 Task: Research Airbnb options in Kwale, Nigeria from 4th November, 2023 to 15th November, 2023 for 2 adults. Place can be entire room with 1  bedroom having 1 bed and 1 bathroom. Property type can be hotel.
Action: Mouse moved to (304, 198)
Screenshot: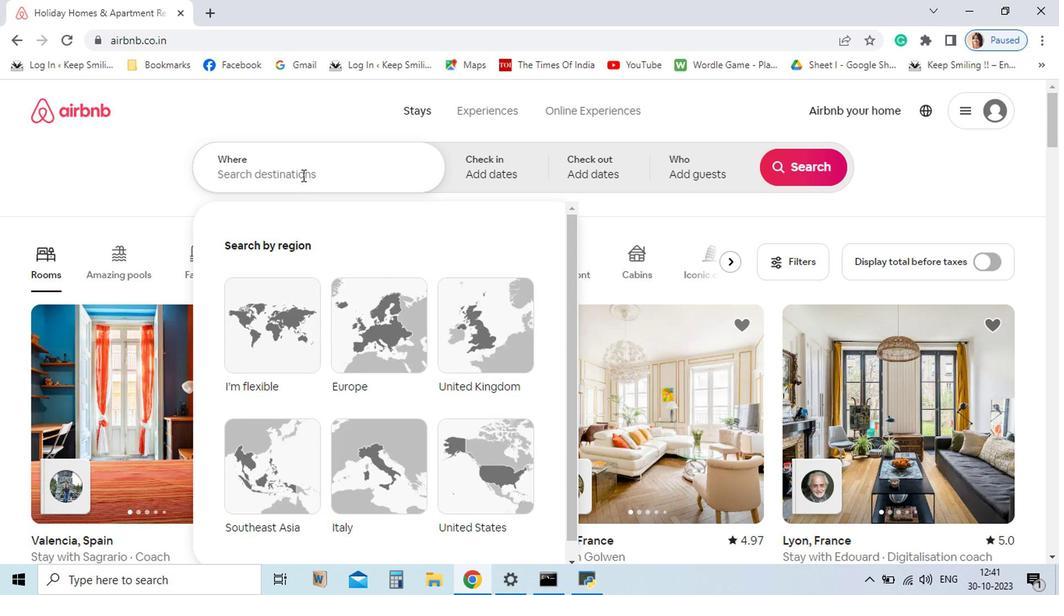 
Action: Mouse pressed left at (304, 198)
Screenshot: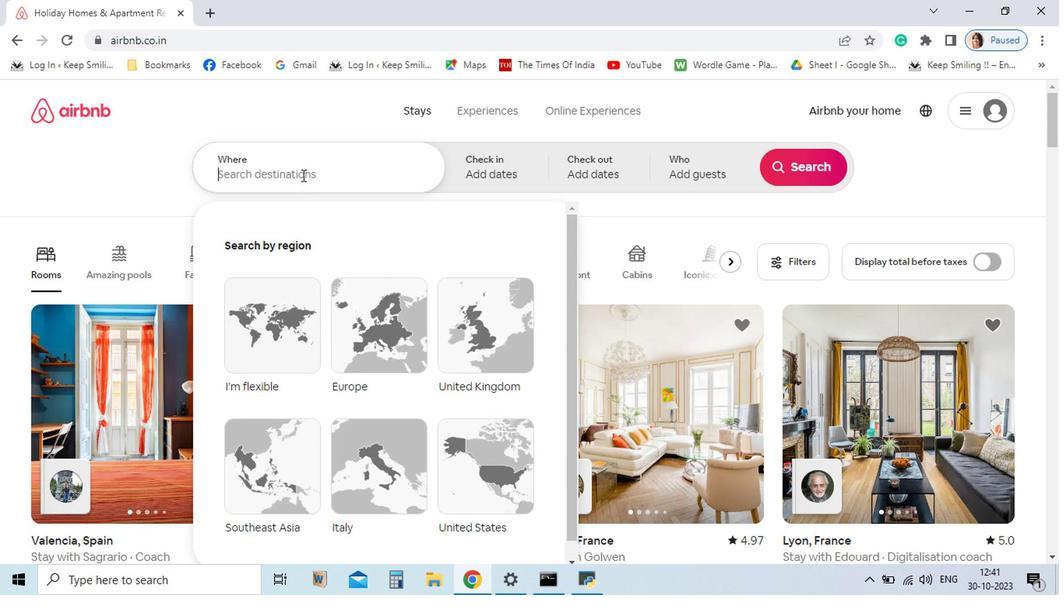 
Action: Mouse moved to (304, 197)
Screenshot: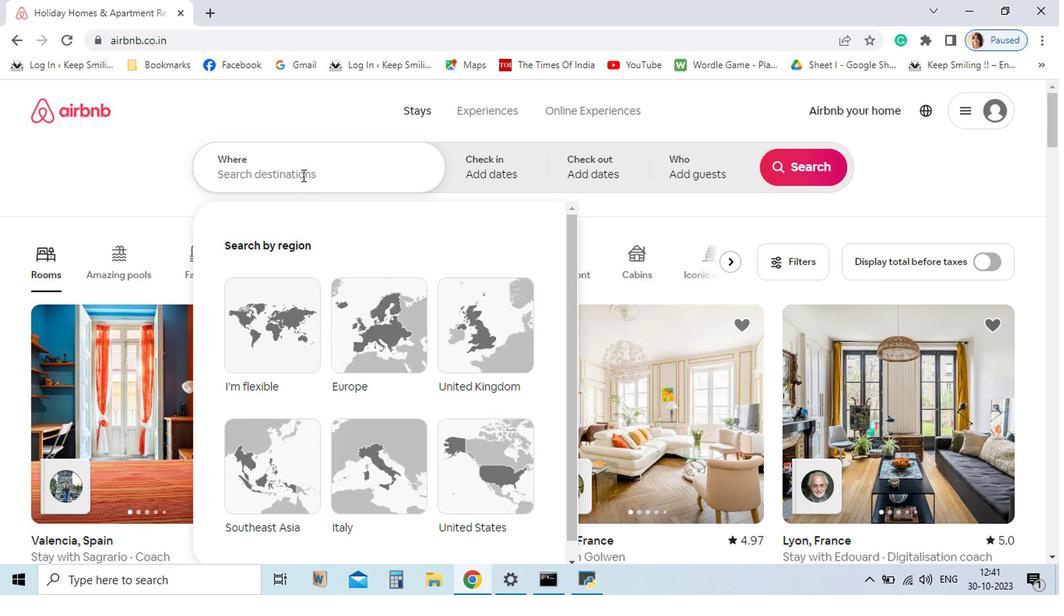 
Action: Key pressed <Key.shift_r>Kw
Screenshot: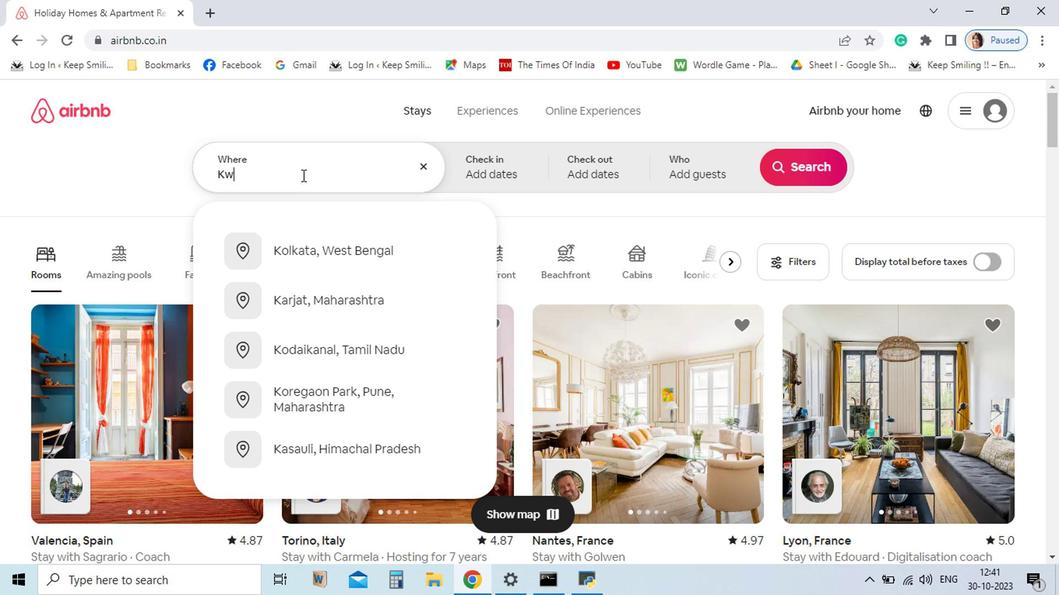 
Action: Mouse moved to (306, 197)
Screenshot: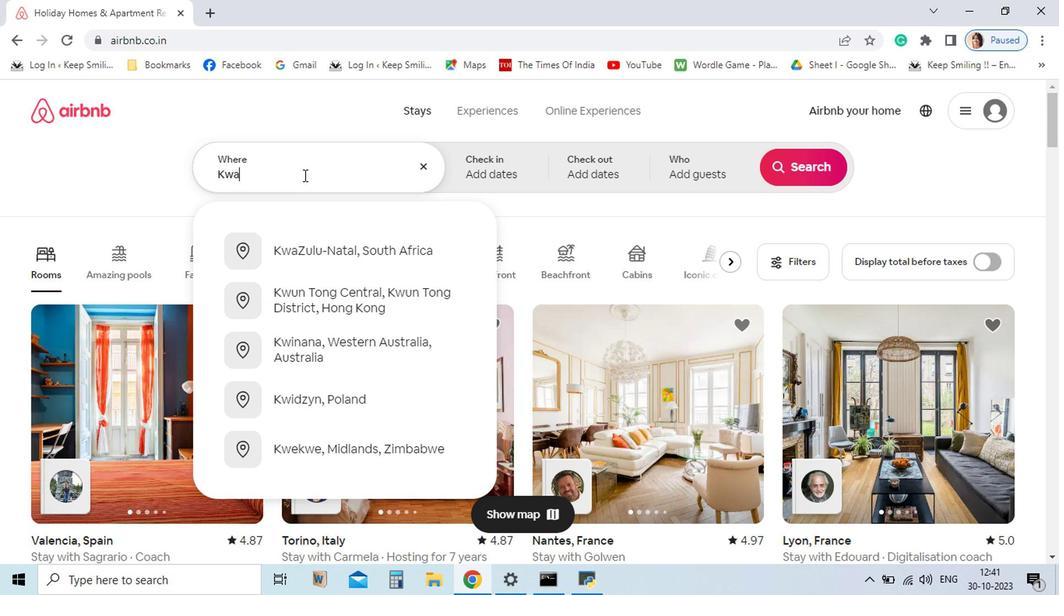 
Action: Key pressed ale
Screenshot: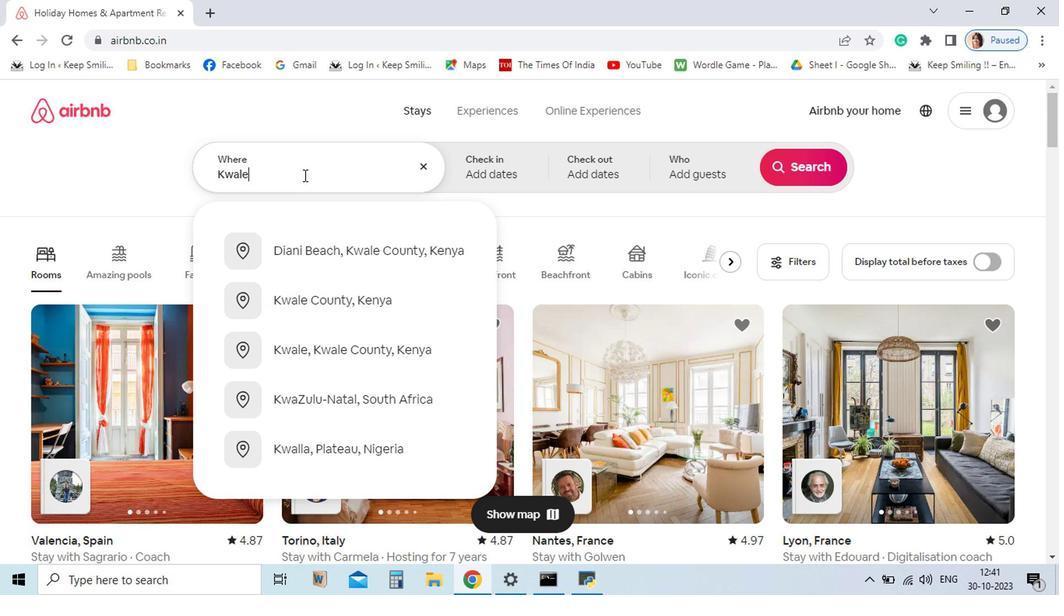 
Action: Mouse moved to (2, 243)
Screenshot: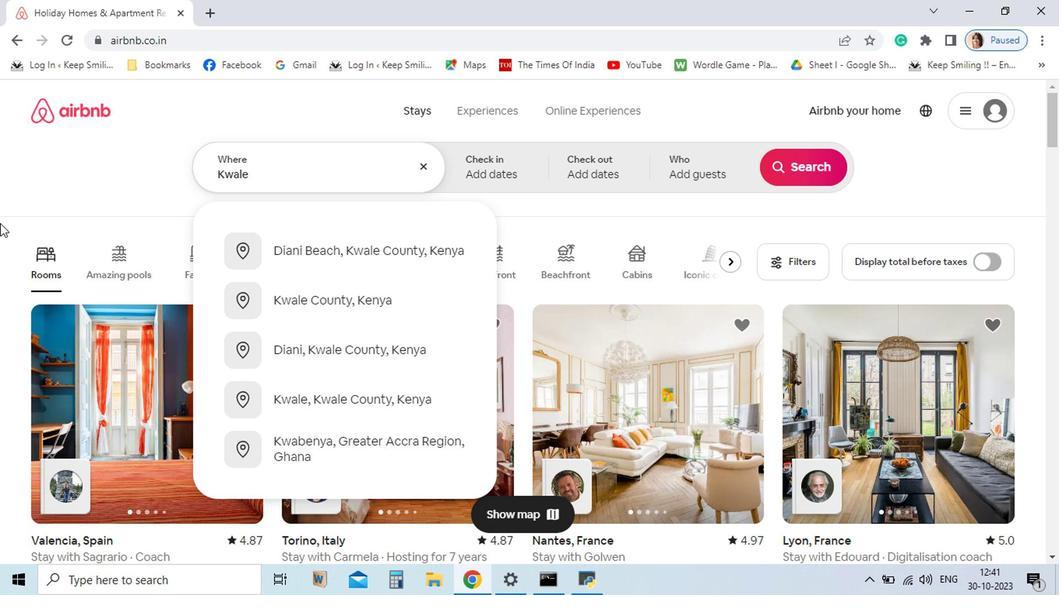 
Action: Key pressed ,<Key.space><Key.shift_r>Nigeria
Screenshot: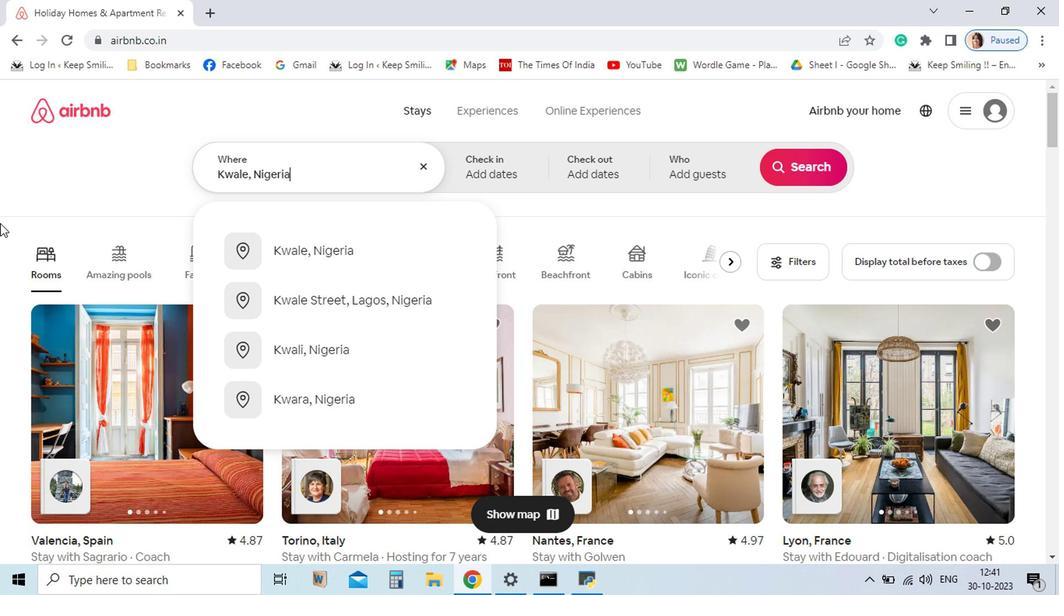 
Action: Mouse moved to (343, 266)
Screenshot: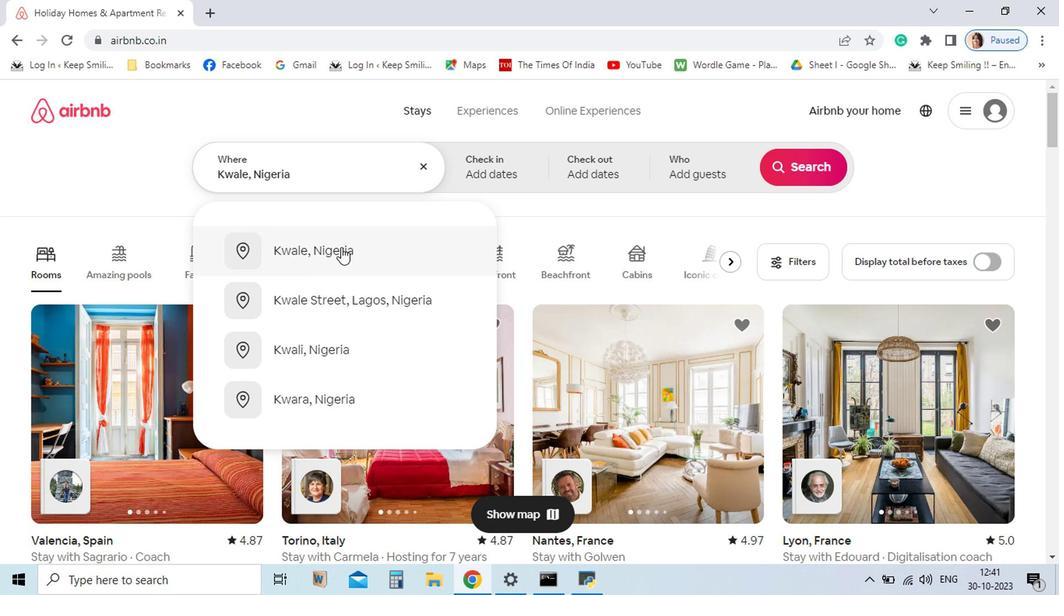 
Action: Mouse pressed left at (343, 266)
Screenshot: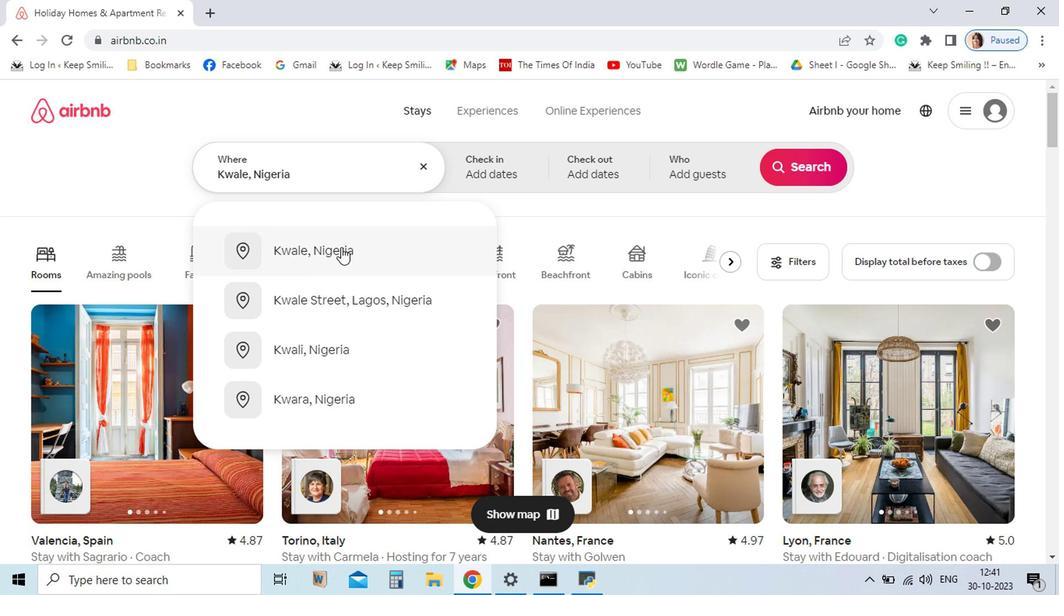 
Action: Mouse moved to (775, 371)
Screenshot: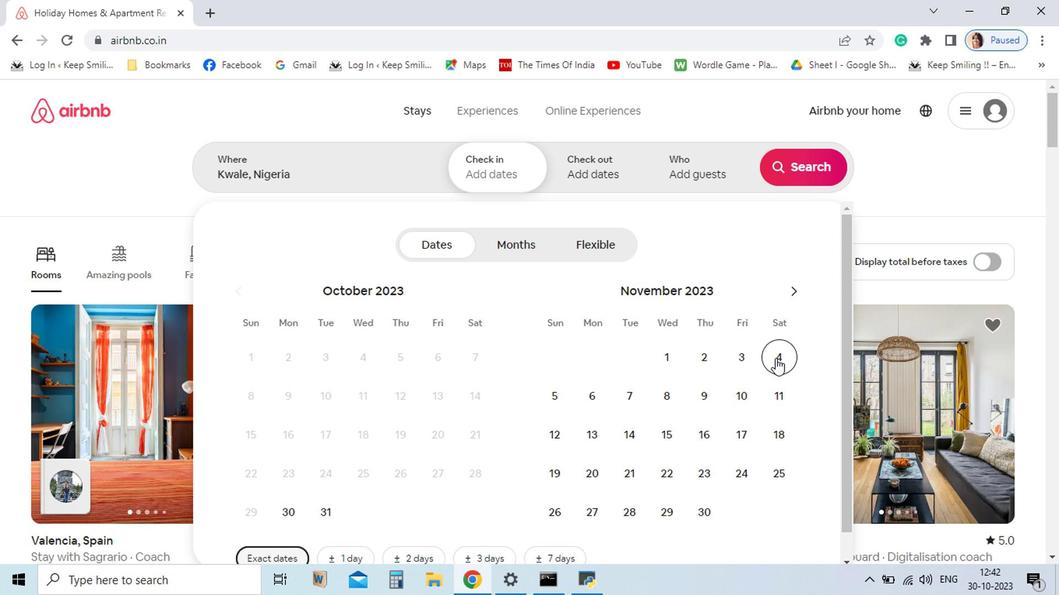 
Action: Mouse pressed left at (775, 371)
Screenshot: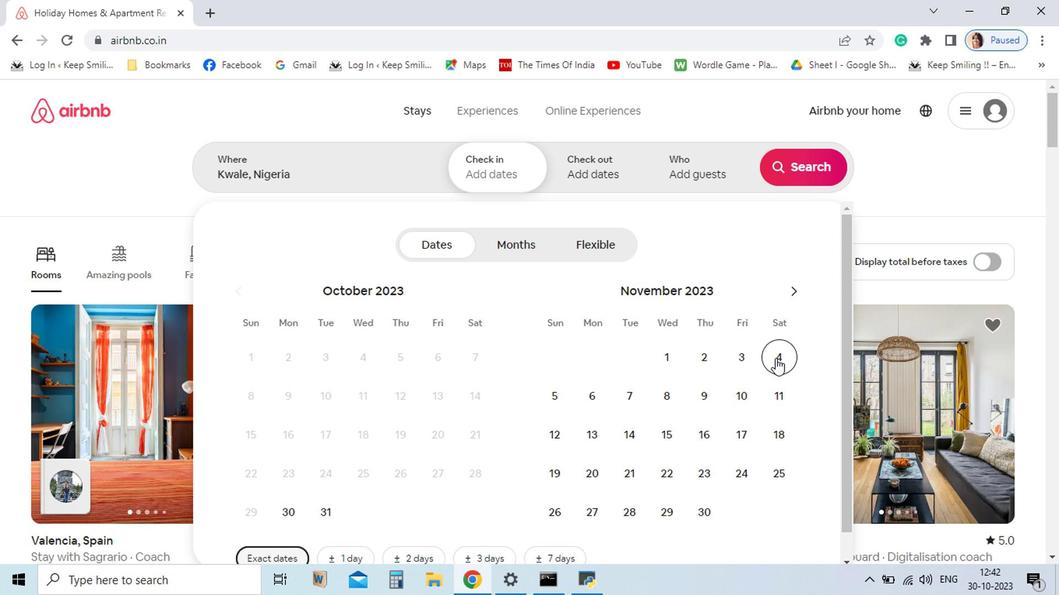 
Action: Mouse moved to (674, 442)
Screenshot: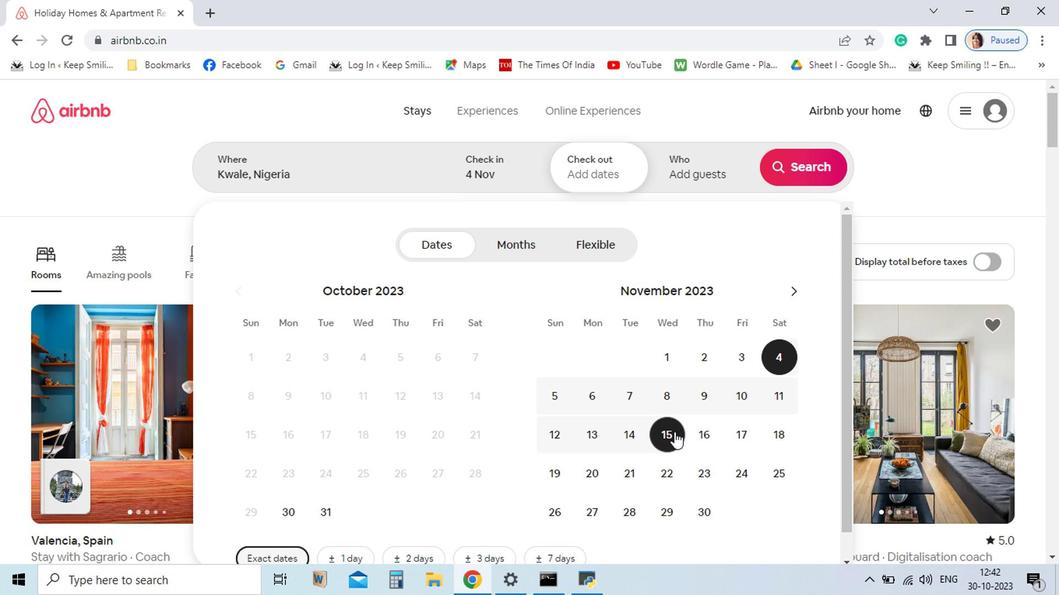 
Action: Mouse pressed left at (674, 442)
Screenshot: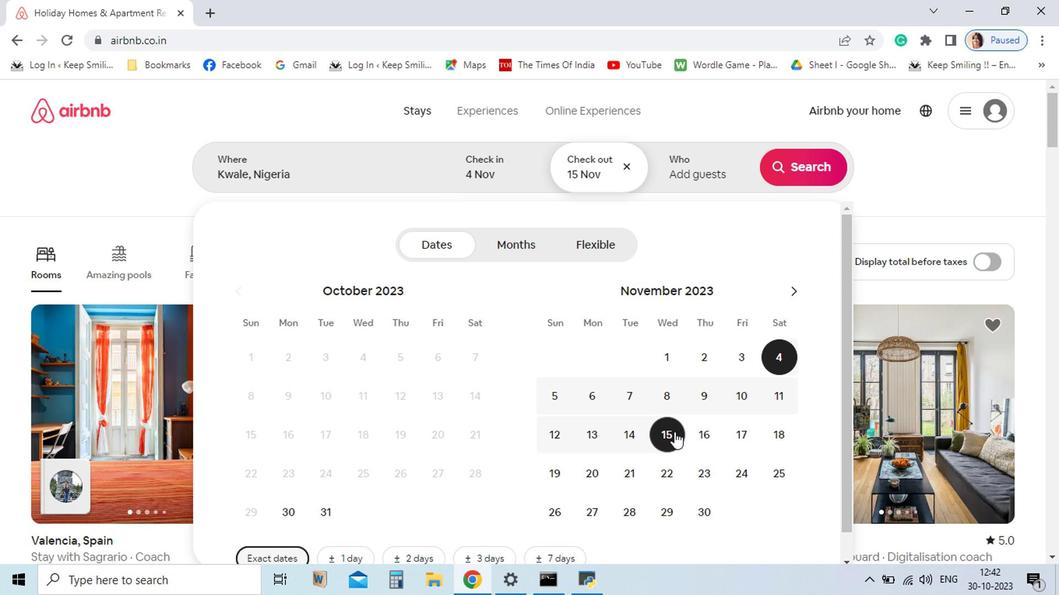 
Action: Mouse moved to (693, 194)
Screenshot: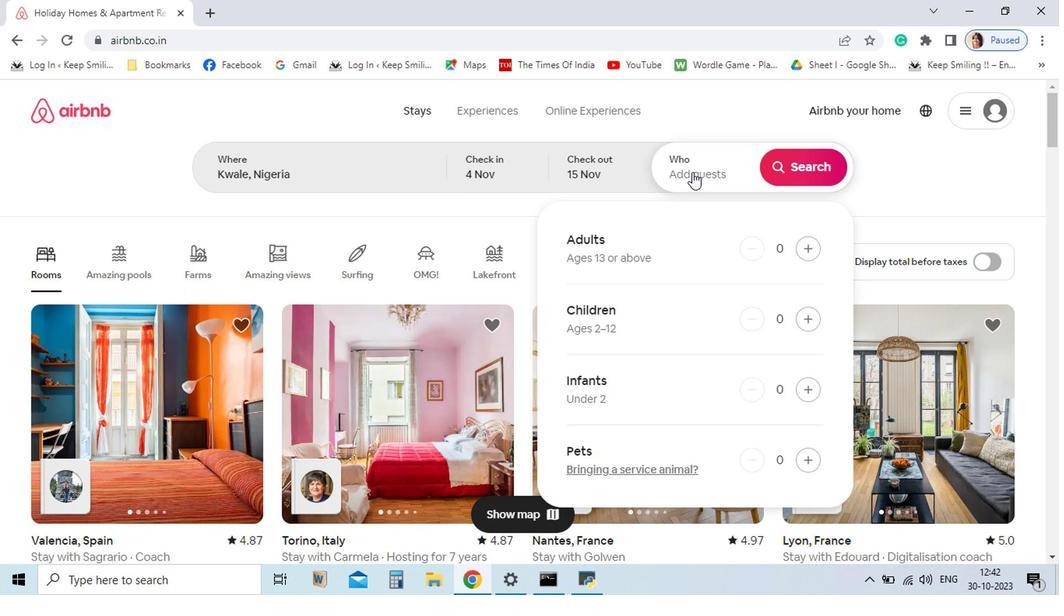 
Action: Mouse pressed left at (693, 194)
Screenshot: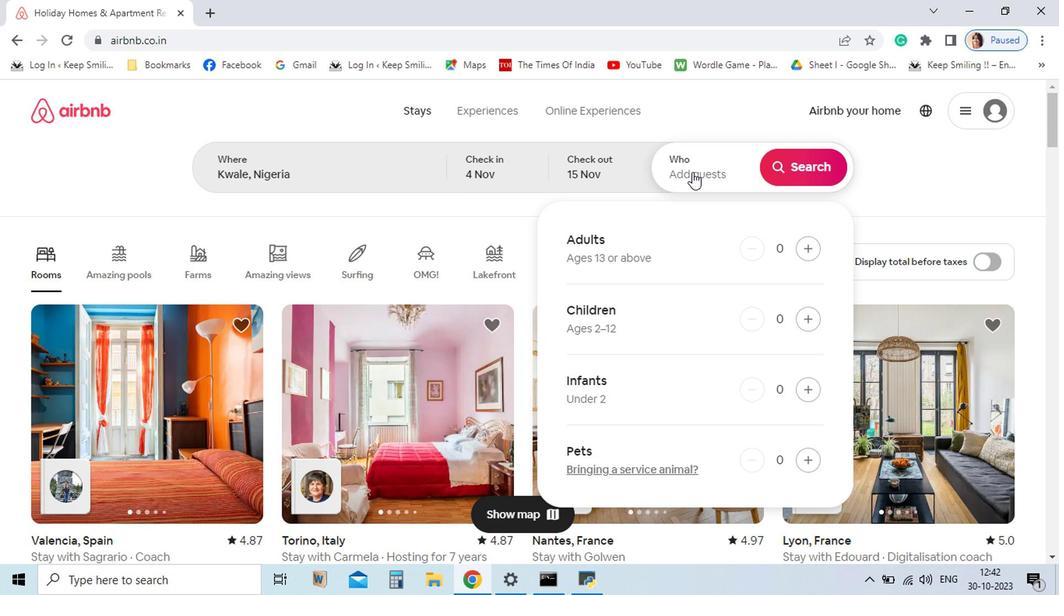 
Action: Mouse moved to (804, 265)
Screenshot: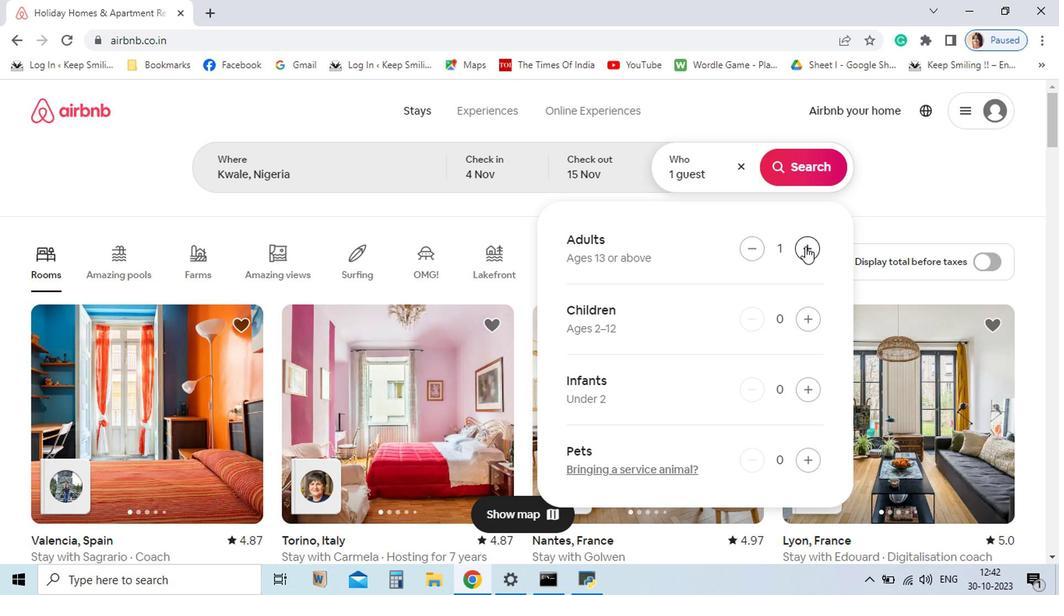
Action: Mouse pressed left at (804, 265)
Screenshot: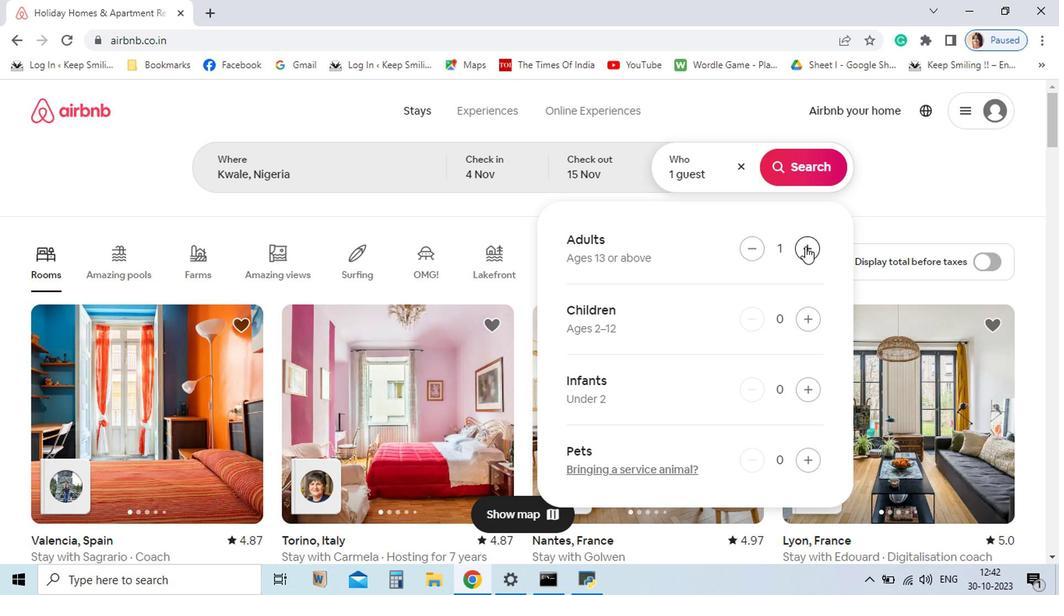 
Action: Mouse pressed left at (804, 265)
Screenshot: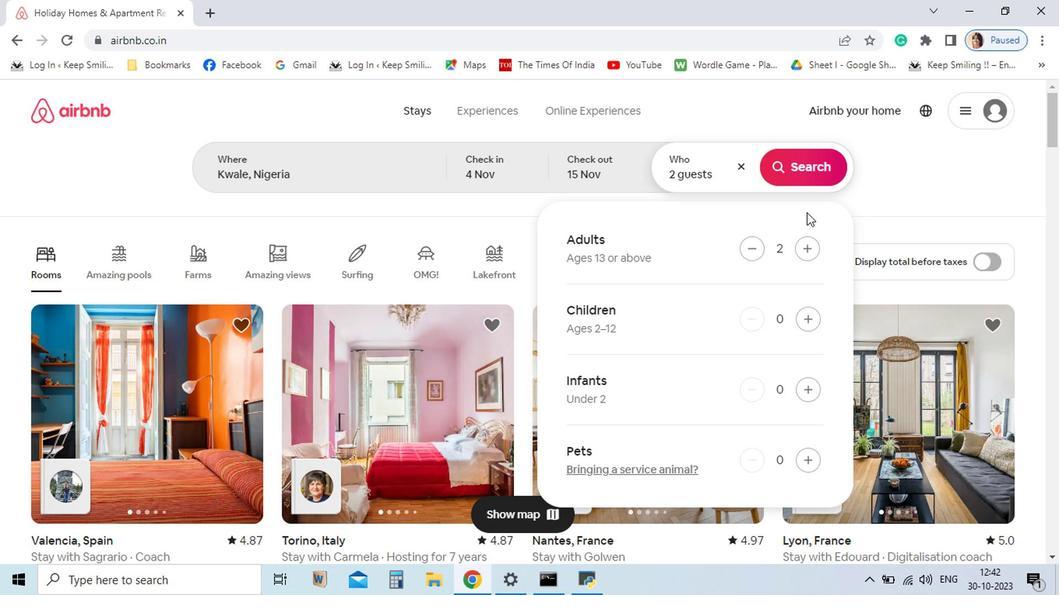 
Action: Mouse moved to (803, 183)
Screenshot: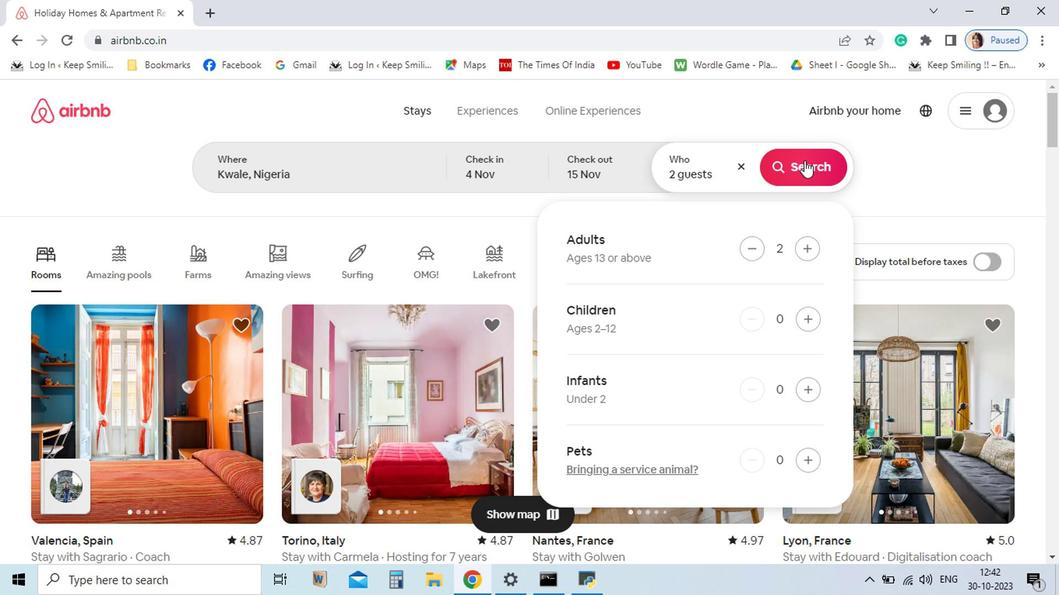 
Action: Mouse pressed left at (803, 183)
Screenshot: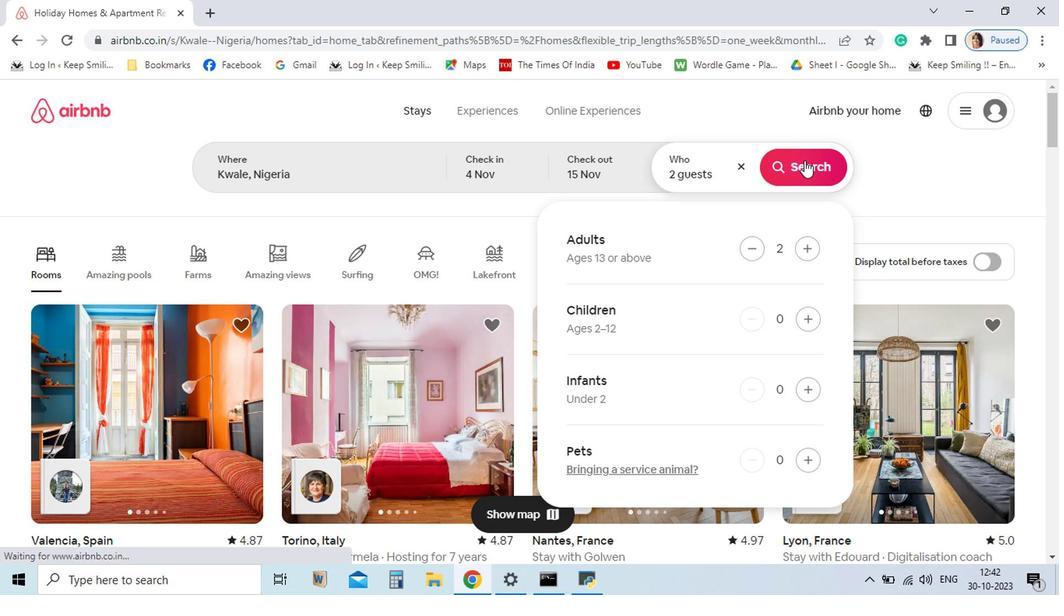 
Action: Mouse moved to (805, 198)
Screenshot: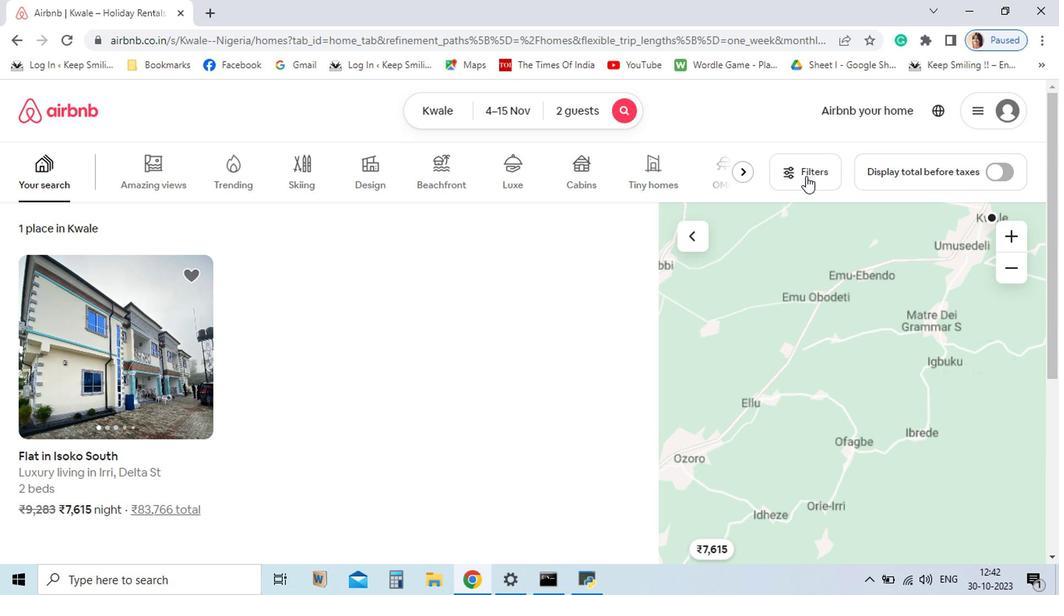 
Action: Mouse pressed left at (805, 198)
Screenshot: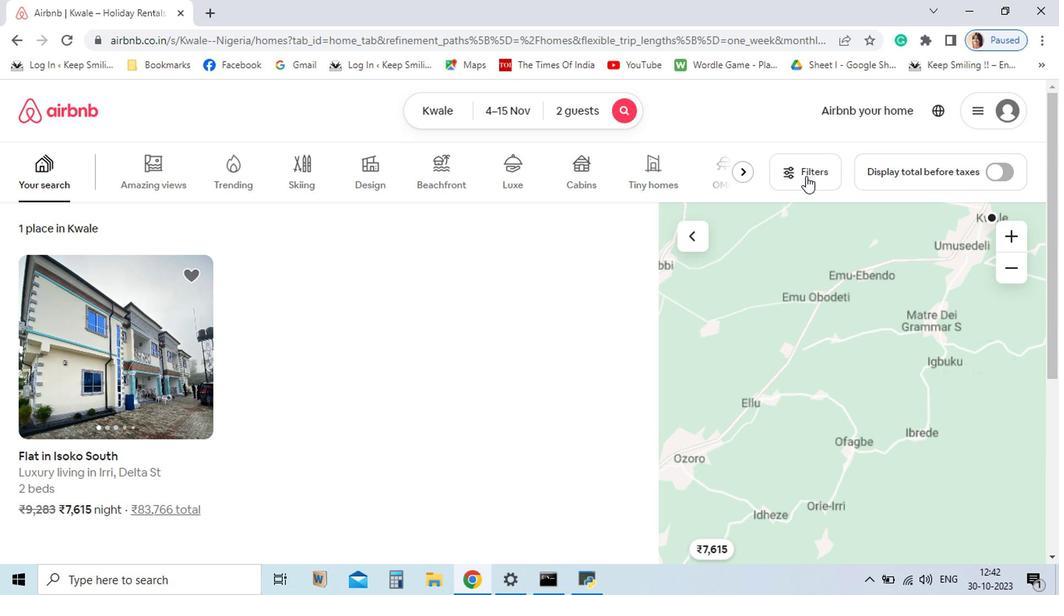 
Action: Mouse moved to (828, 214)
Screenshot: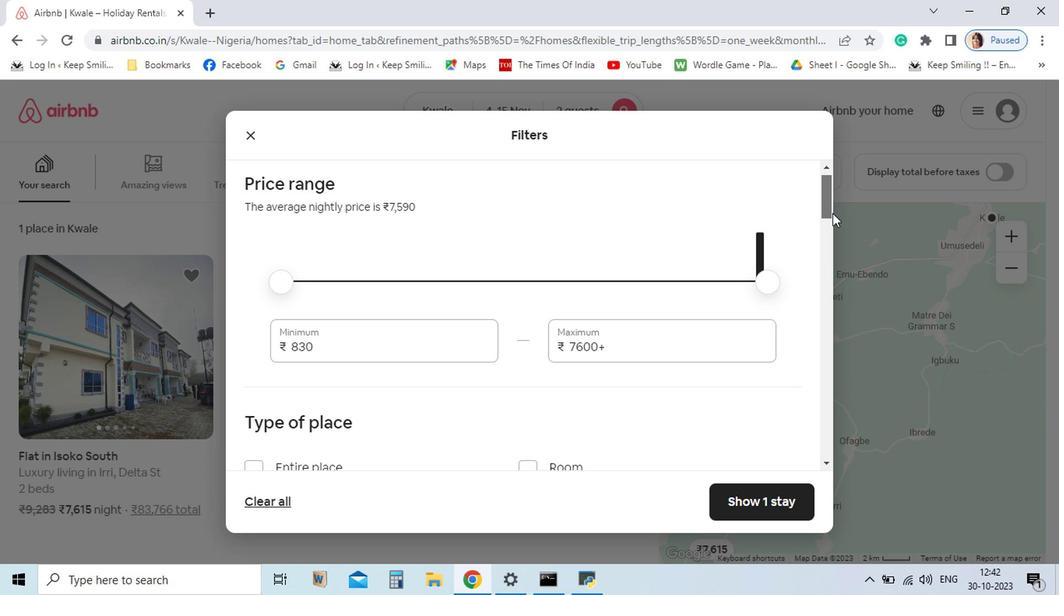 
Action: Mouse pressed left at (828, 214)
Screenshot: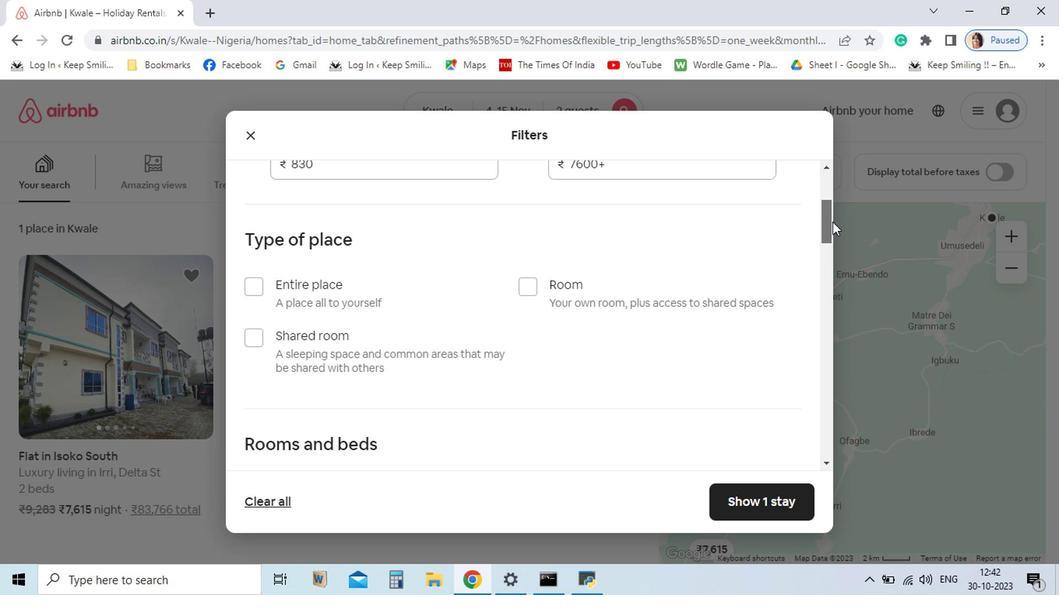 
Action: Mouse moved to (345, 254)
Screenshot: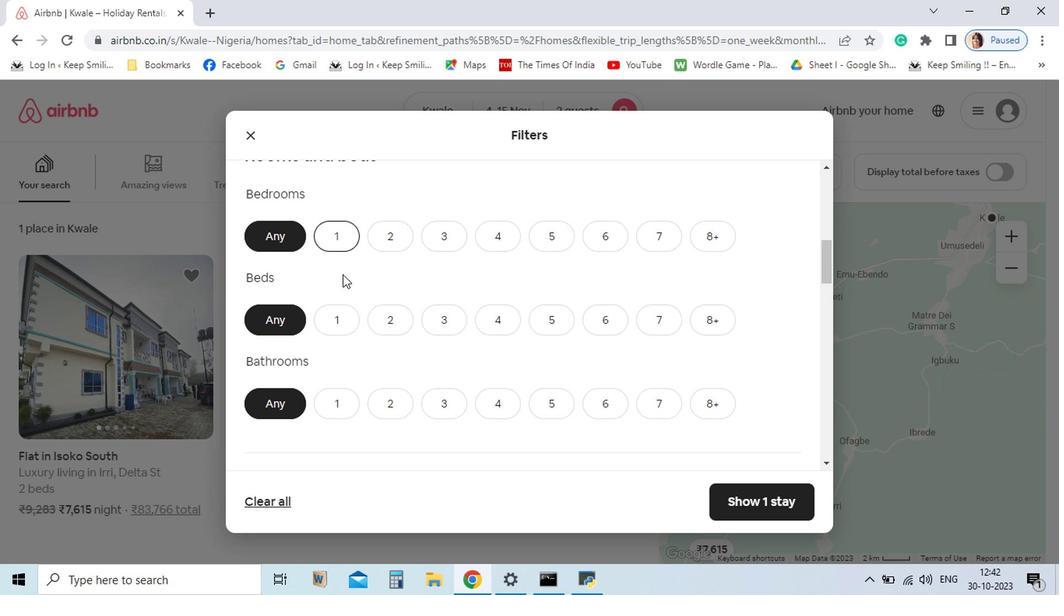 
Action: Mouse pressed left at (345, 254)
Screenshot: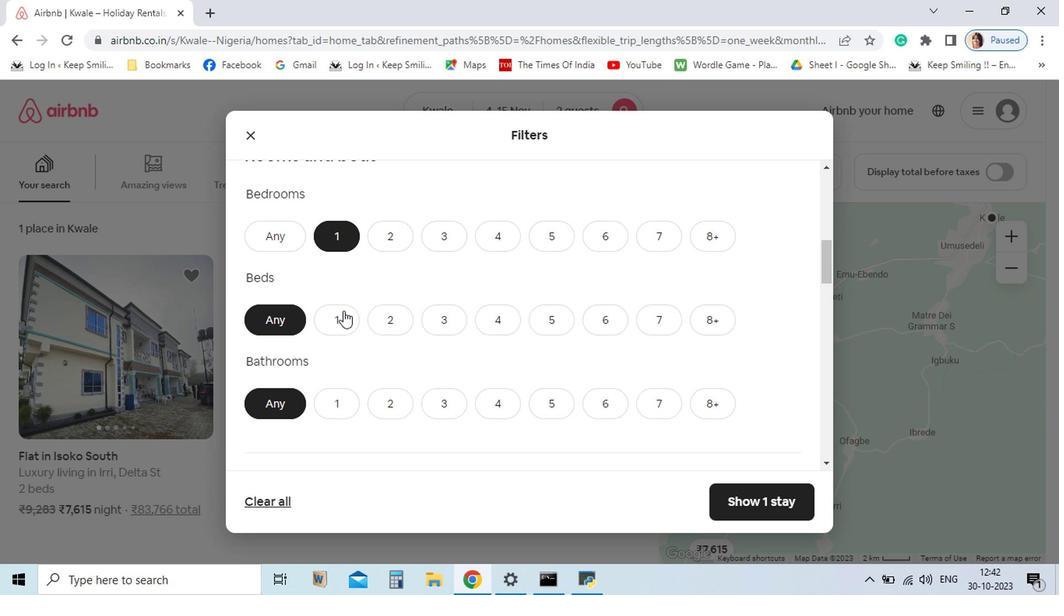 
Action: Mouse moved to (345, 335)
Screenshot: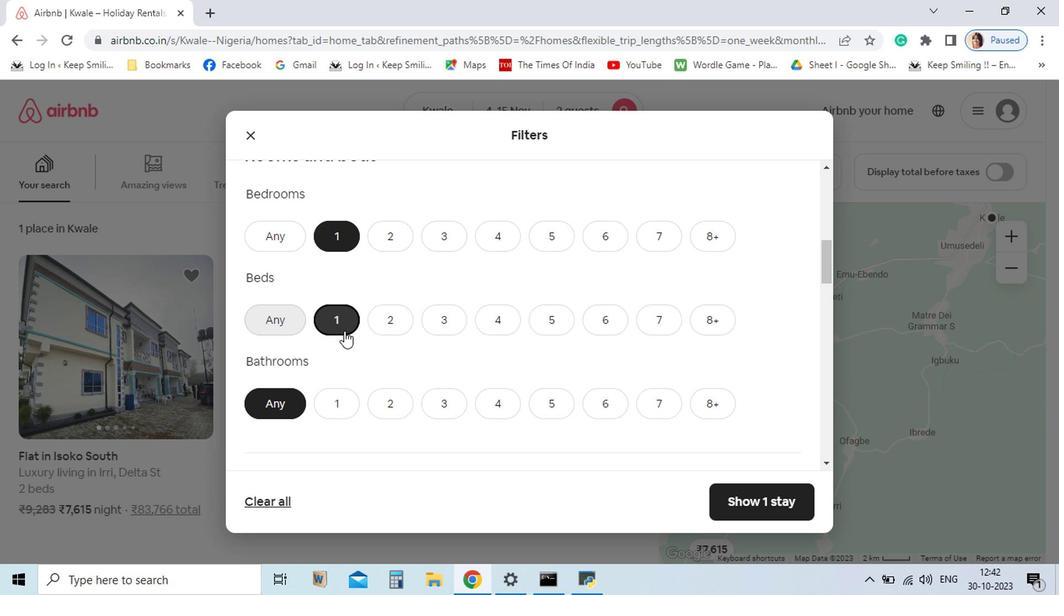 
Action: Mouse pressed left at (345, 335)
Screenshot: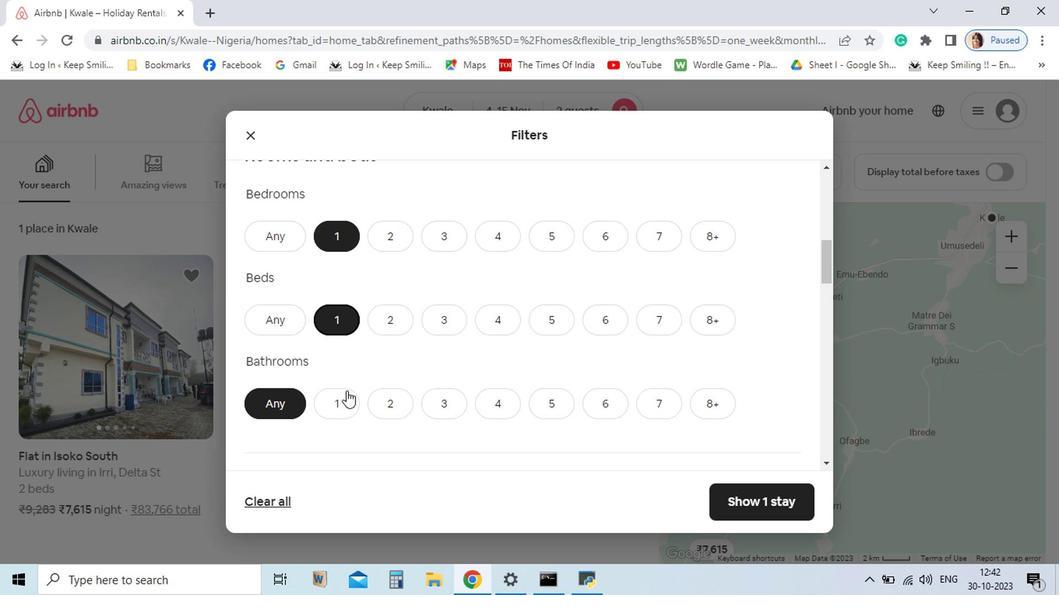 
Action: Mouse moved to (342, 419)
Screenshot: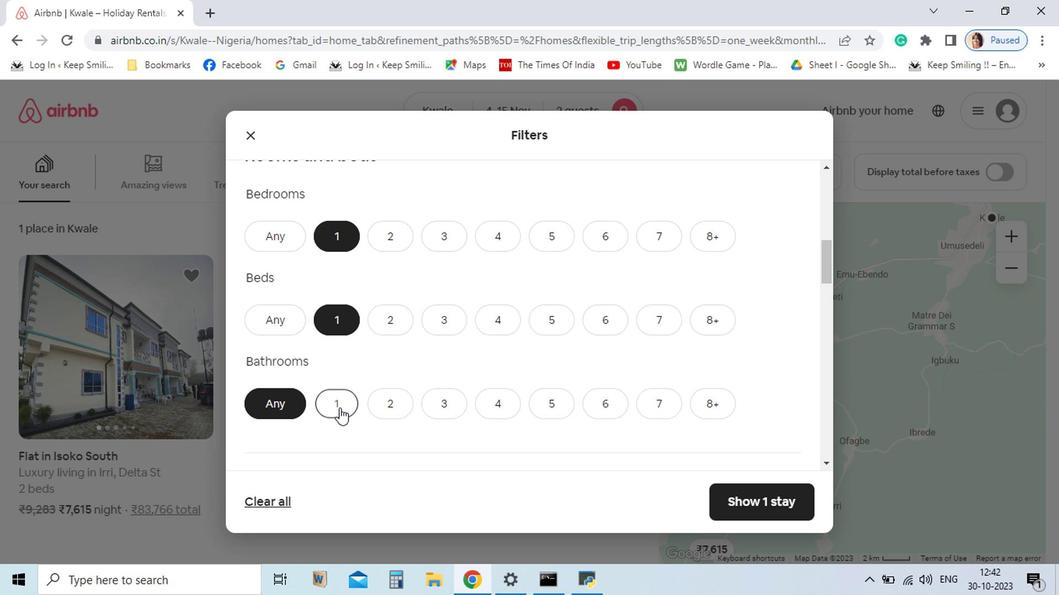 
Action: Mouse pressed left at (342, 419)
Screenshot: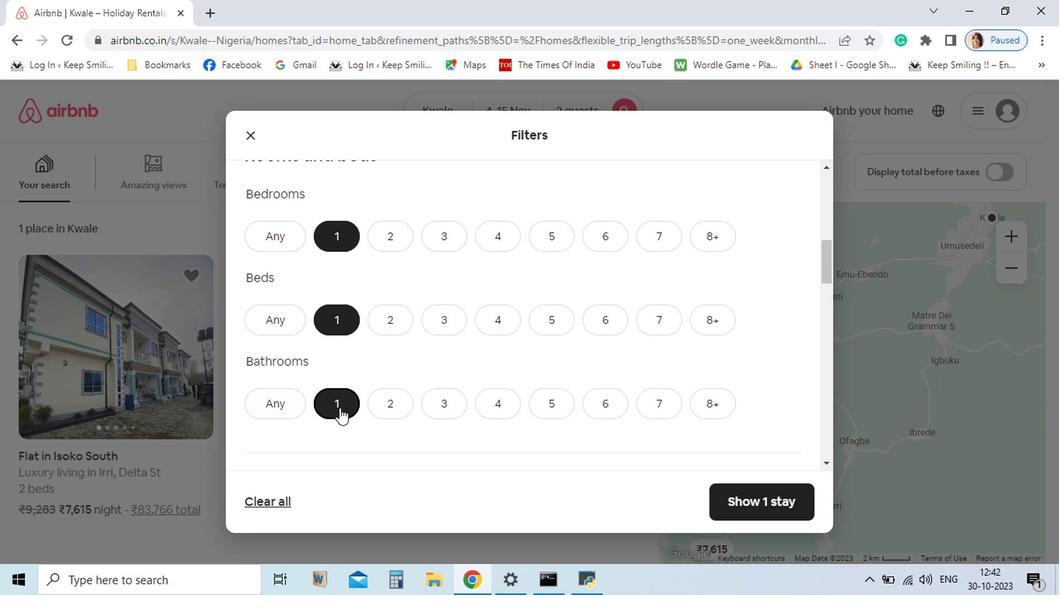
Action: Mouse moved to (823, 293)
Screenshot: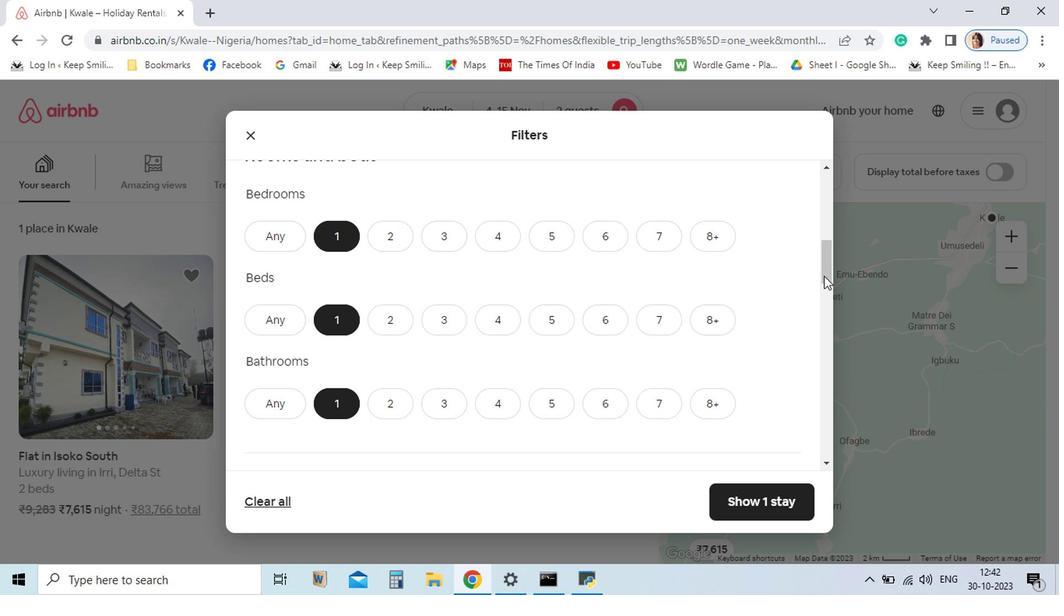
Action: Mouse pressed left at (823, 293)
Screenshot: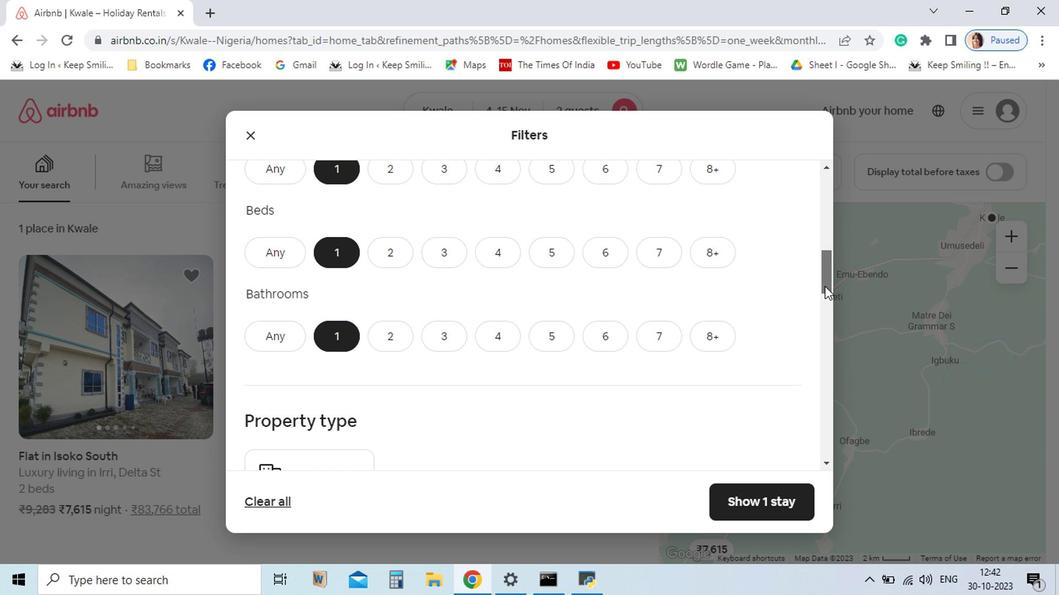 
Action: Mouse moved to (701, 465)
Screenshot: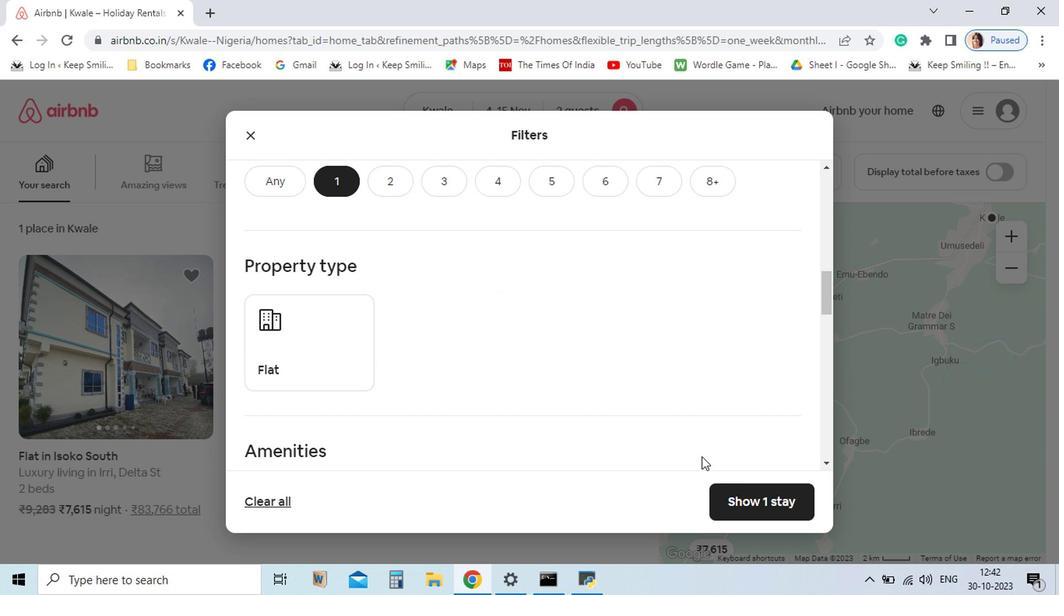 
Action: Mouse scrolled (701, 465) with delta (0, 0)
Screenshot: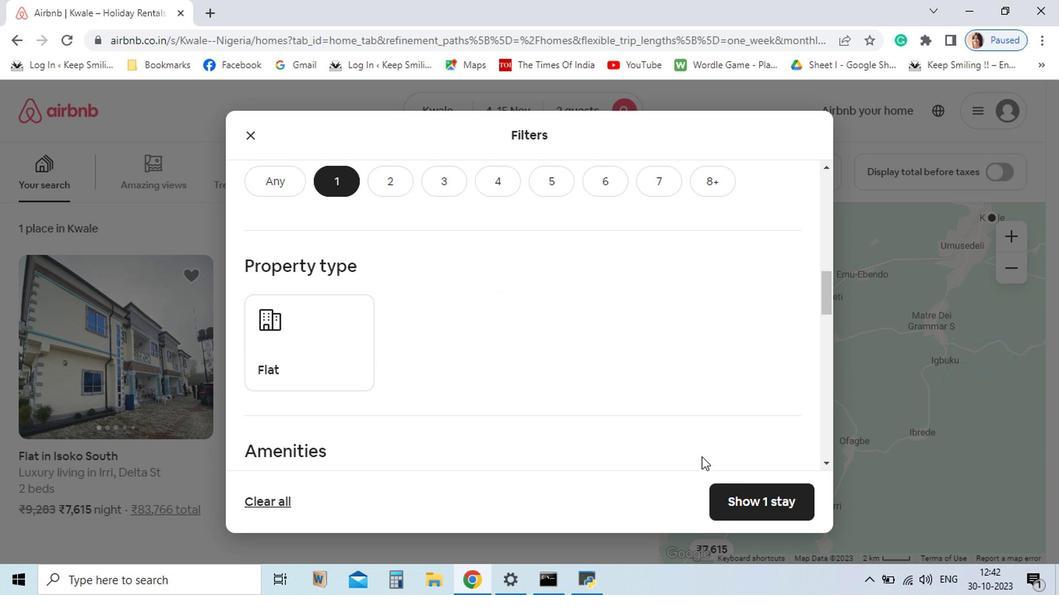 
Action: Mouse scrolled (701, 465) with delta (0, 0)
Screenshot: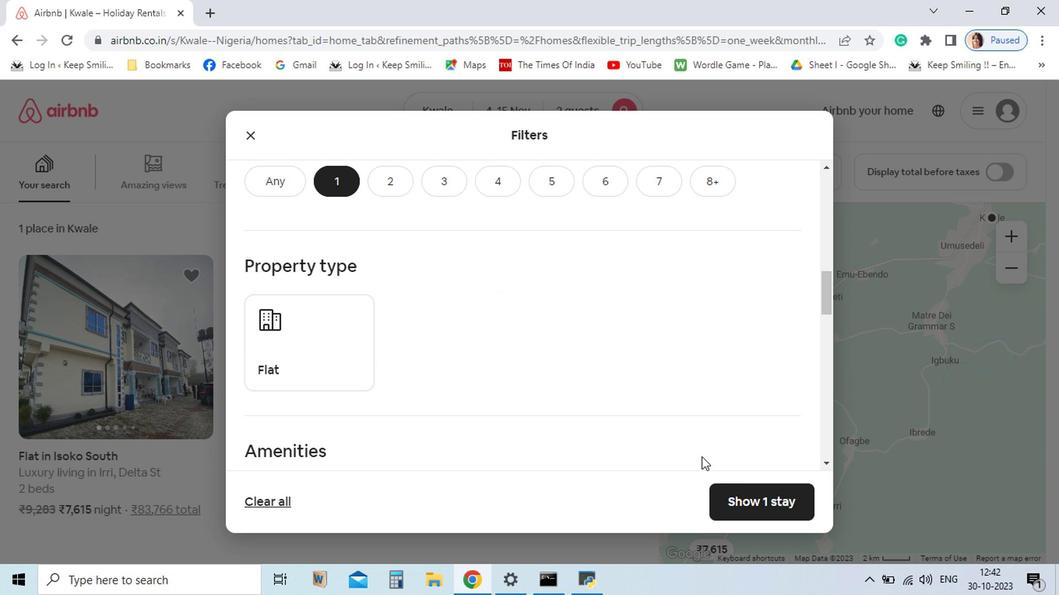 
Action: Mouse moved to (755, 509)
Screenshot: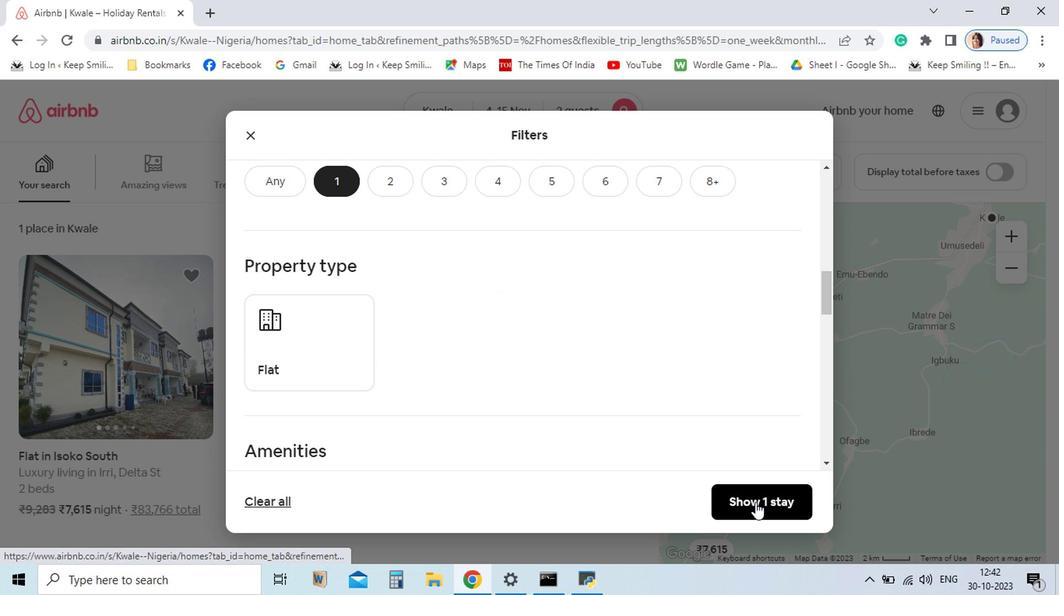 
Action: Mouse pressed left at (755, 509)
Screenshot: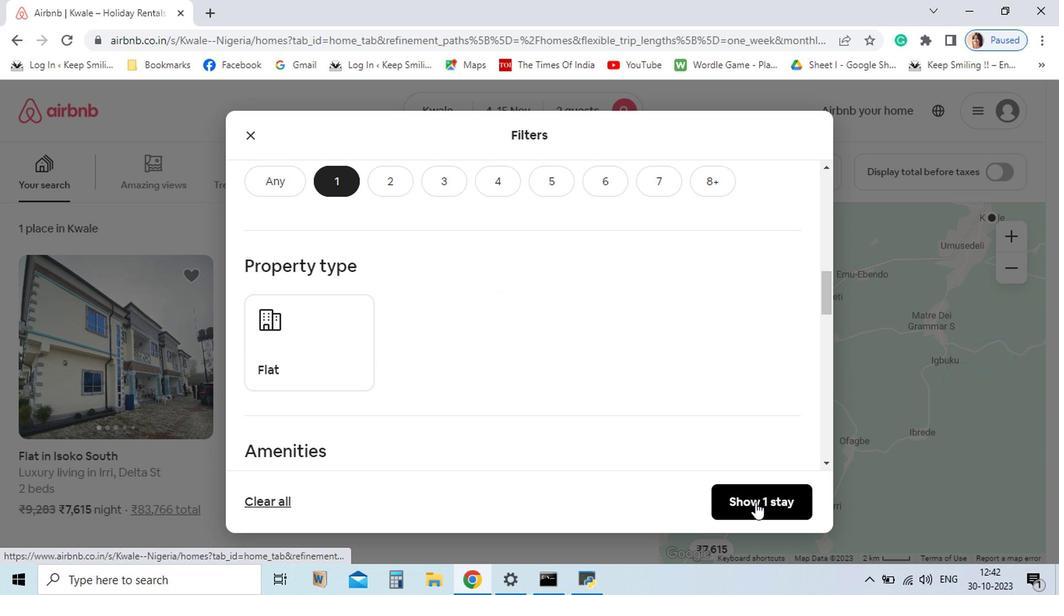 
Action: Mouse moved to (59, 458)
Screenshot: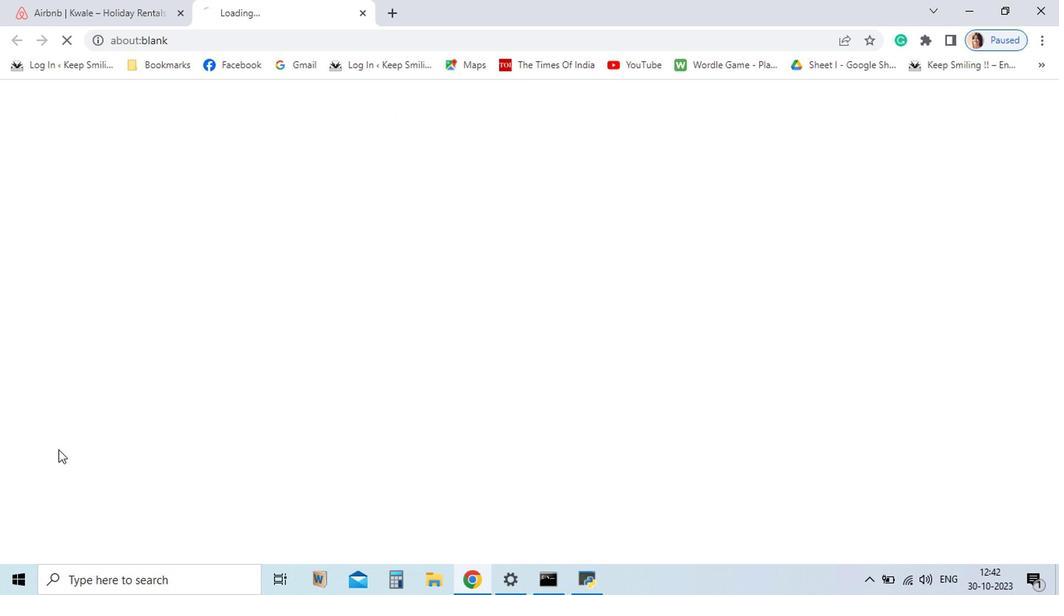 
Action: Mouse pressed left at (59, 458)
Screenshot: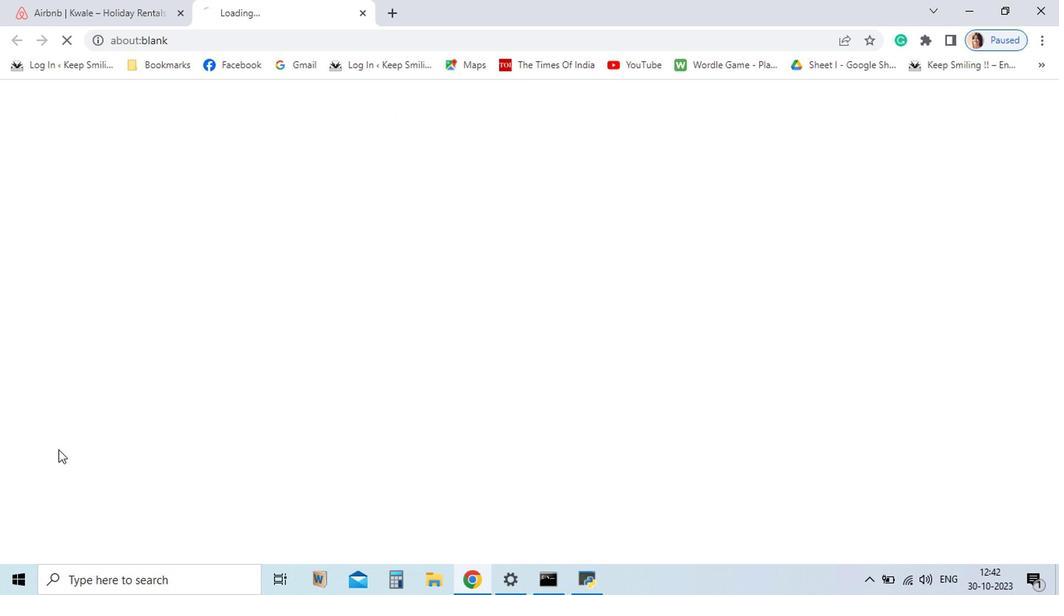 
Action: Mouse moved to (866, 449)
Screenshot: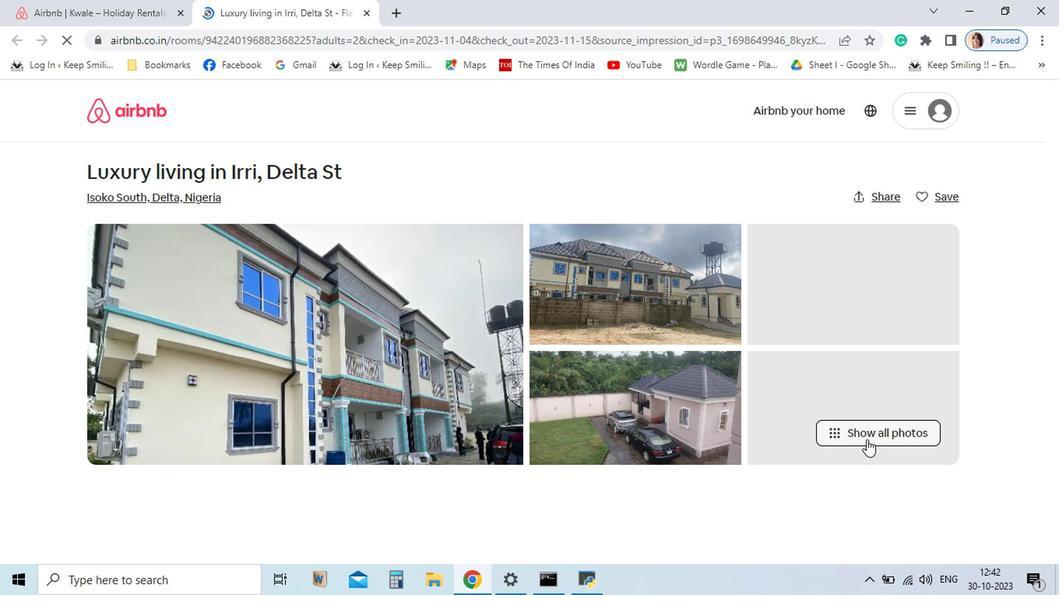 
Action: Mouse pressed left at (866, 449)
Screenshot: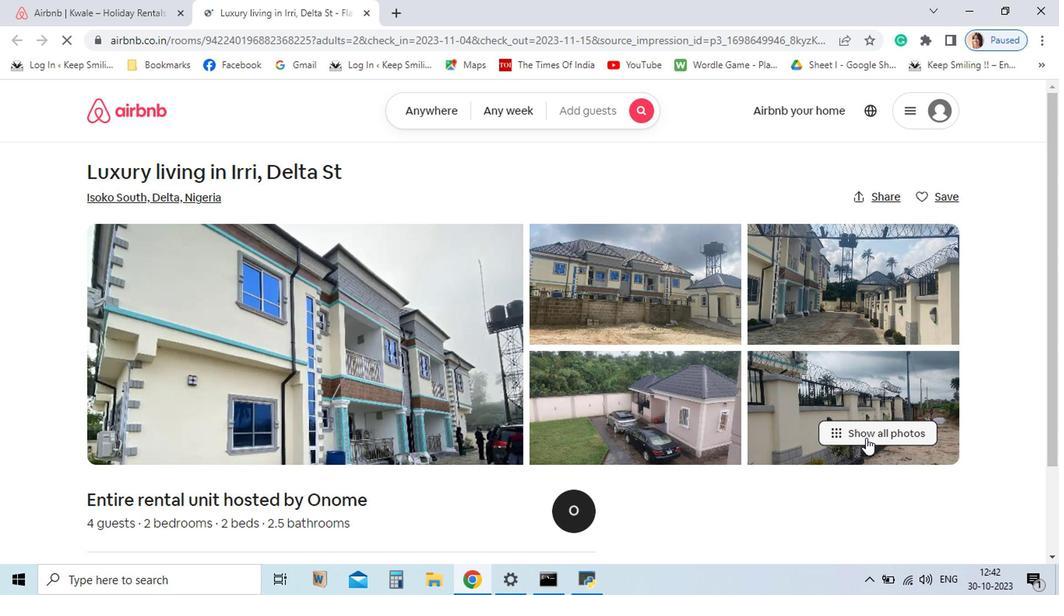 
Action: Mouse moved to (1050, 561)
Screenshot: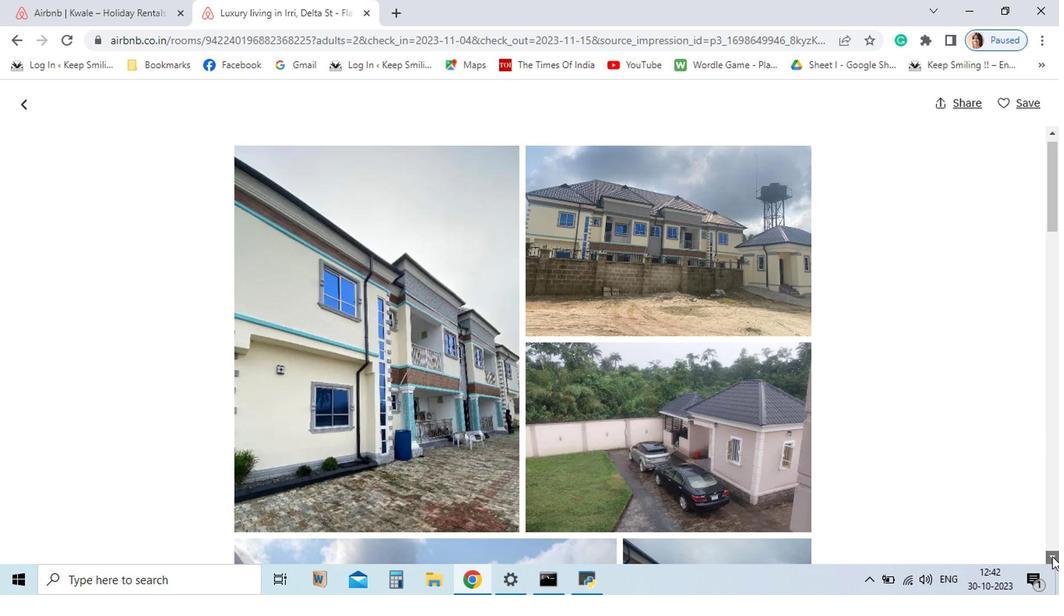 
Action: Mouse pressed left at (1050, 561)
Screenshot: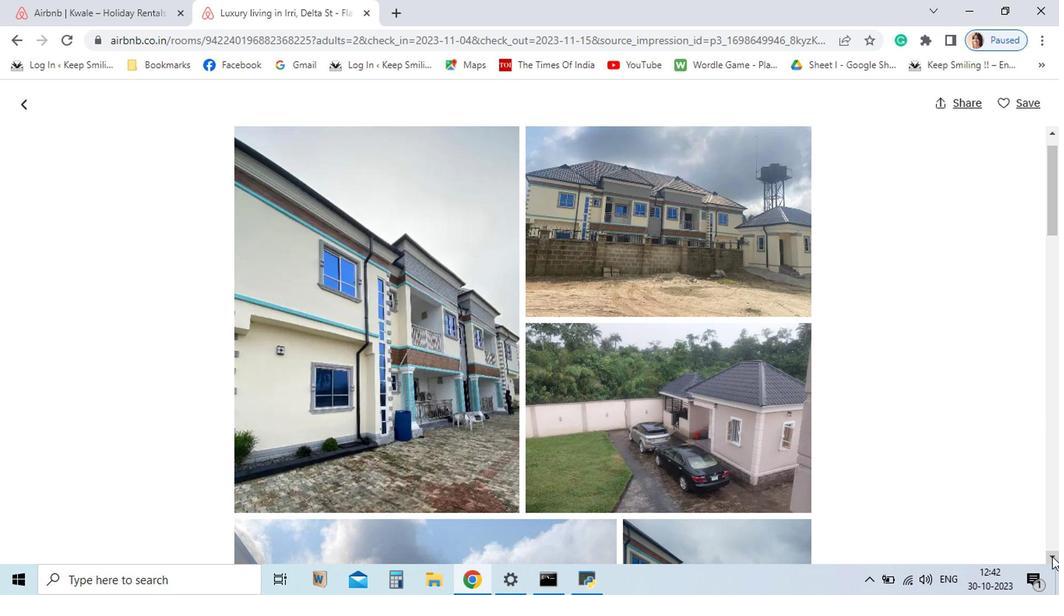
Action: Mouse pressed left at (1050, 561)
Screenshot: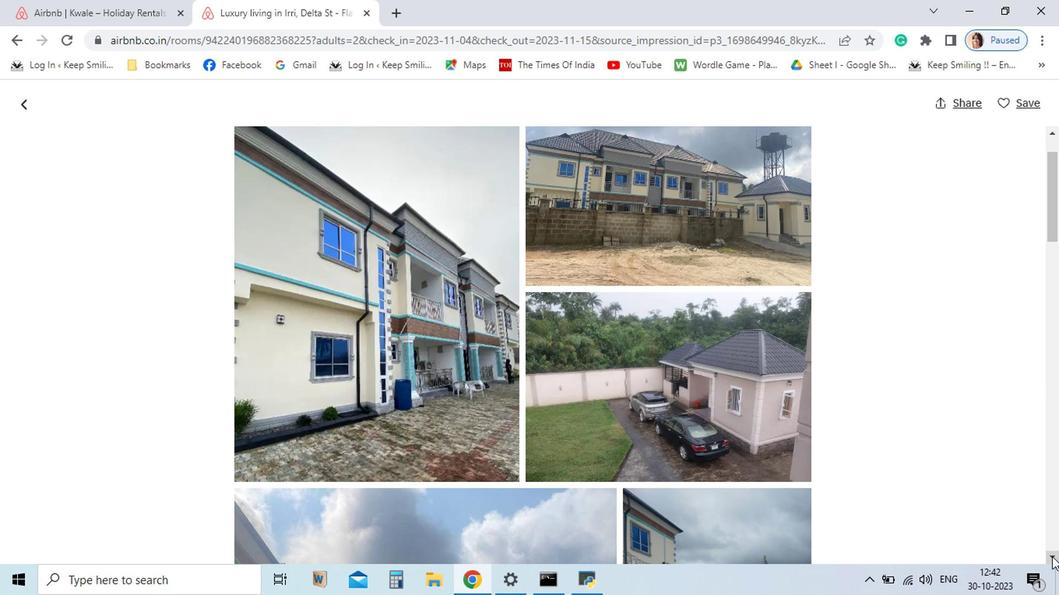 
Action: Mouse pressed left at (1050, 561)
Screenshot: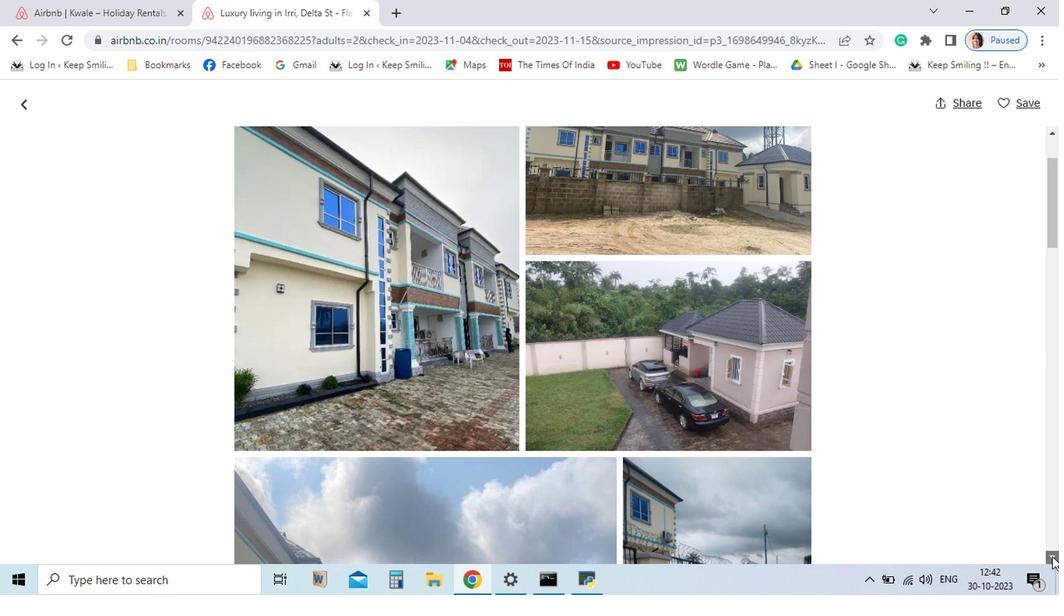 
Action: Mouse pressed left at (1050, 561)
Screenshot: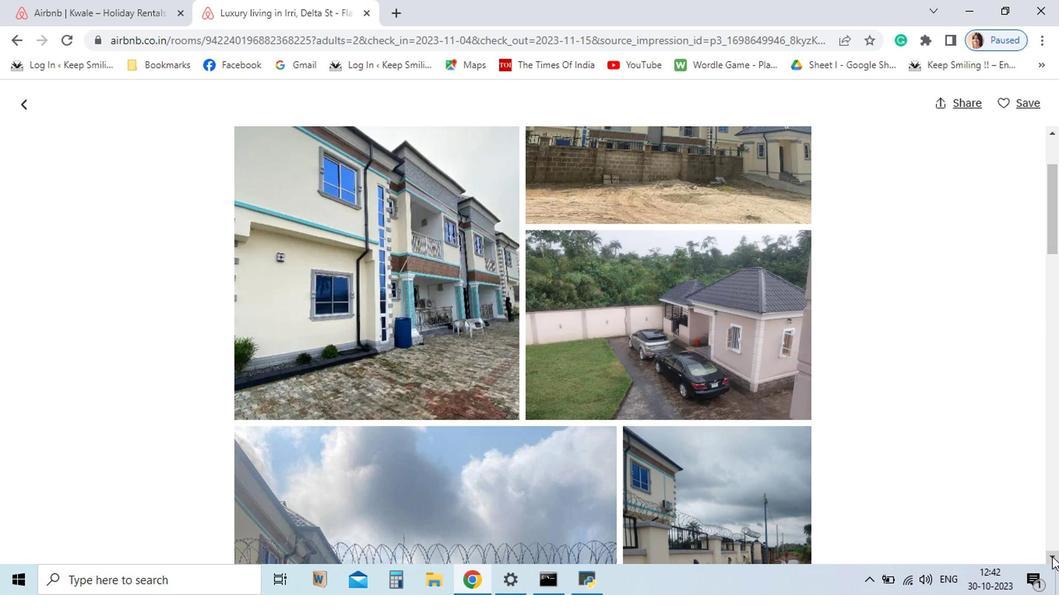 
Action: Mouse pressed left at (1050, 561)
Screenshot: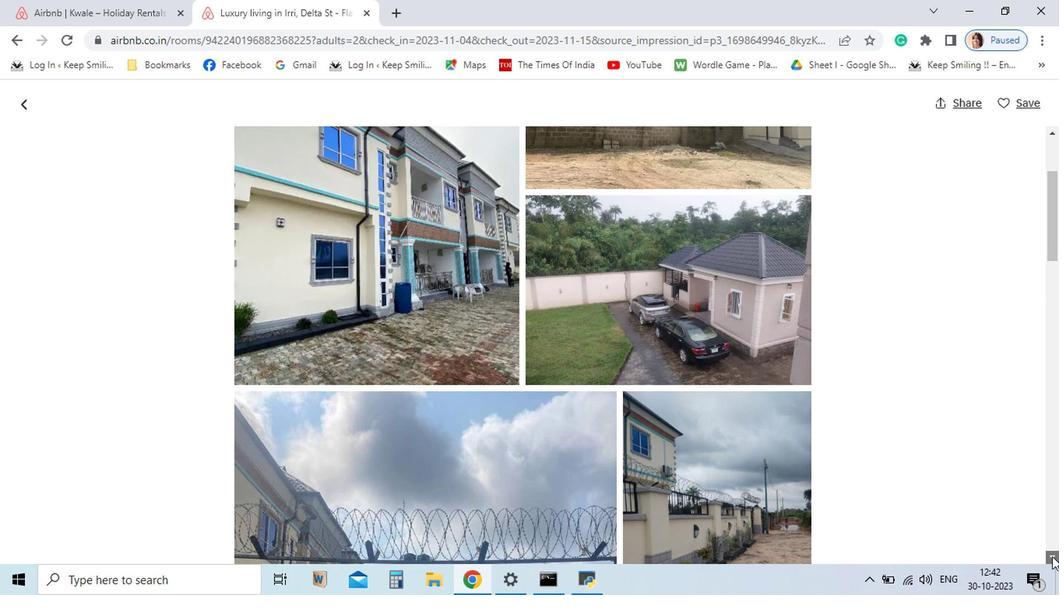 
Action: Mouse pressed left at (1050, 561)
Screenshot: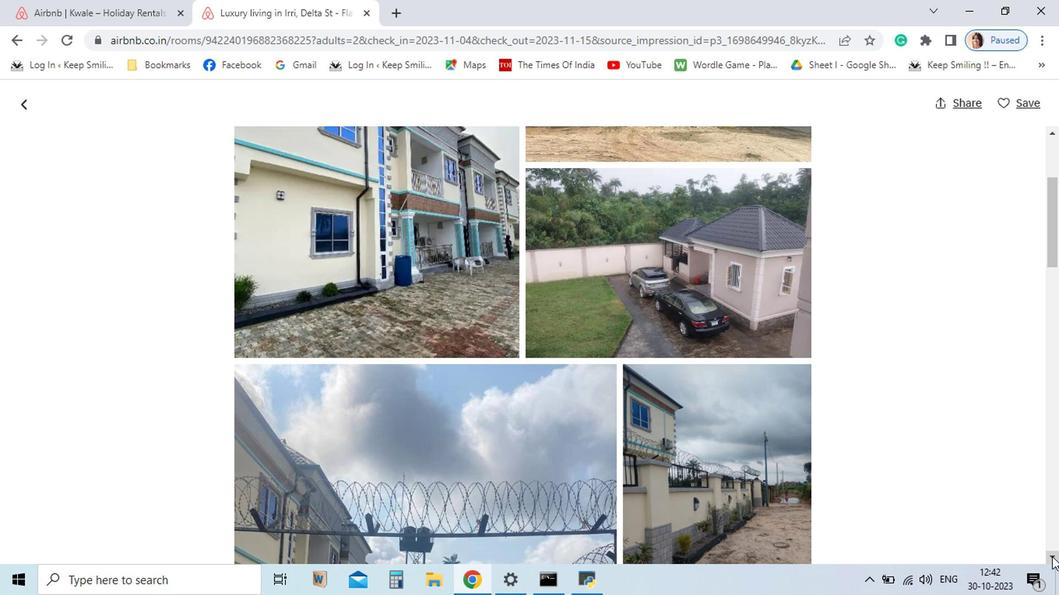 
Action: Mouse pressed left at (1050, 561)
Screenshot: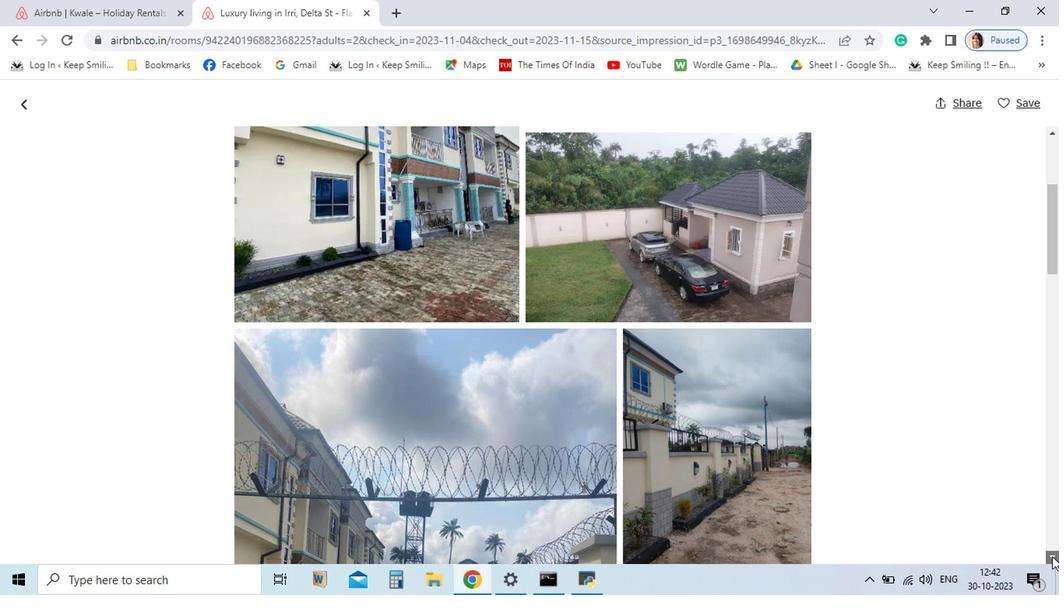 
Action: Mouse pressed left at (1050, 561)
Screenshot: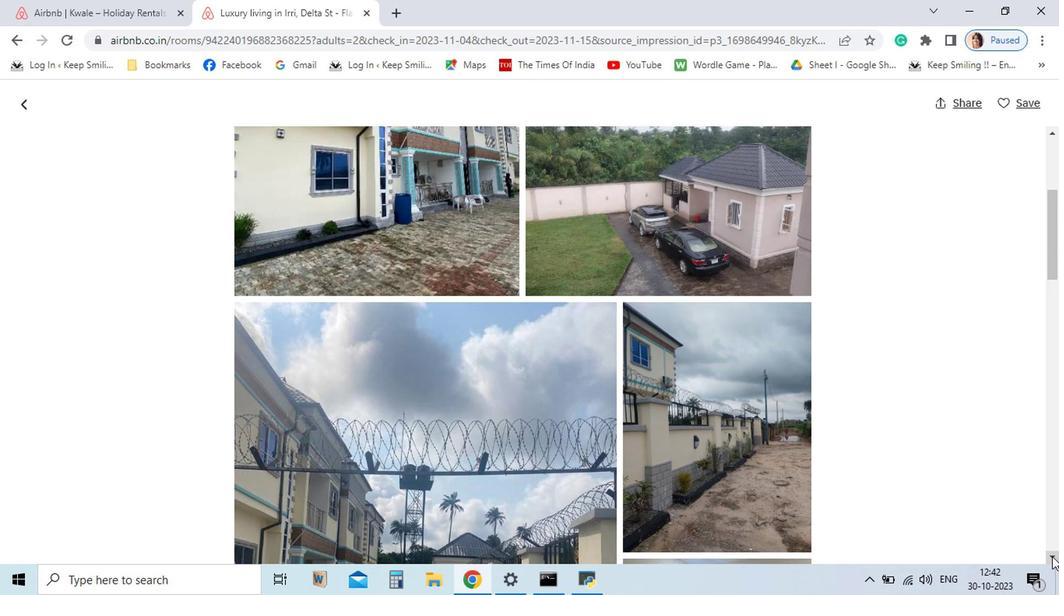 
Action: Mouse pressed left at (1050, 561)
Screenshot: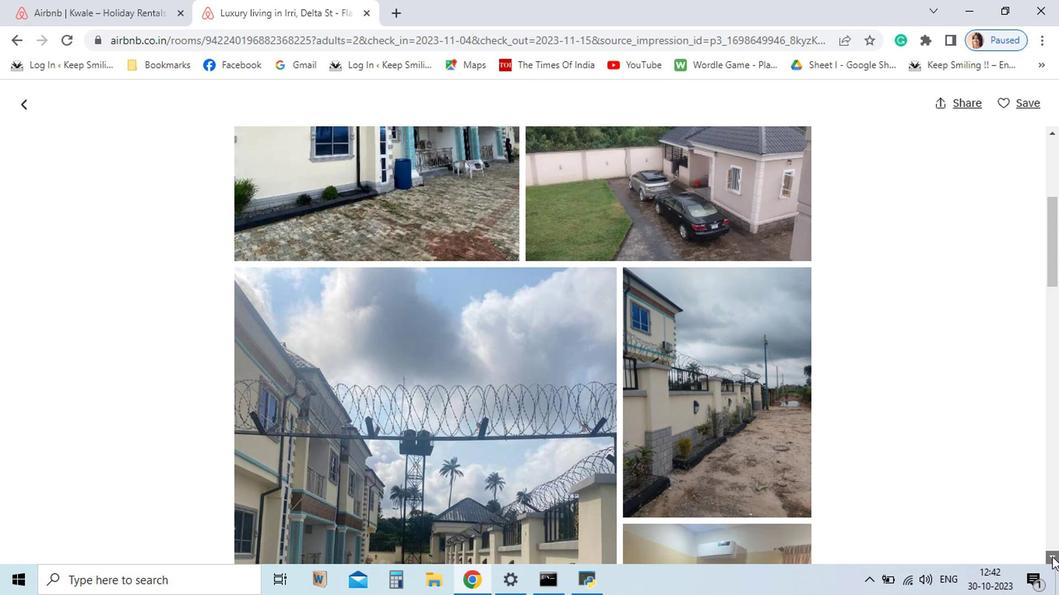 
Action: Mouse pressed left at (1050, 561)
Screenshot: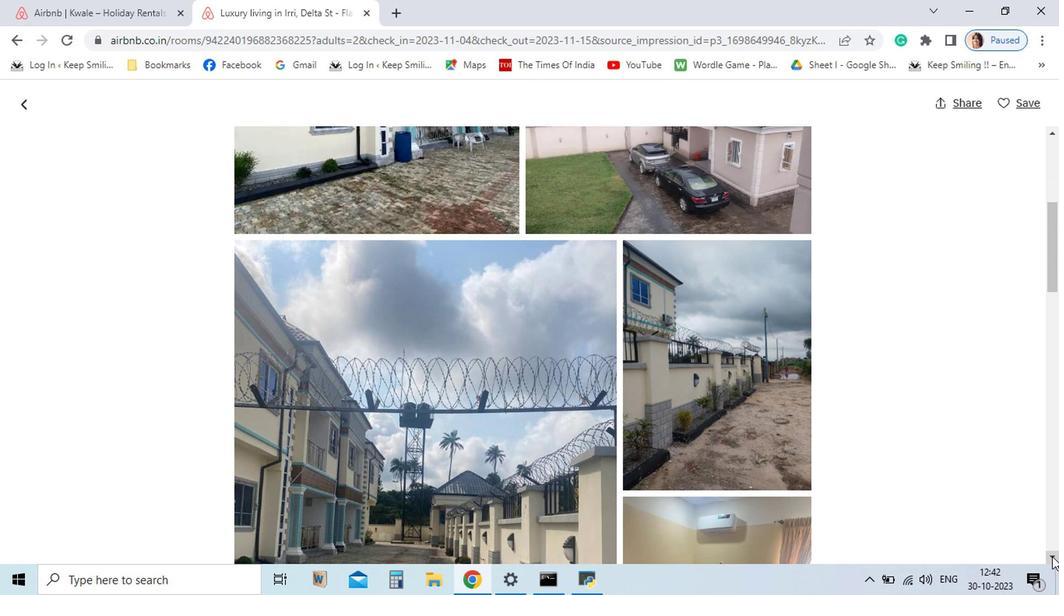 
Action: Mouse pressed left at (1050, 561)
Screenshot: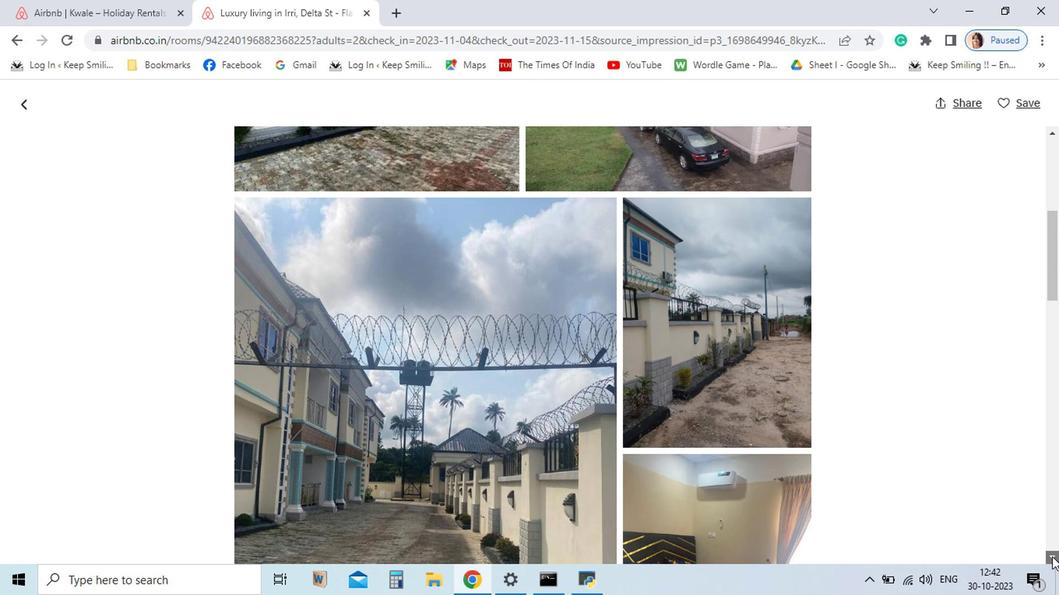 
Action: Mouse pressed left at (1050, 561)
Screenshot: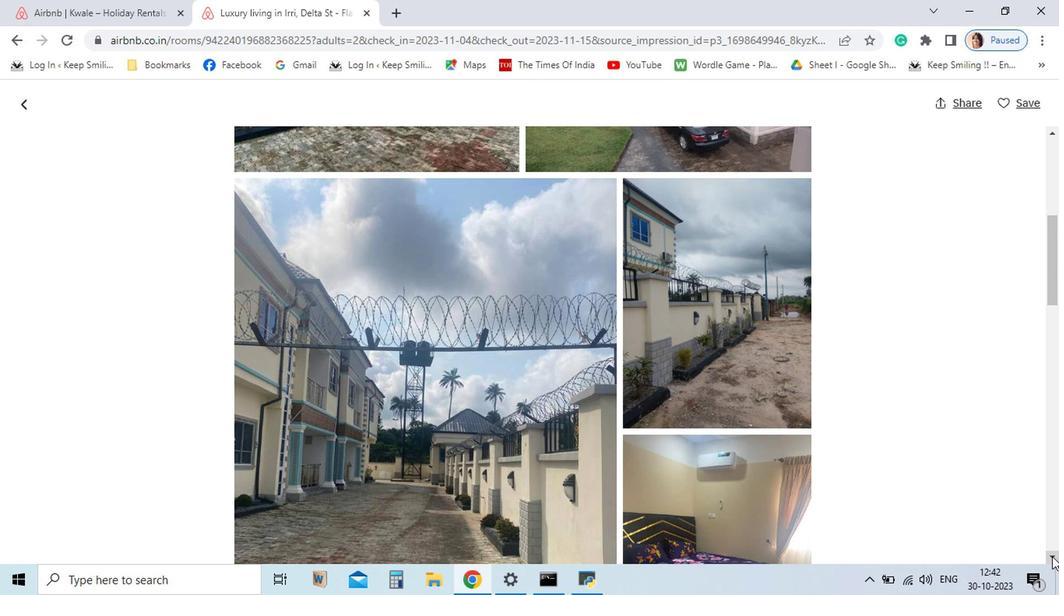 
Action: Mouse scrolled (1050, 560) with delta (0, 0)
Screenshot: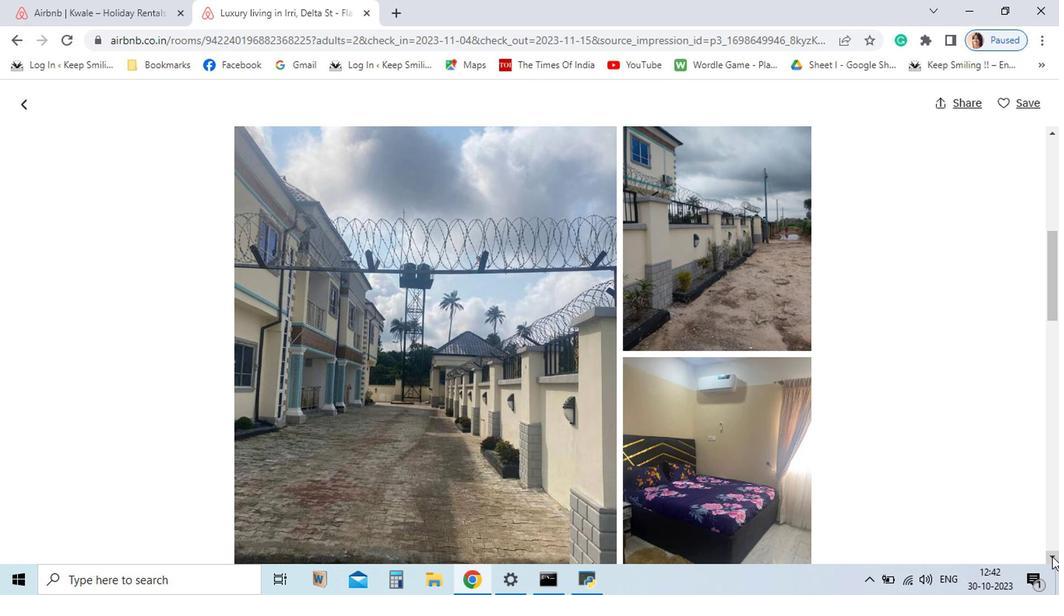 
Action: Mouse scrolled (1050, 560) with delta (0, 0)
Screenshot: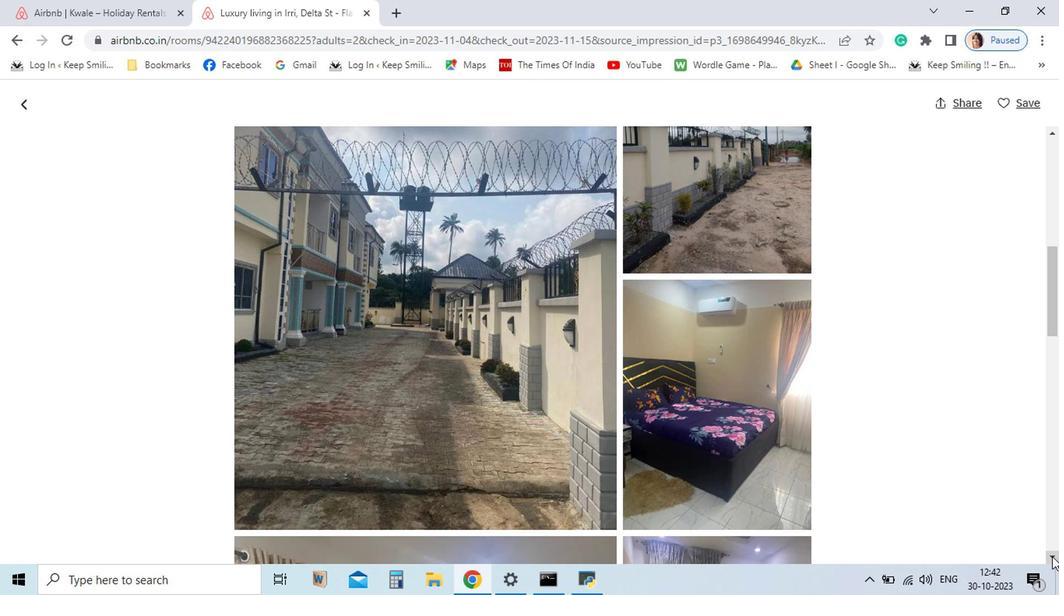 
Action: Mouse scrolled (1050, 560) with delta (0, 0)
Screenshot: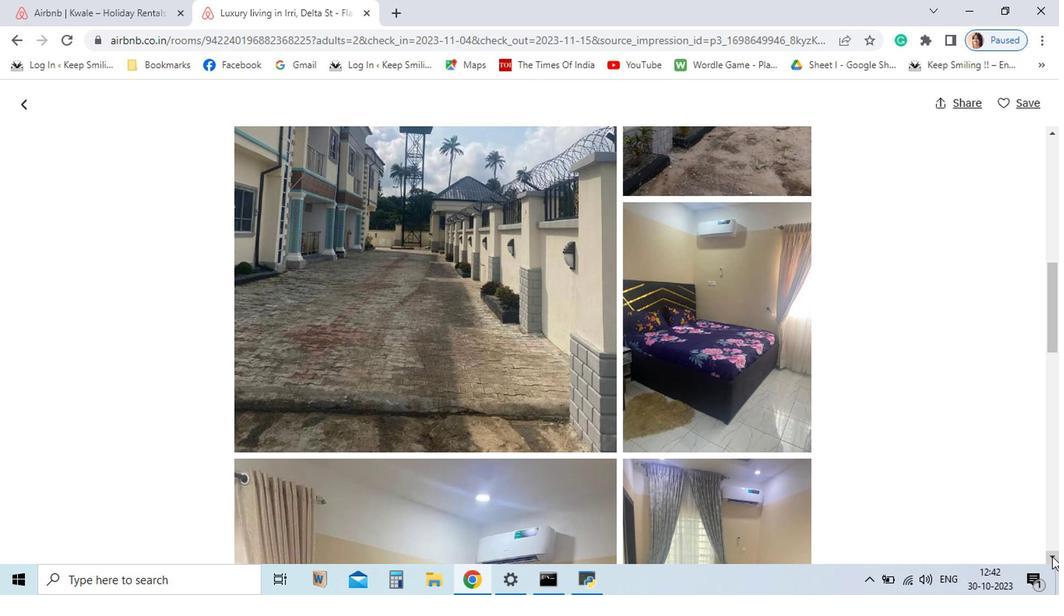 
Action: Mouse scrolled (1050, 560) with delta (0, 0)
Screenshot: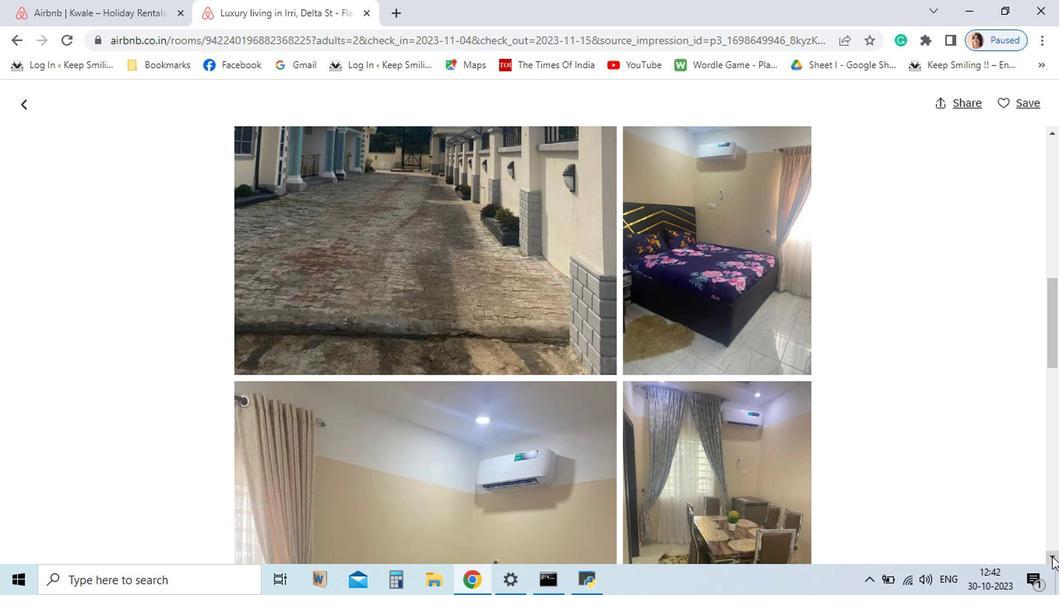 
Action: Mouse scrolled (1050, 560) with delta (0, 0)
Screenshot: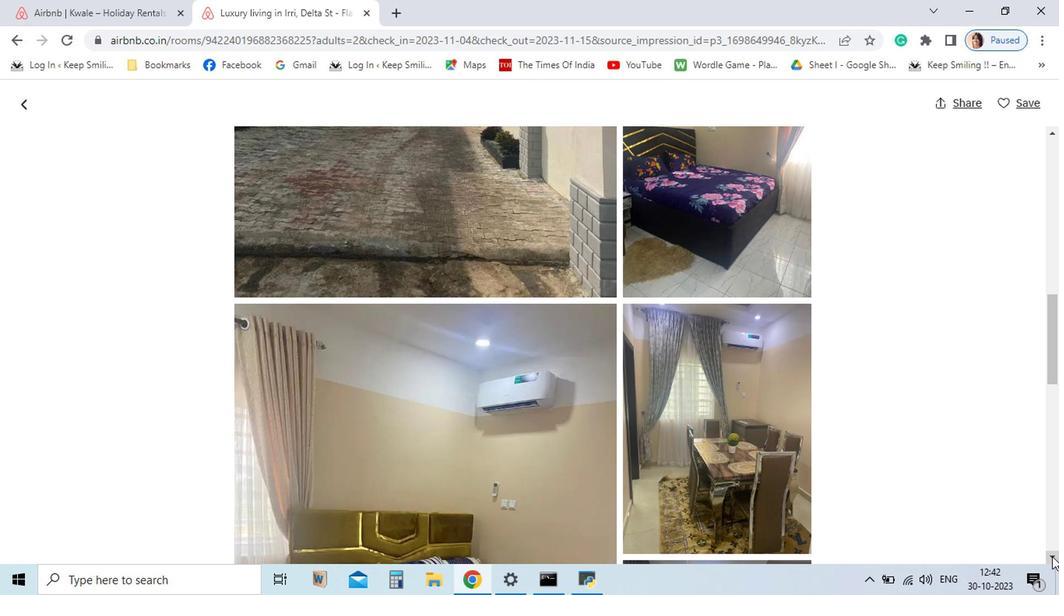 
Action: Mouse scrolled (1050, 560) with delta (0, 0)
Screenshot: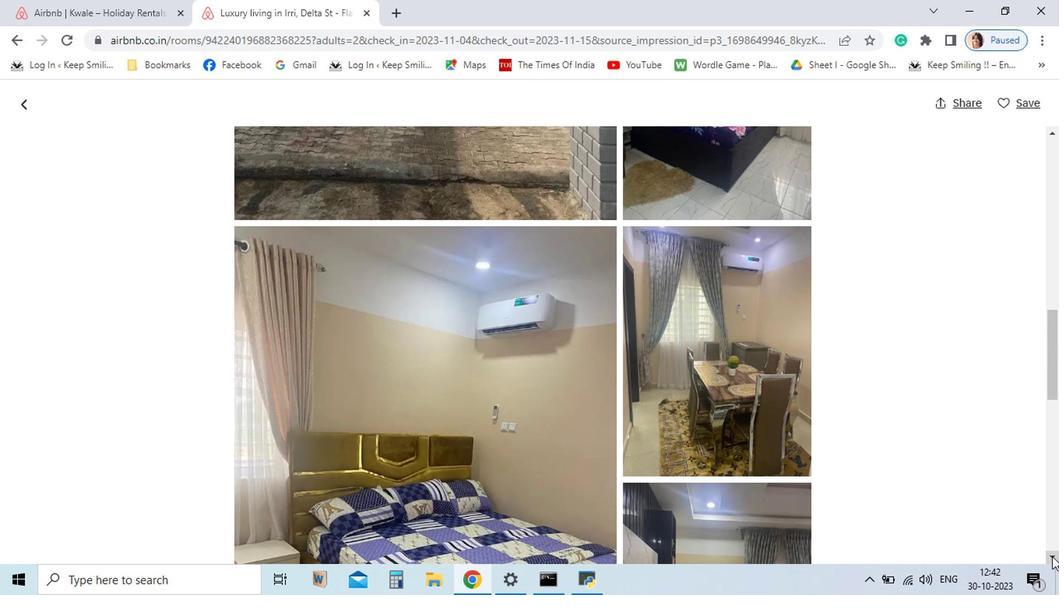 
Action: Mouse scrolled (1050, 560) with delta (0, 0)
Screenshot: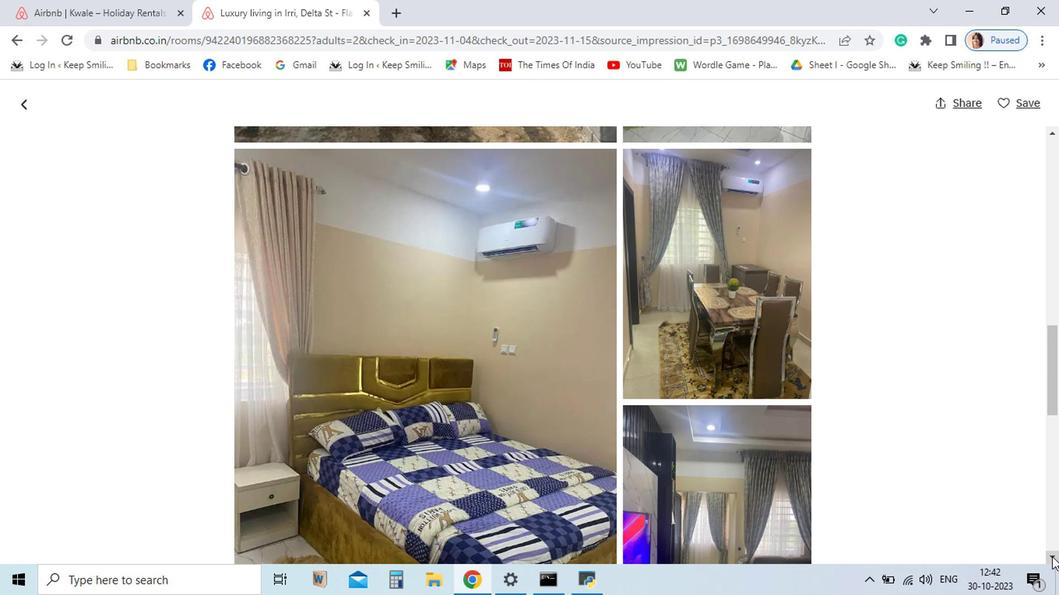 
Action: Mouse scrolled (1050, 560) with delta (0, 0)
Screenshot: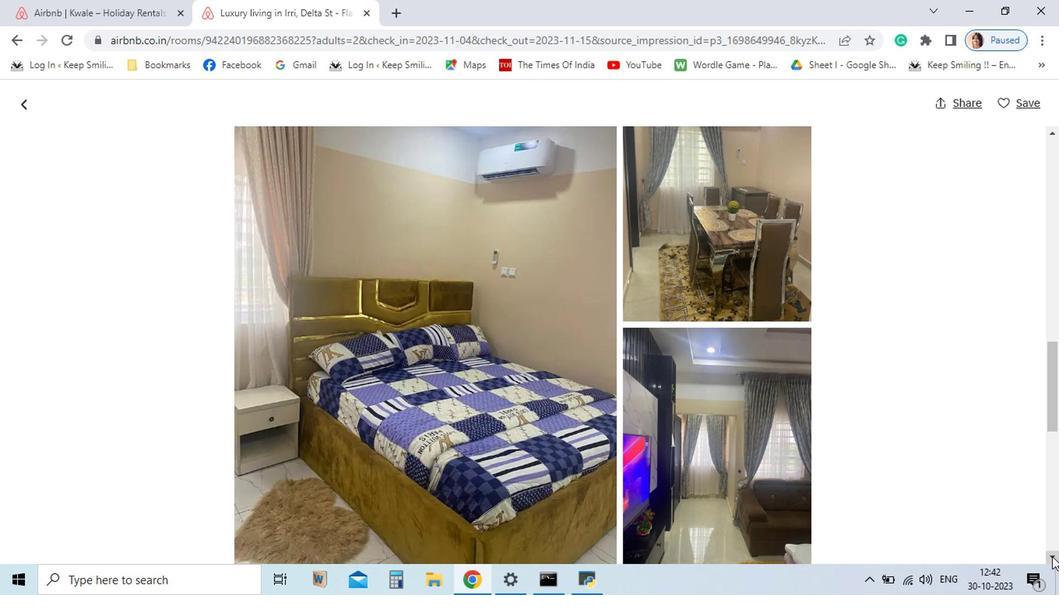 
Action: Mouse scrolled (1050, 560) with delta (0, 0)
Screenshot: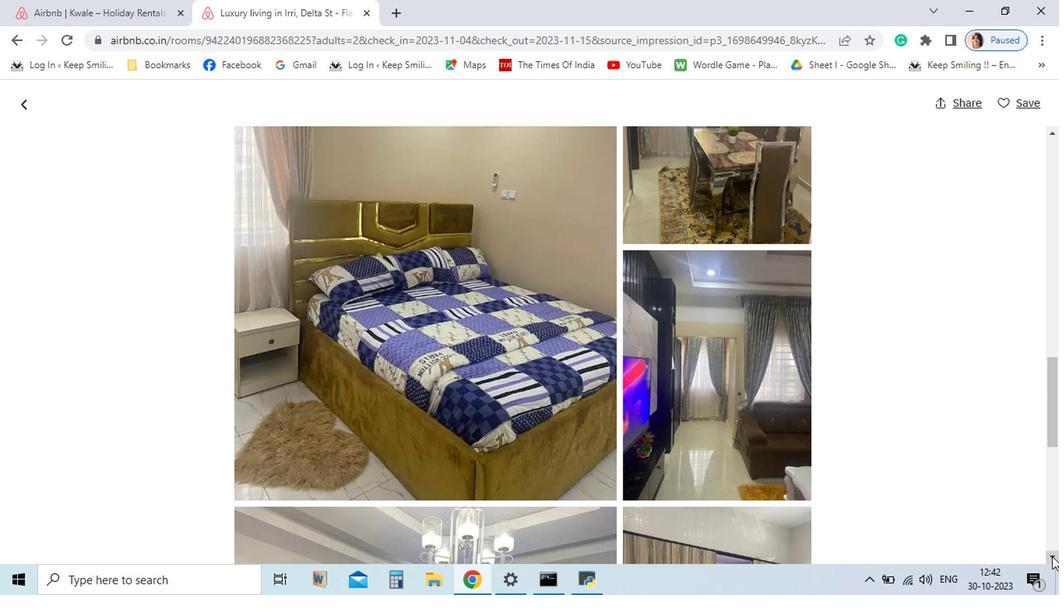 
Action: Mouse scrolled (1050, 560) with delta (0, 0)
Screenshot: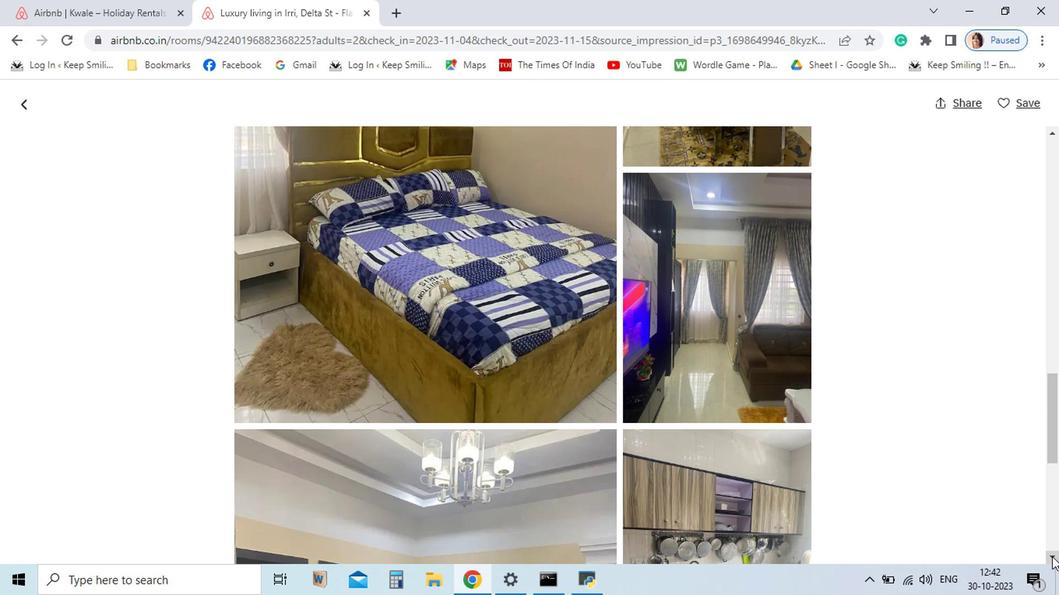 
Action: Mouse scrolled (1050, 560) with delta (0, 0)
Screenshot: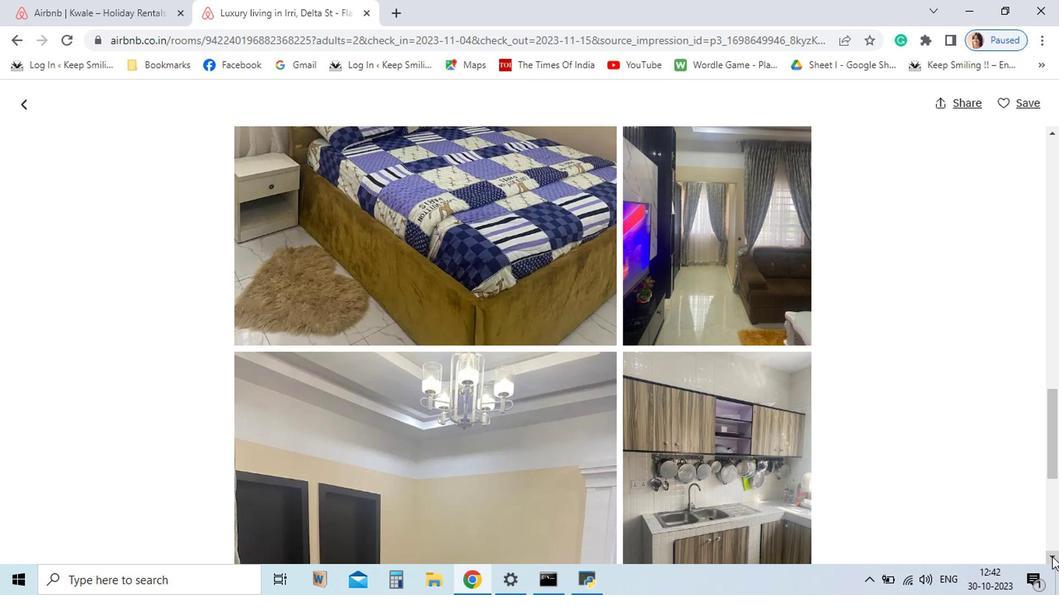 
Action: Mouse scrolled (1050, 560) with delta (0, 0)
Screenshot: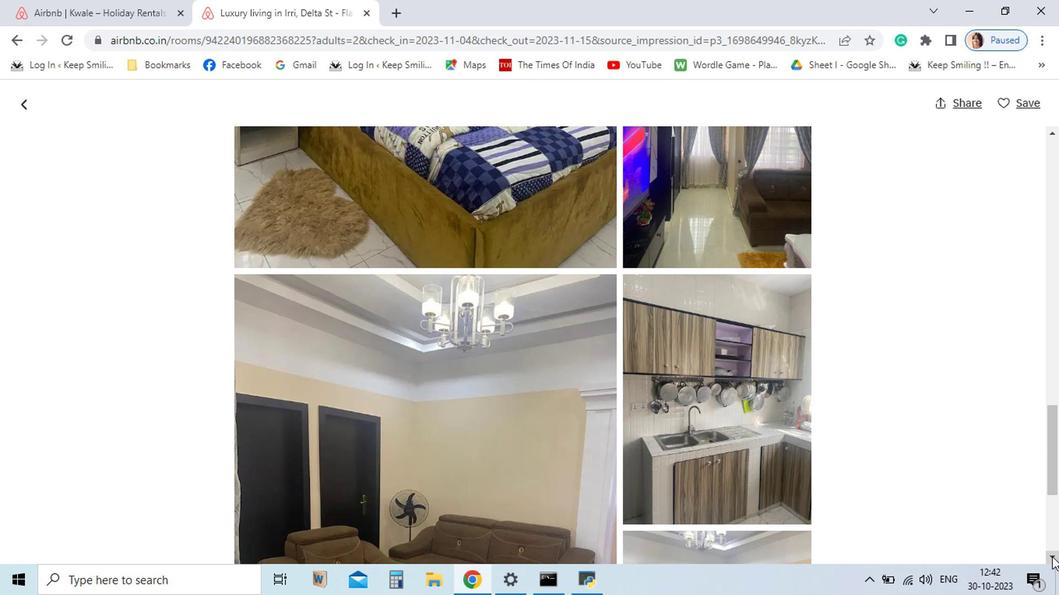 
Action: Mouse scrolled (1050, 560) with delta (0, 0)
Screenshot: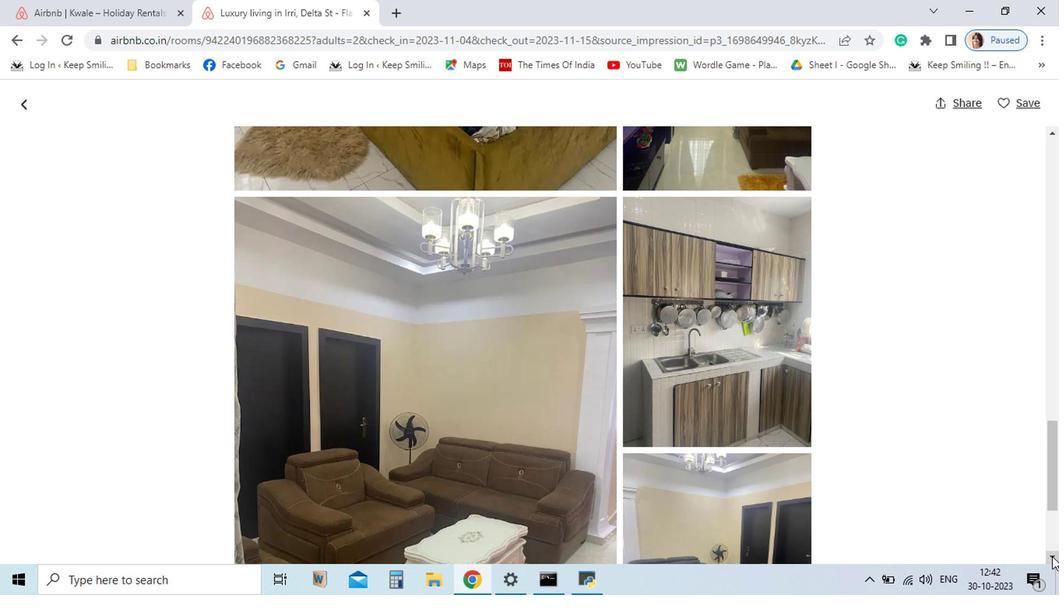 
Action: Mouse scrolled (1050, 560) with delta (0, 0)
Screenshot: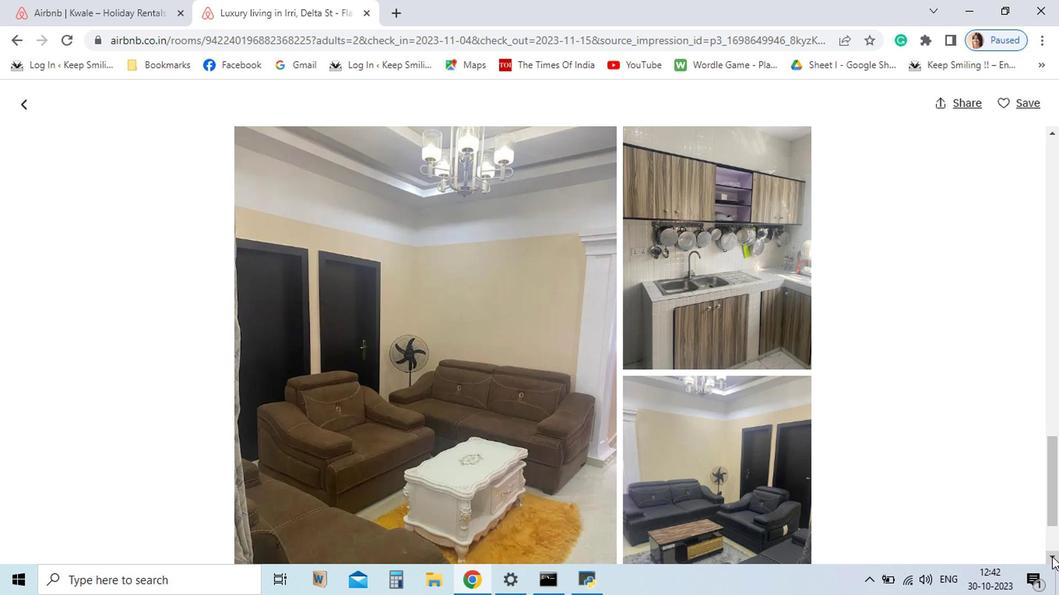 
Action: Mouse scrolled (1050, 560) with delta (0, 0)
Screenshot: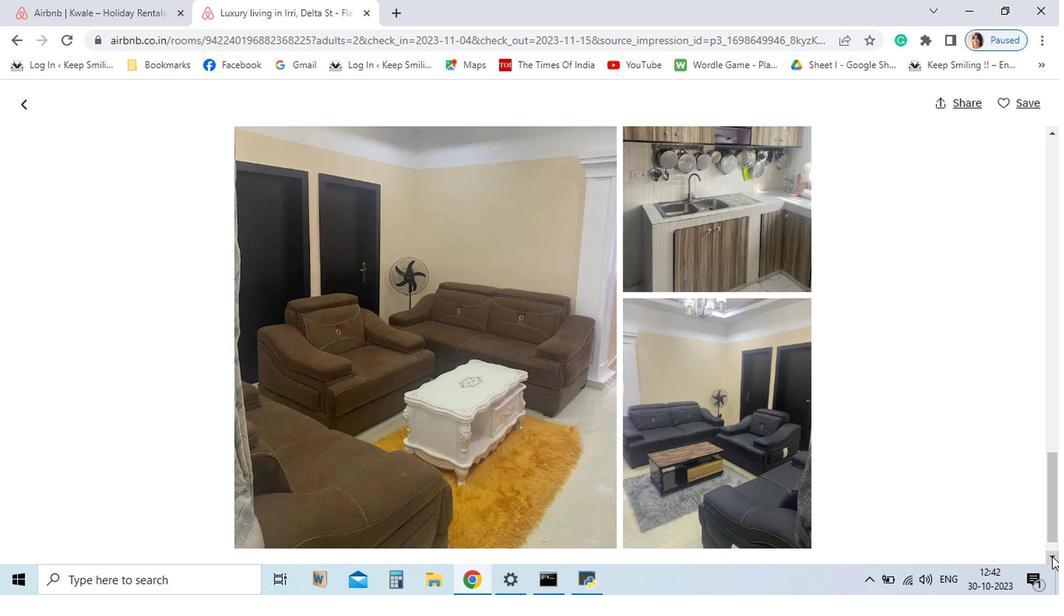 
Action: Mouse scrolled (1050, 560) with delta (0, 0)
Screenshot: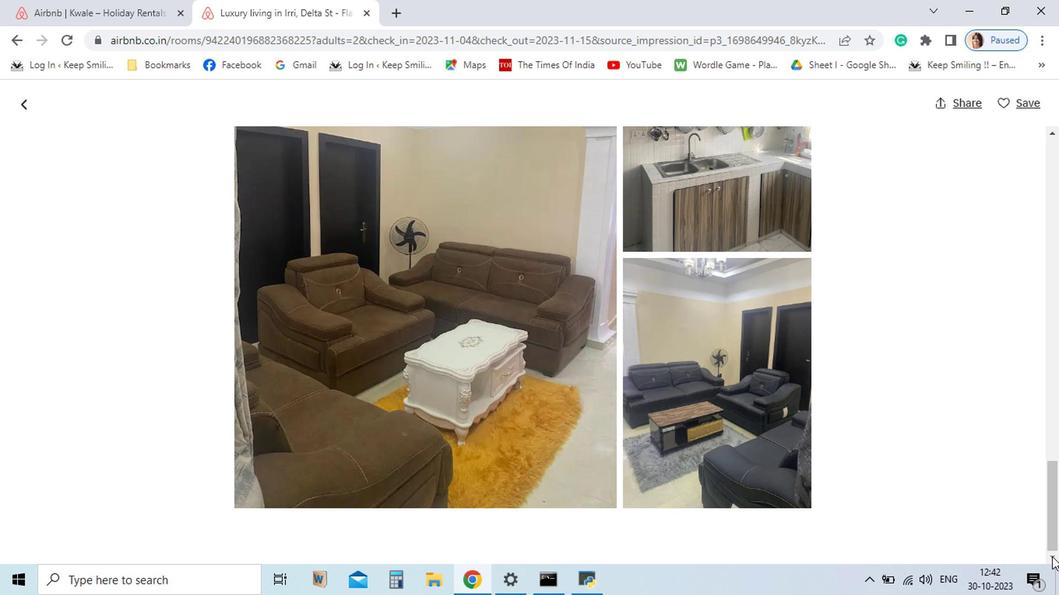
Action: Mouse scrolled (1050, 560) with delta (0, 0)
Screenshot: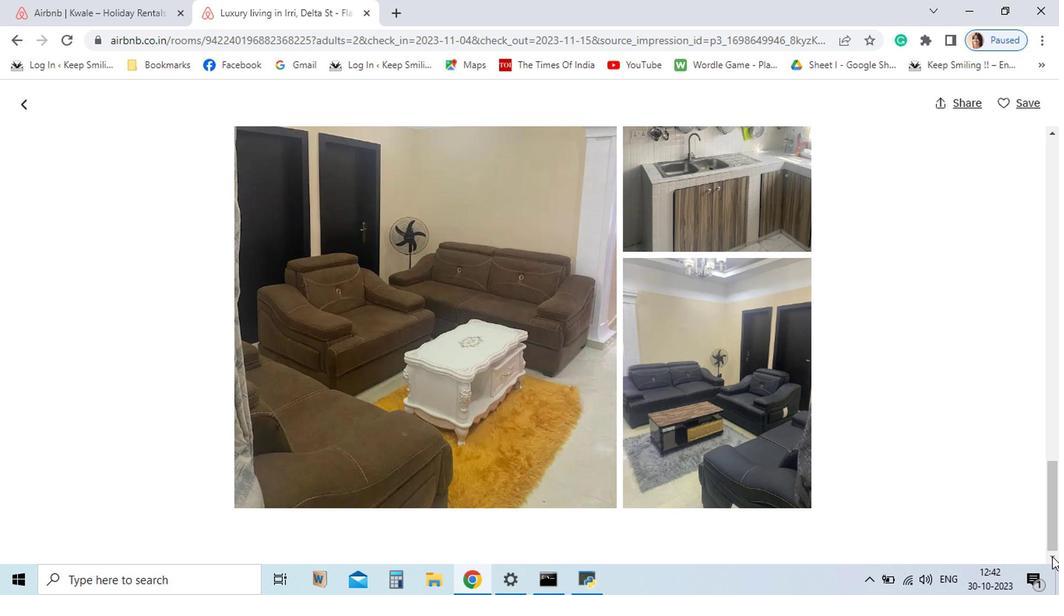 
Action: Mouse moved to (34, 125)
Screenshot: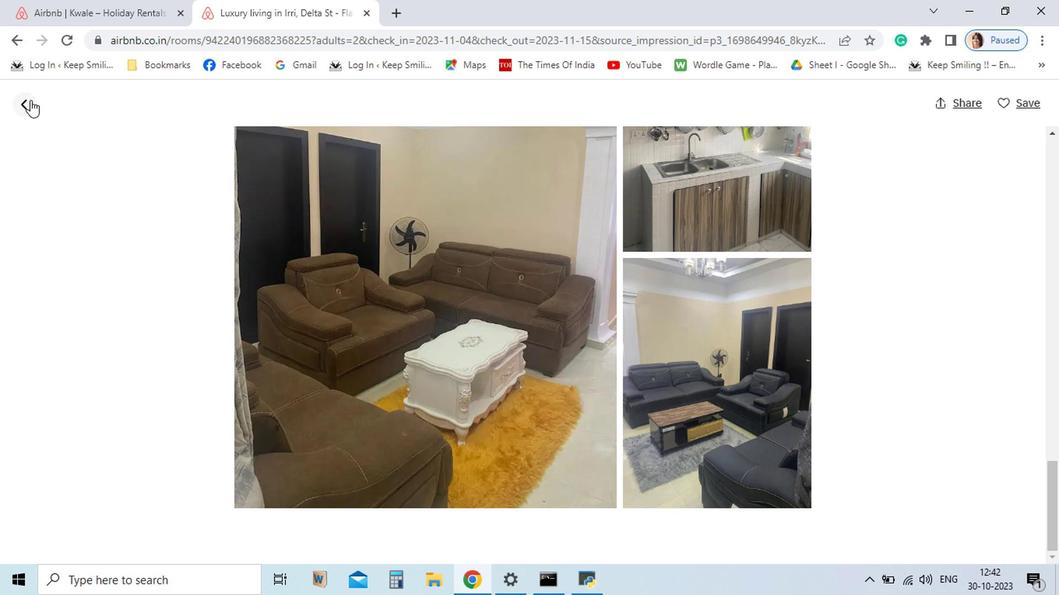
Action: Mouse pressed left at (34, 125)
Screenshot: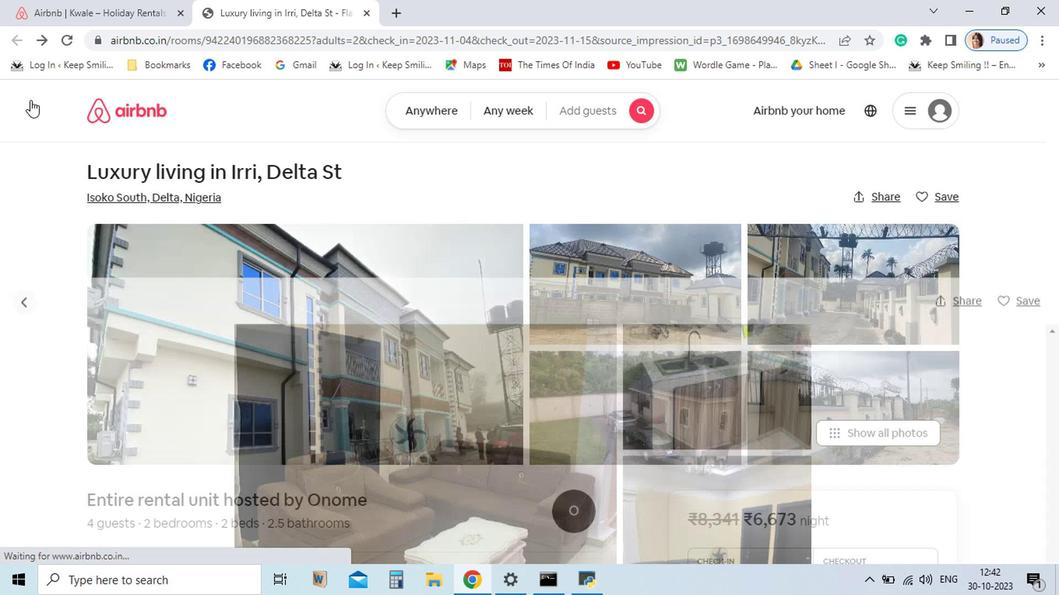 
Action: Mouse moved to (121, 334)
Screenshot: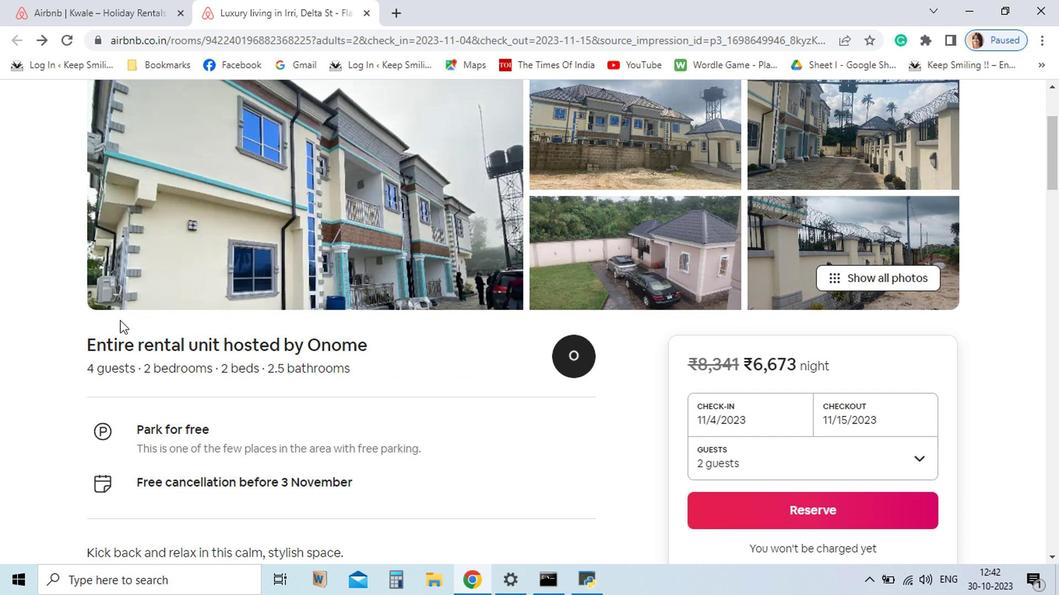 
Action: Mouse scrolled (121, 333) with delta (0, 0)
Screenshot: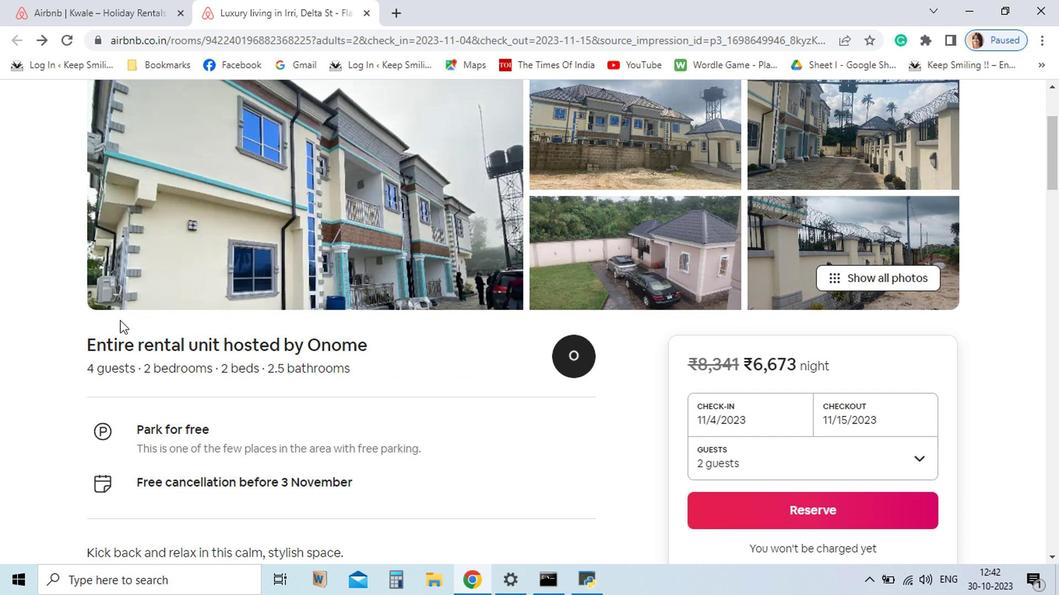 
Action: Mouse moved to (123, 335)
Screenshot: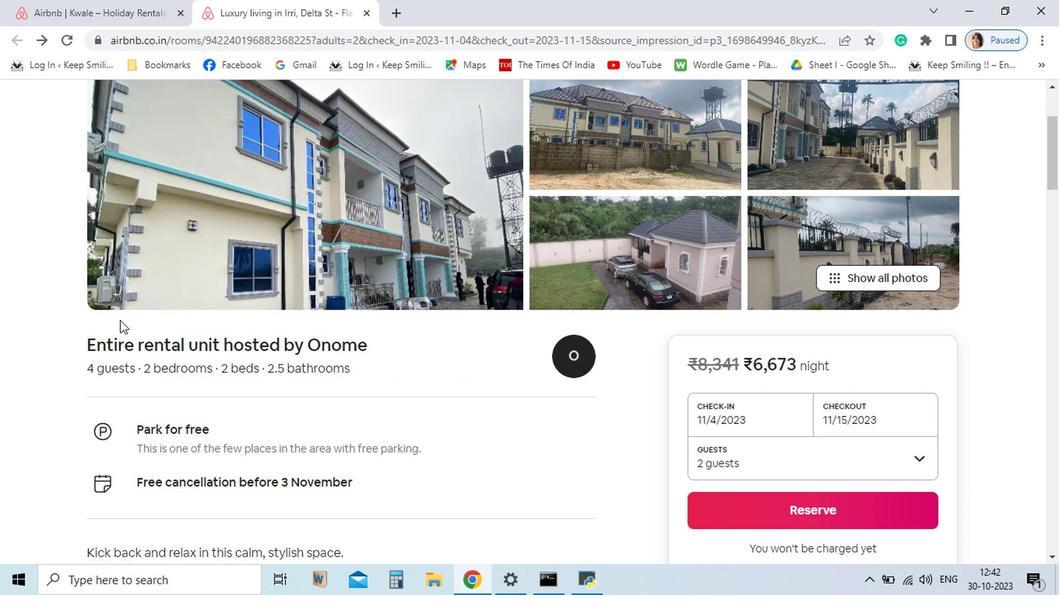 
Action: Mouse scrolled (123, 334) with delta (0, -1)
Screenshot: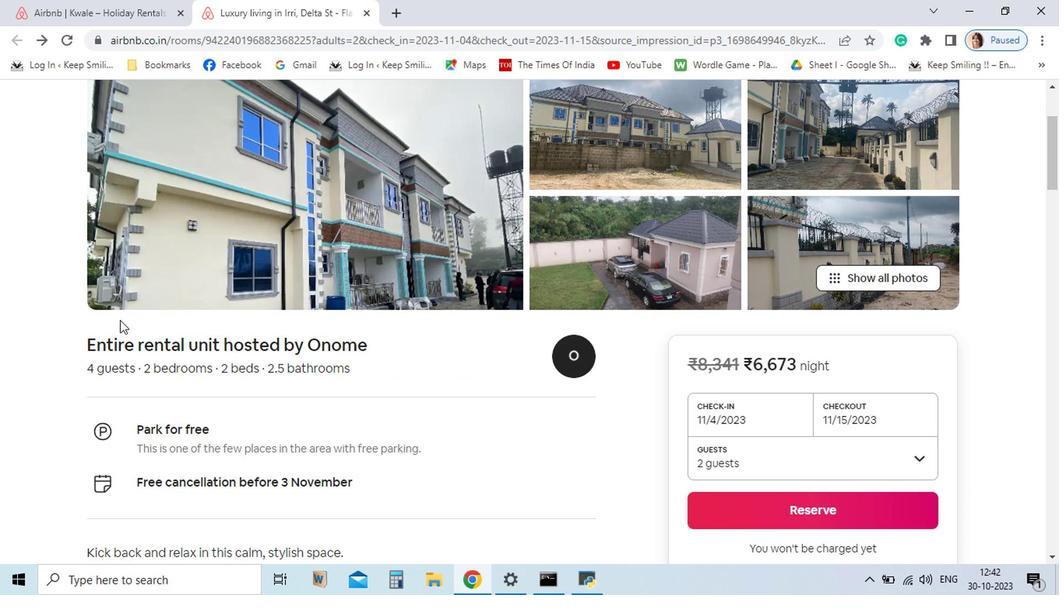 
Action: Mouse moved to (123, 335)
Screenshot: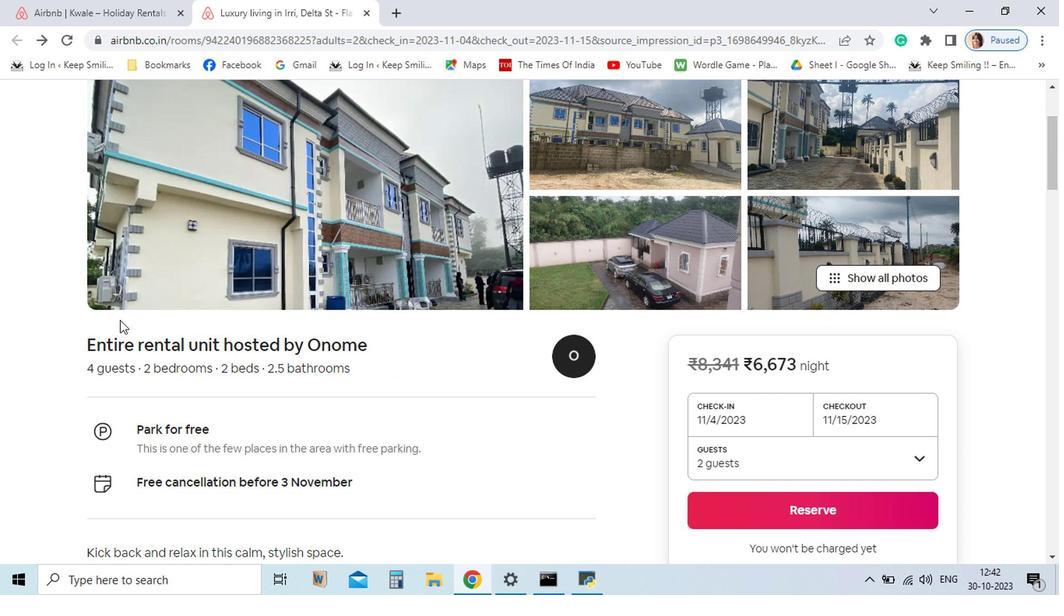 
Action: Mouse scrolled (123, 334) with delta (0, -1)
Screenshot: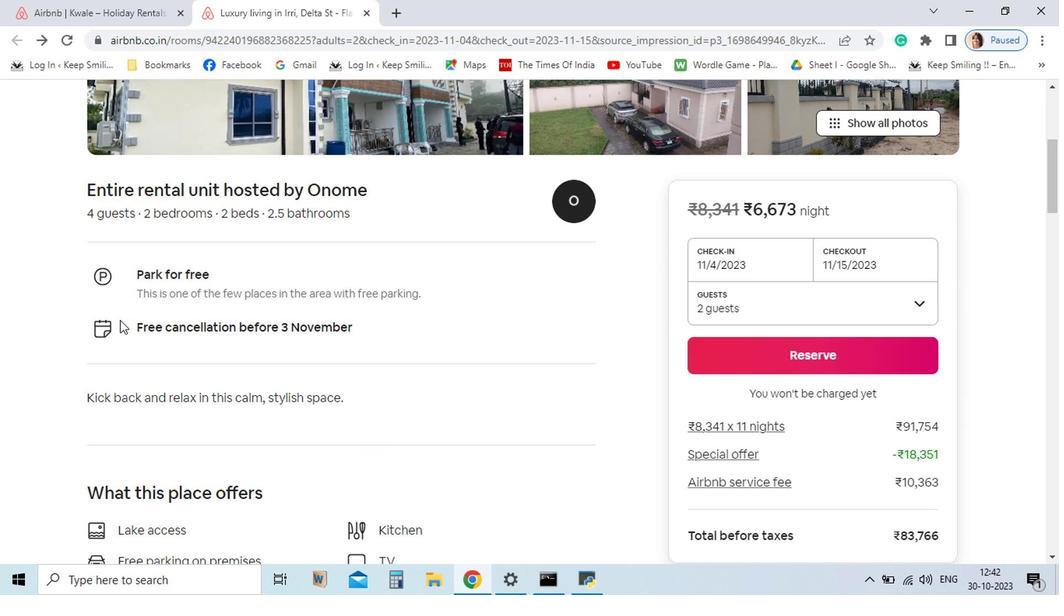 
Action: Mouse scrolled (123, 334) with delta (0, -1)
Screenshot: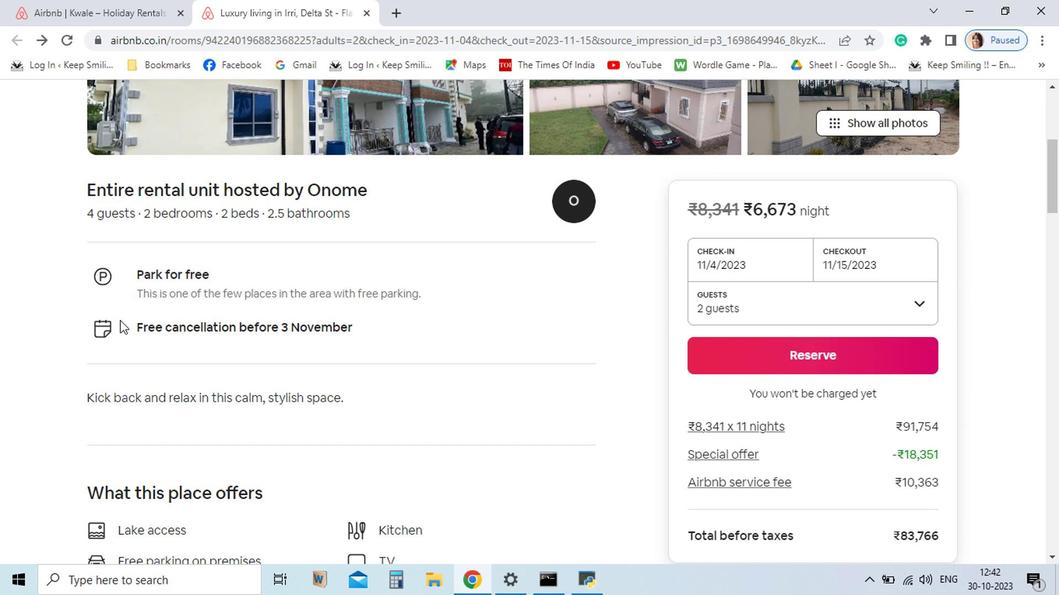 
Action: Mouse moved to (123, 335)
Screenshot: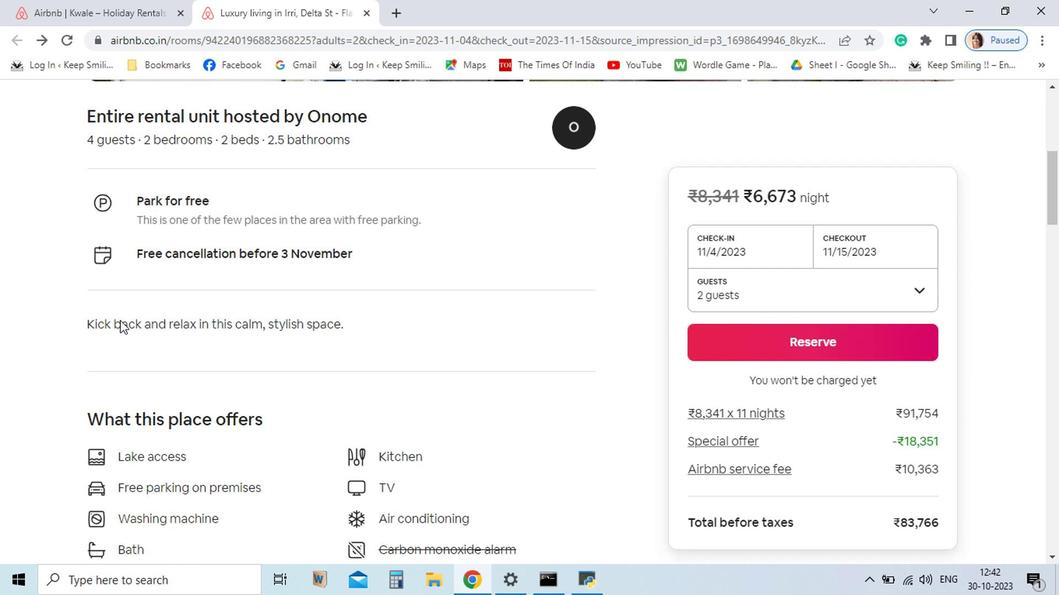 
Action: Mouse scrolled (123, 334) with delta (0, -1)
Screenshot: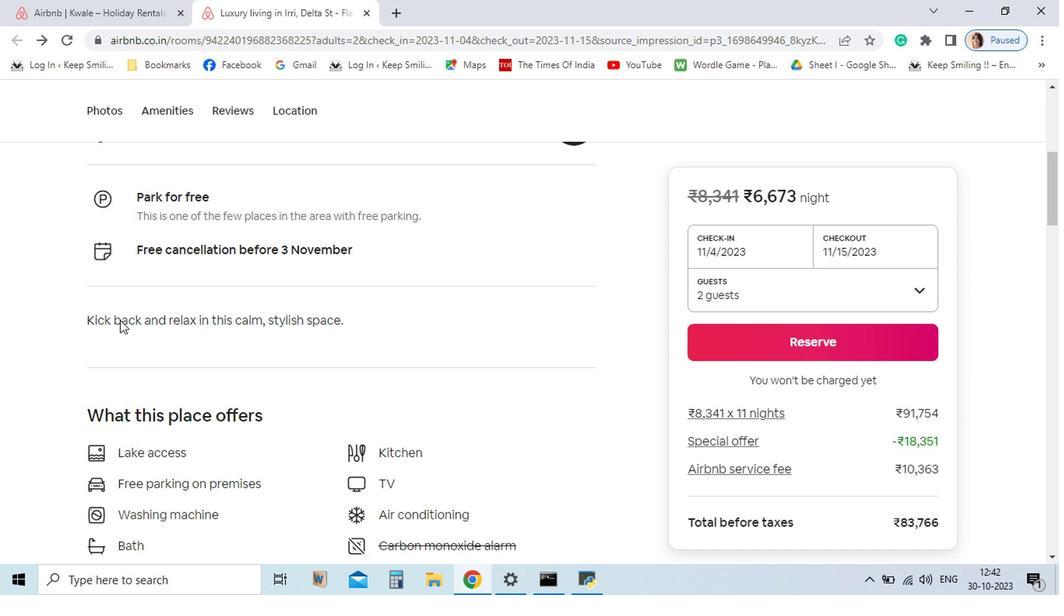 
Action: Mouse scrolled (123, 334) with delta (0, -1)
Screenshot: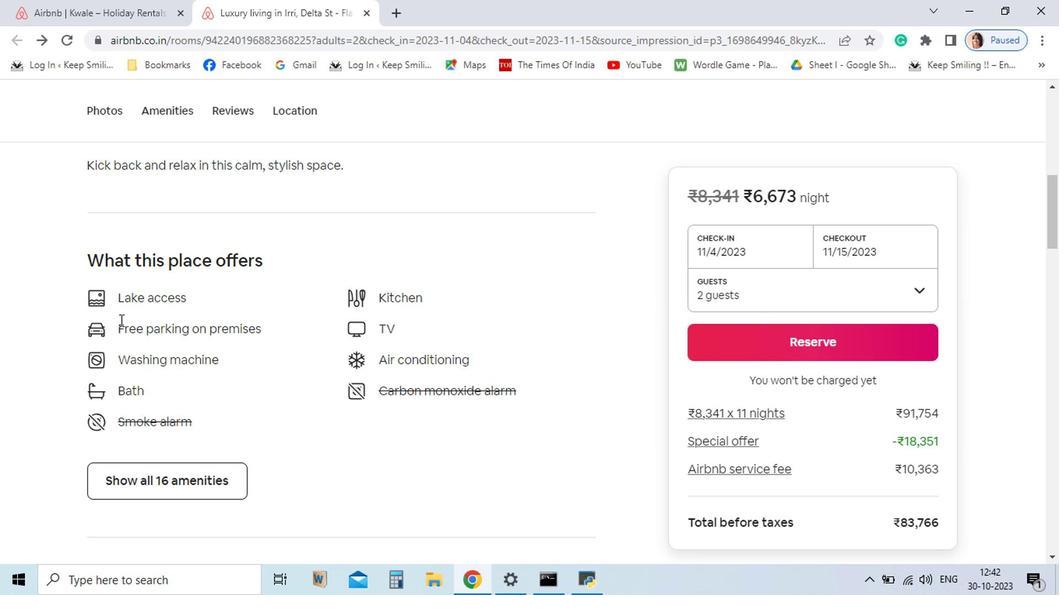 
Action: Mouse scrolled (123, 334) with delta (0, -1)
Screenshot: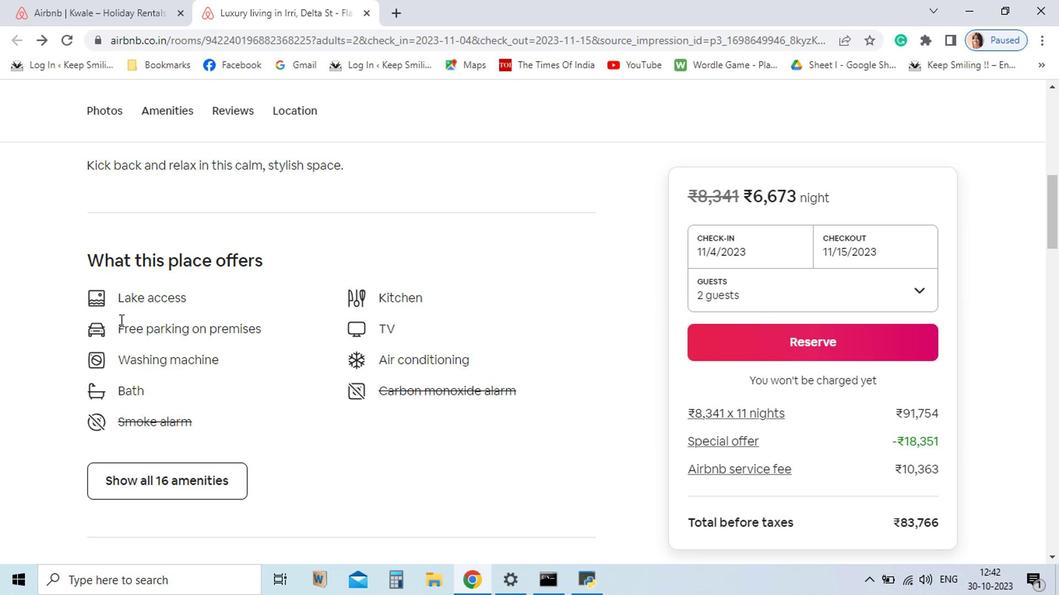 
Action: Mouse scrolled (123, 334) with delta (0, -1)
Screenshot: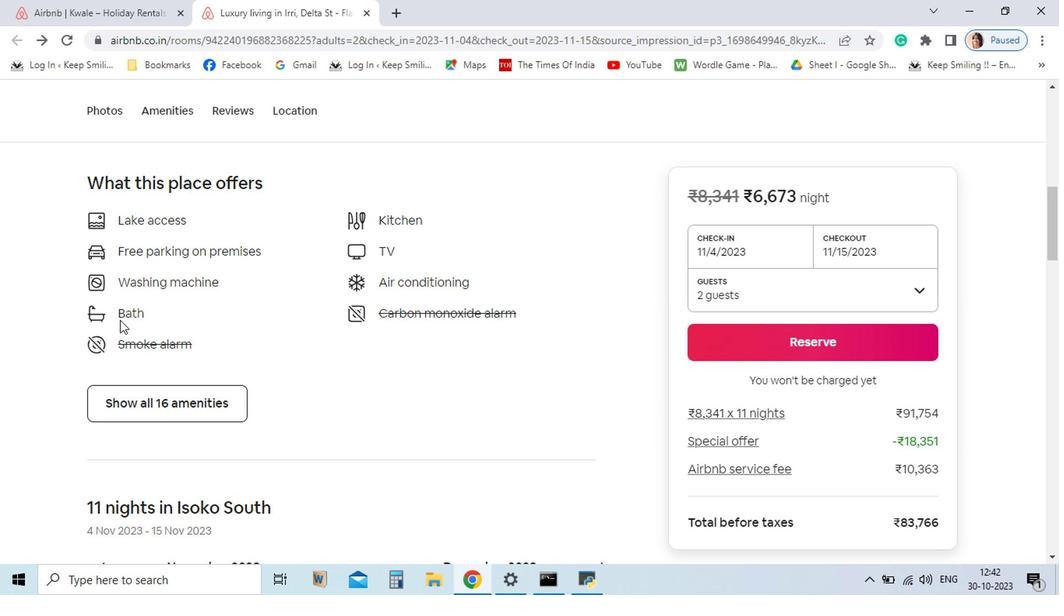 
Action: Mouse moved to (183, 416)
Screenshot: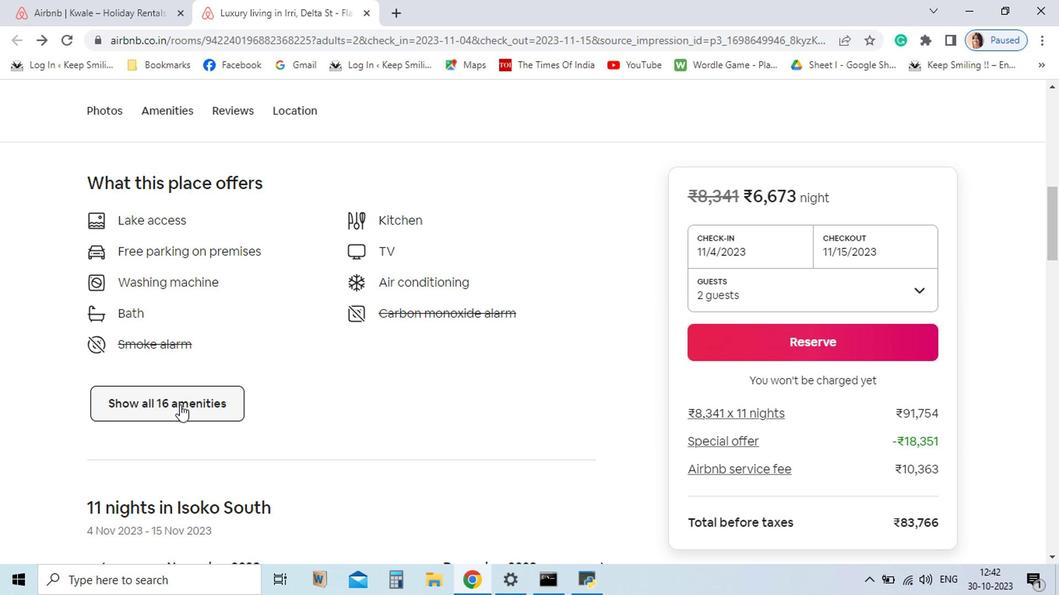 
Action: Mouse pressed left at (183, 416)
Screenshot: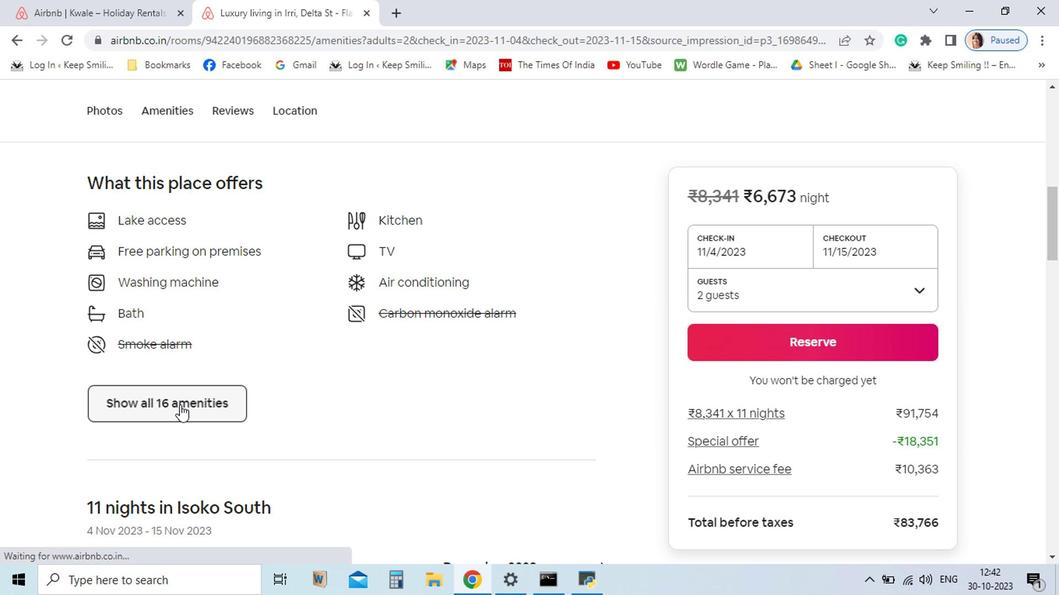 
Action: Mouse moved to (825, 246)
Screenshot: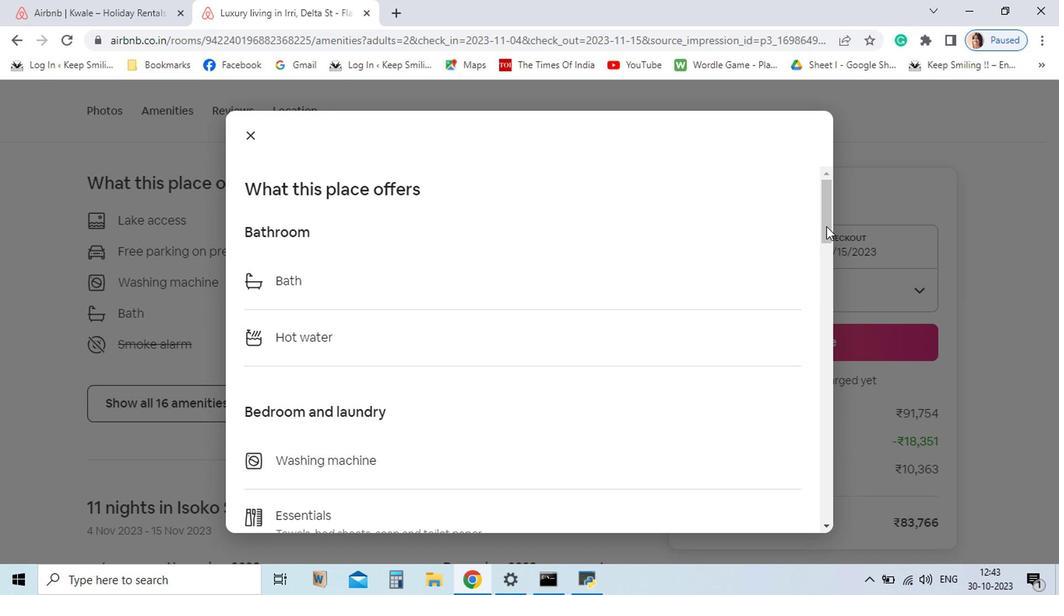 
Action: Mouse pressed left at (825, 246)
Screenshot: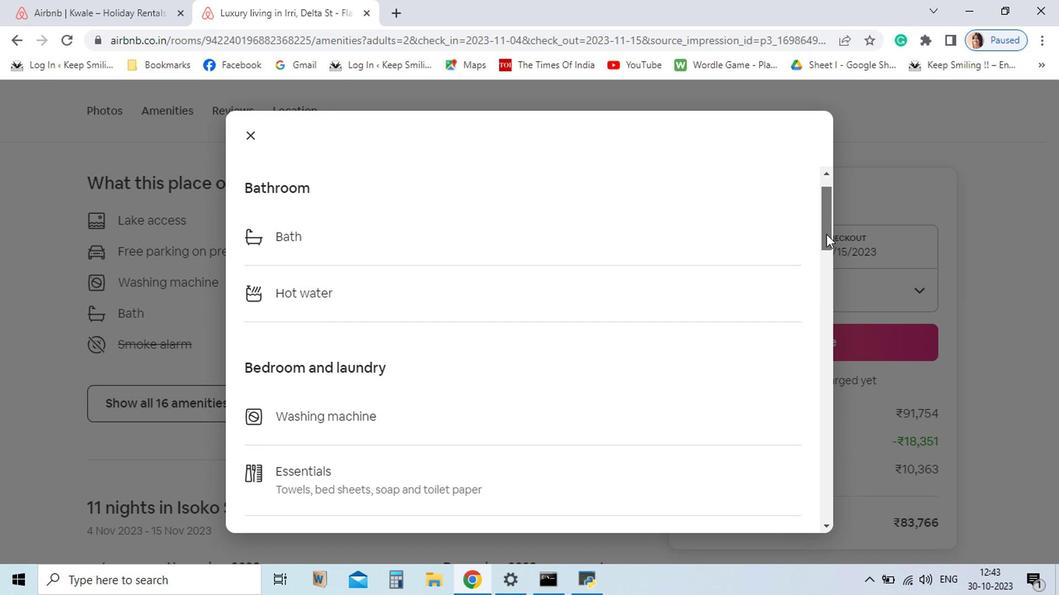 
Action: Mouse moved to (253, 159)
Screenshot: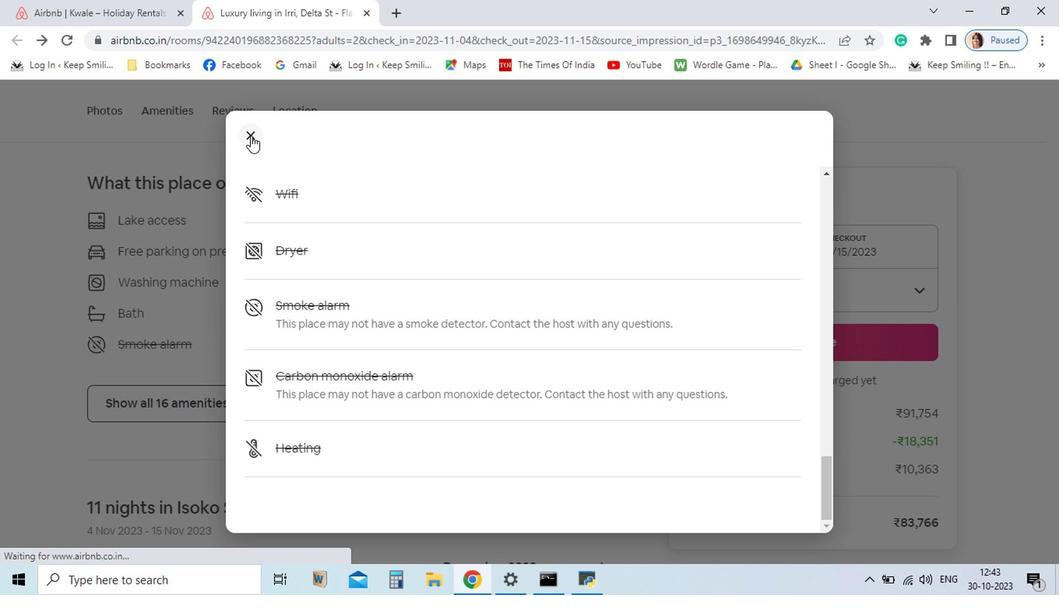 
Action: Mouse pressed left at (253, 159)
Screenshot: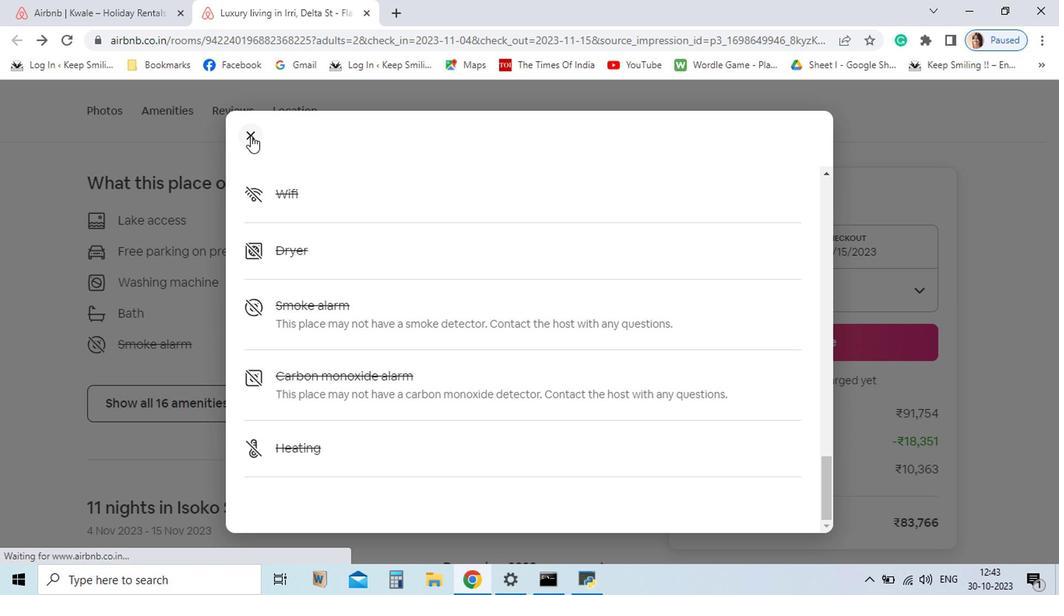 
Action: Mouse moved to (434, 529)
Screenshot: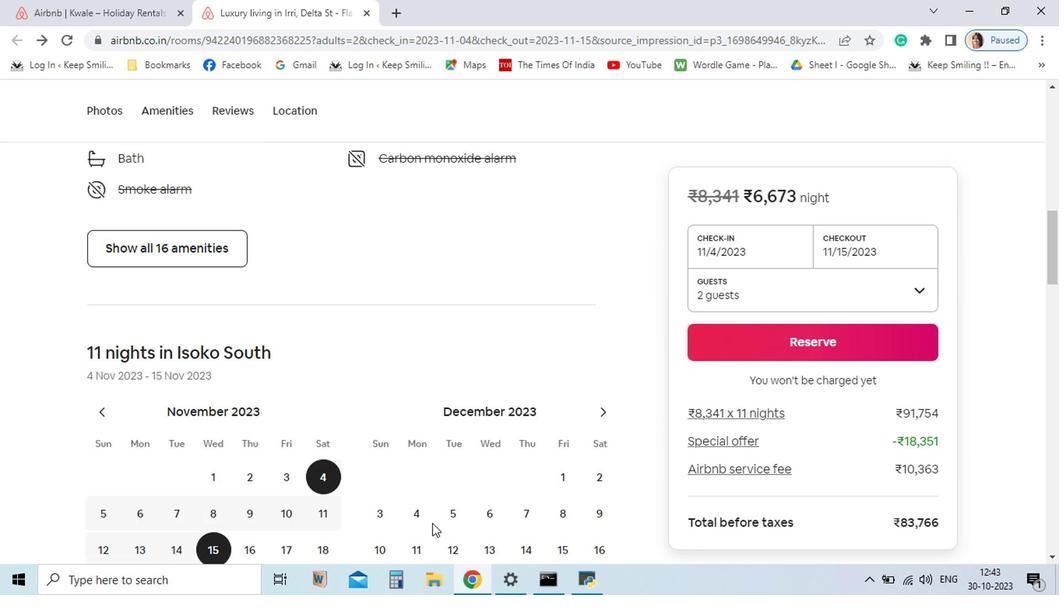 
Action: Mouse scrolled (434, 528) with delta (0, -1)
Screenshot: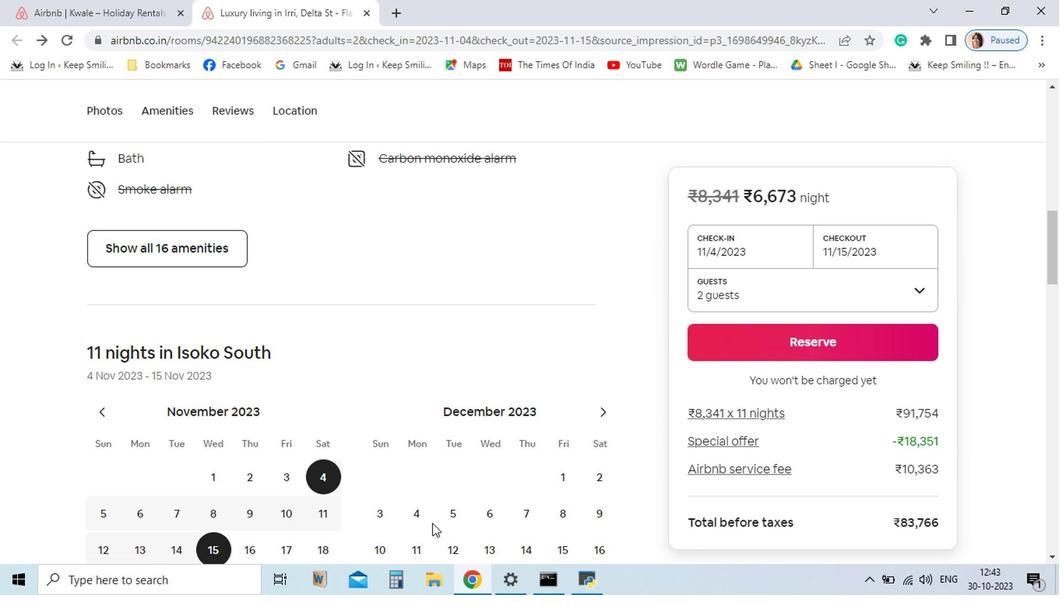 
Action: Mouse scrolled (434, 528) with delta (0, -1)
Screenshot: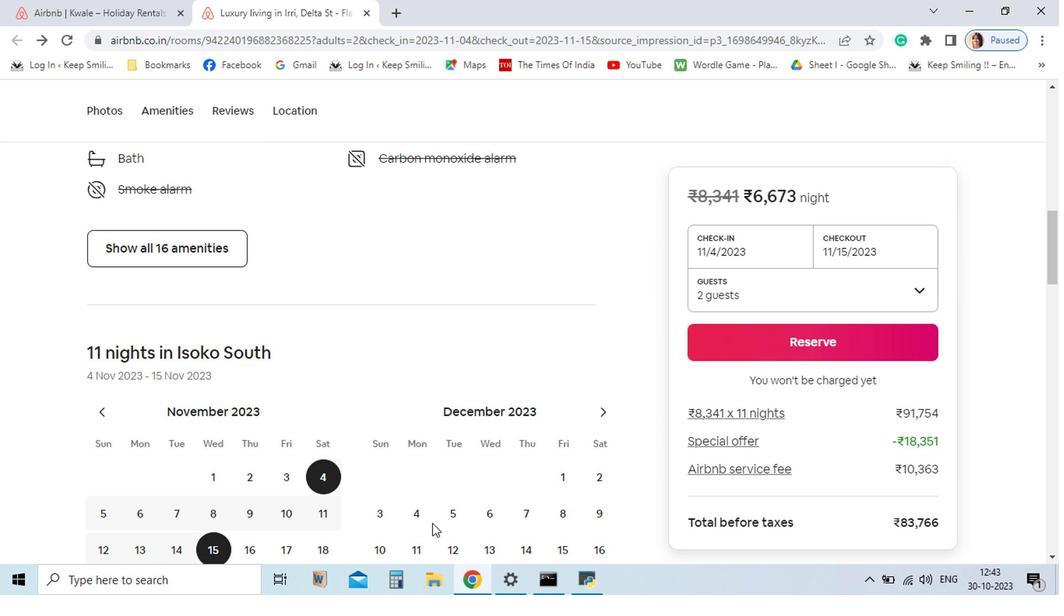 
Action: Mouse moved to (434, 529)
Screenshot: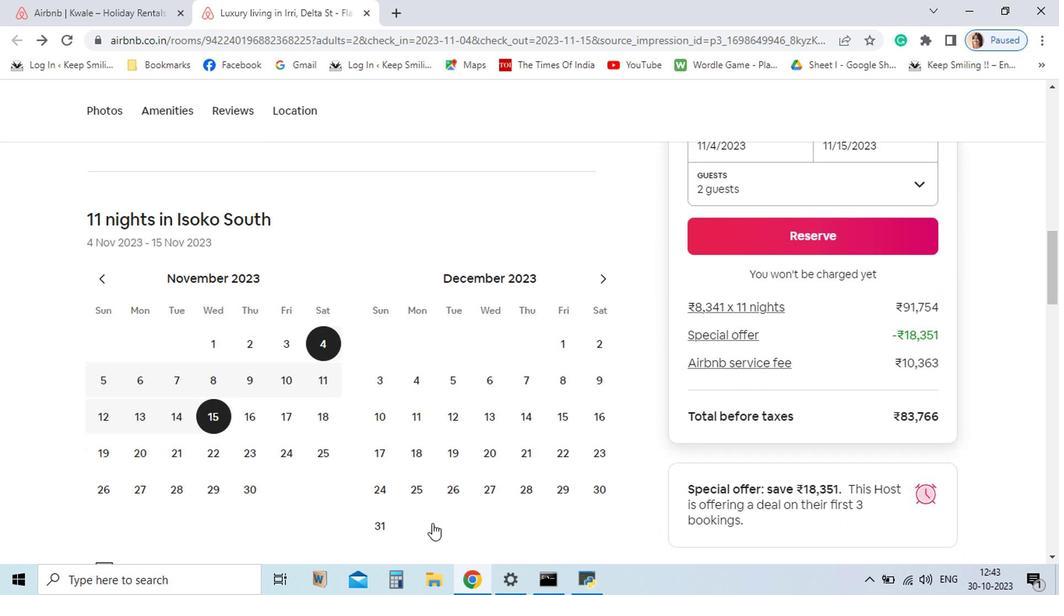 
Action: Mouse scrolled (434, 528) with delta (0, -1)
Screenshot: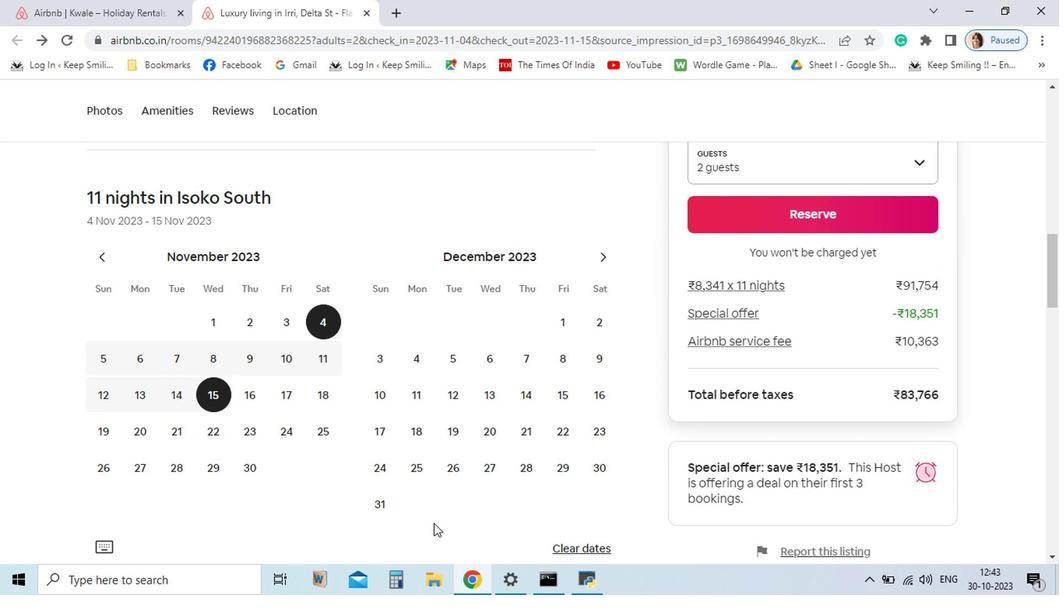 
Action: Mouse scrolled (434, 528) with delta (0, -1)
Screenshot: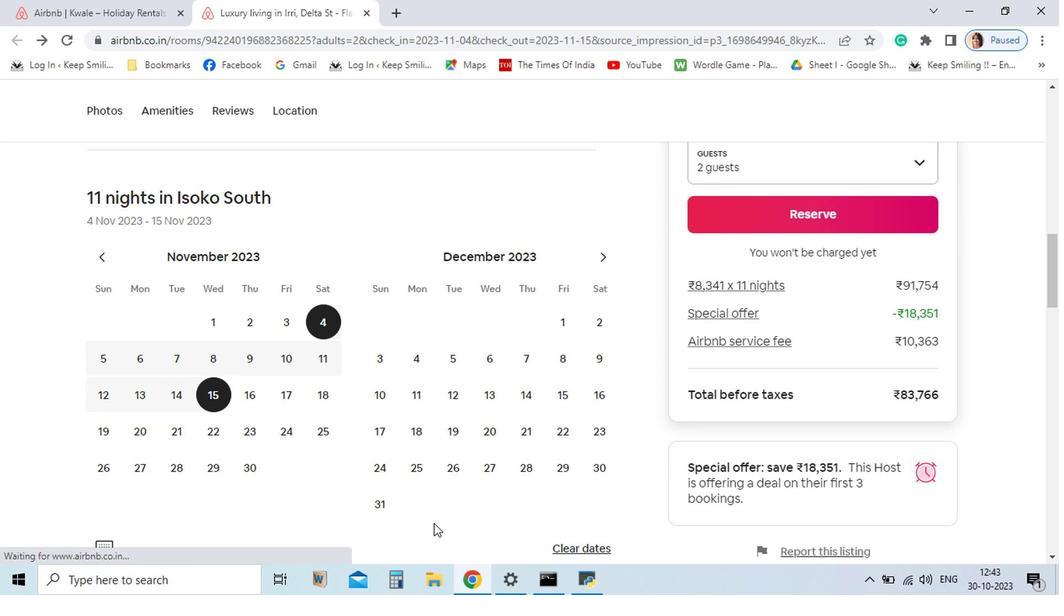 
Action: Mouse moved to (435, 529)
Screenshot: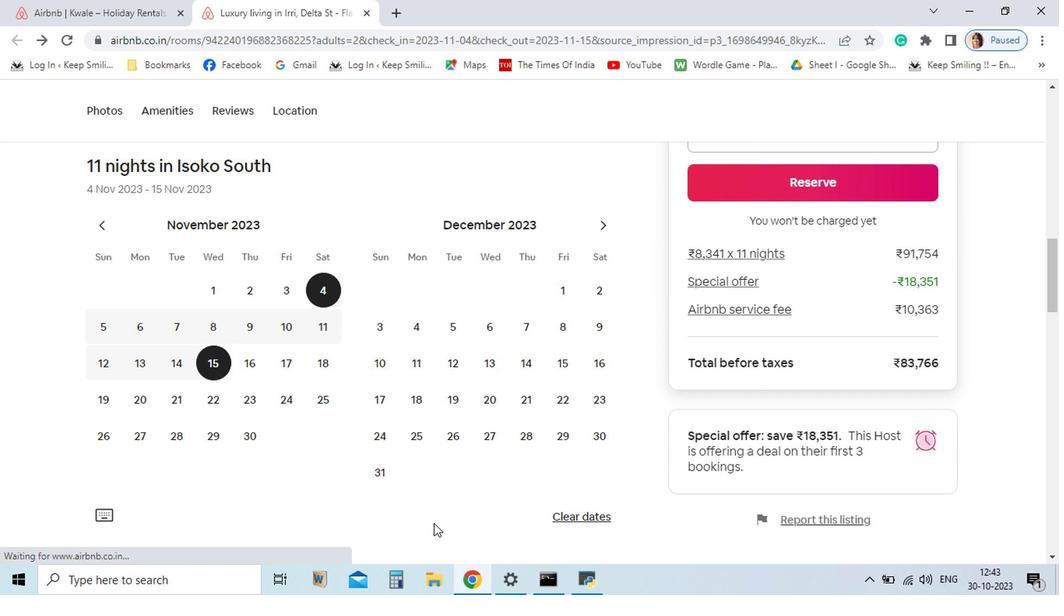 
Action: Mouse scrolled (435, 528) with delta (0, -1)
Screenshot: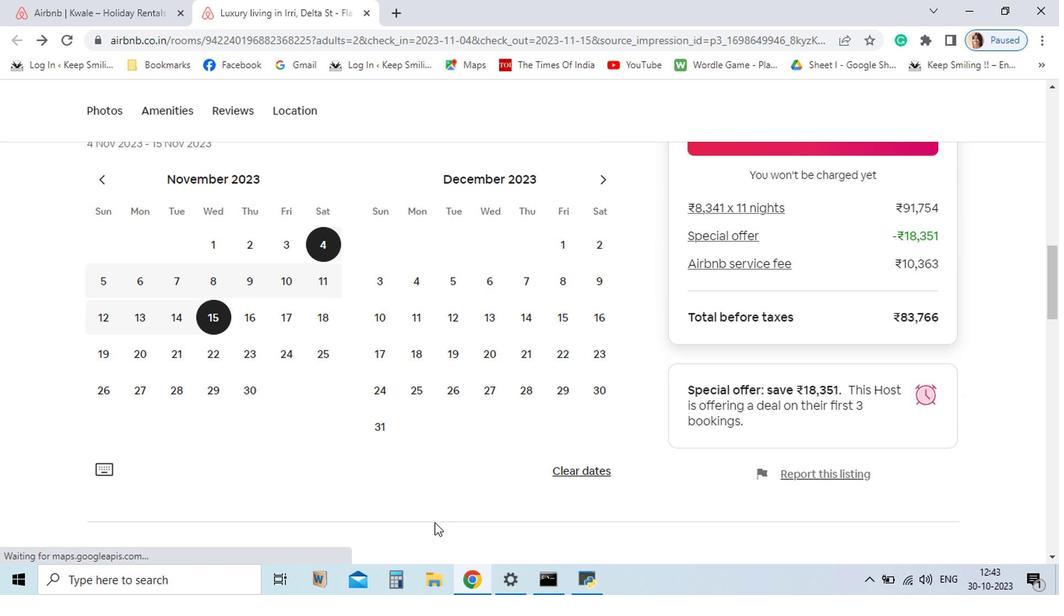 
Action: Mouse moved to (436, 528)
Screenshot: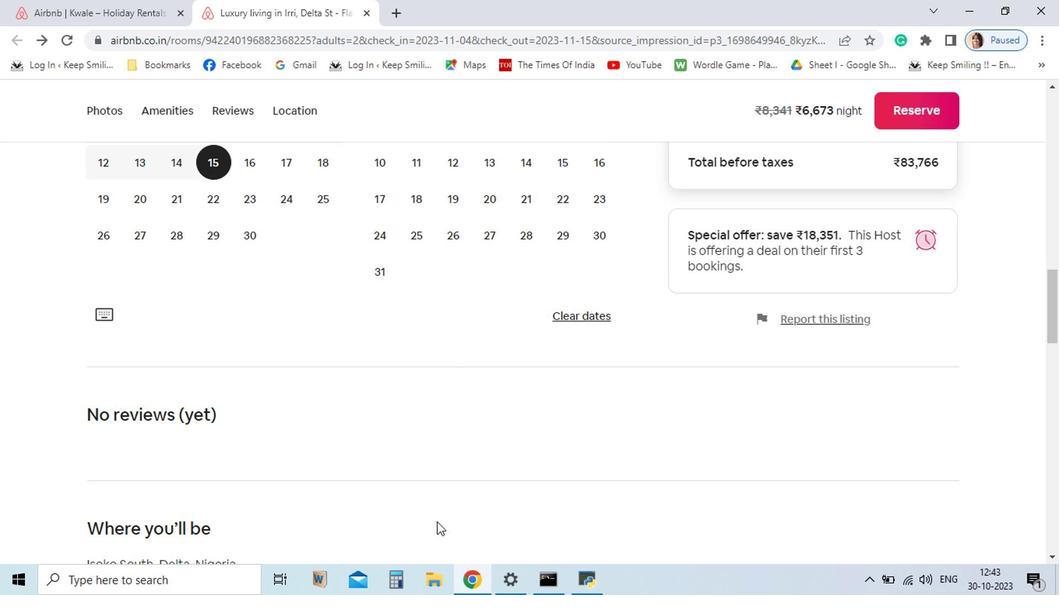 
Action: Mouse scrolled (436, 527) with delta (0, 0)
Screenshot: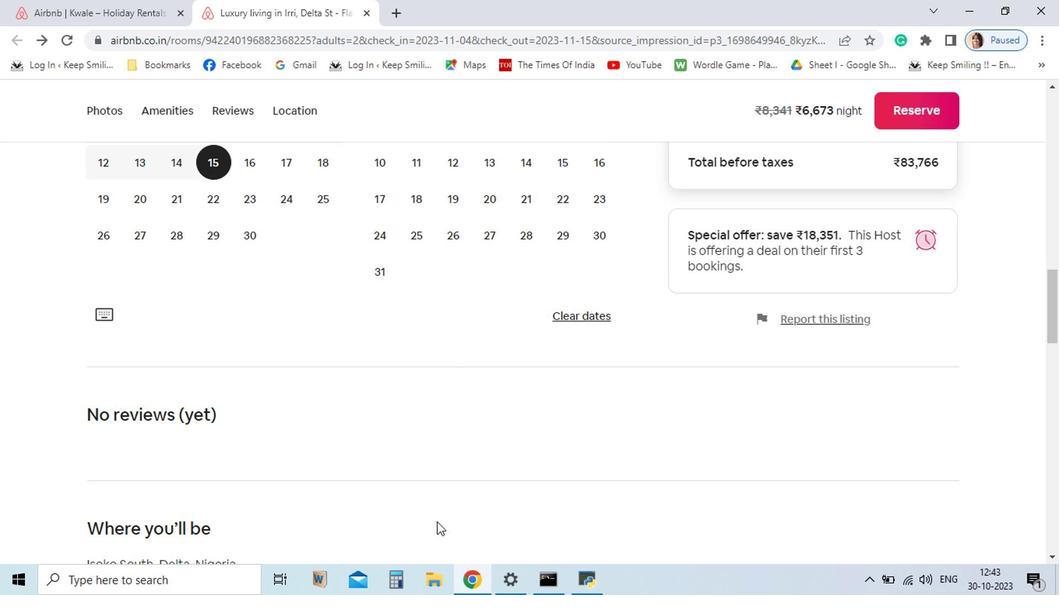 
Action: Mouse scrolled (436, 527) with delta (0, 0)
Screenshot: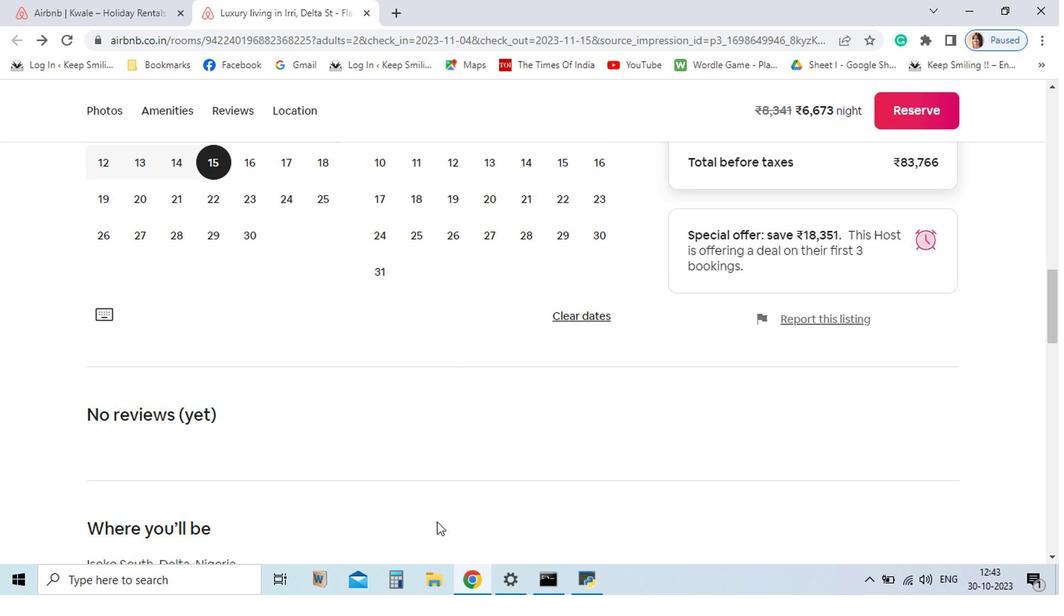 
Action: Mouse moved to (438, 527)
Screenshot: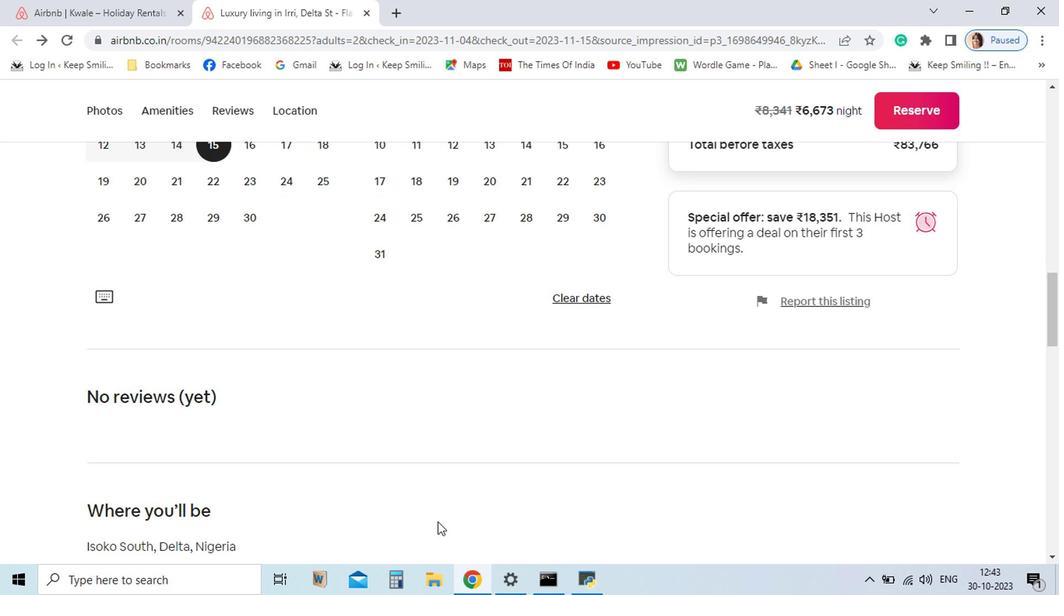 
Action: Mouse scrolled (438, 527) with delta (0, 0)
Screenshot: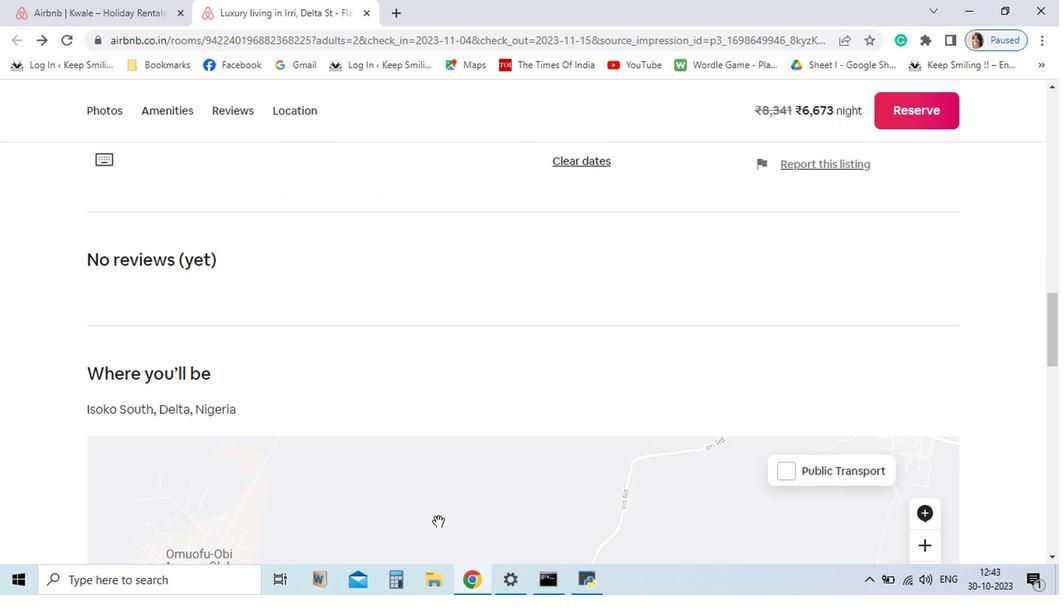 
Action: Mouse moved to (439, 527)
Screenshot: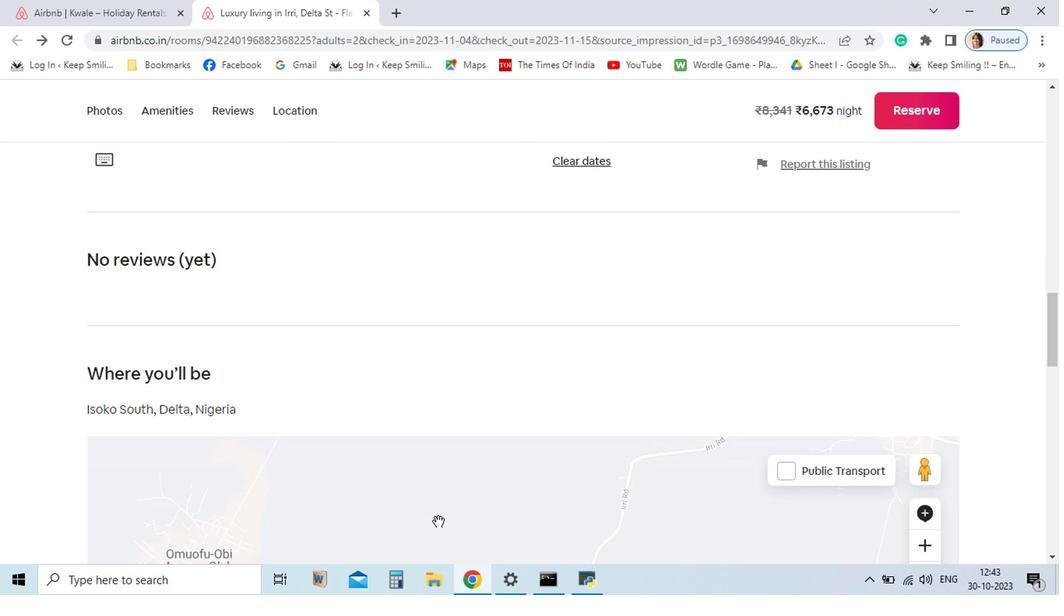 
Action: Mouse scrolled (439, 527) with delta (0, 0)
Screenshot: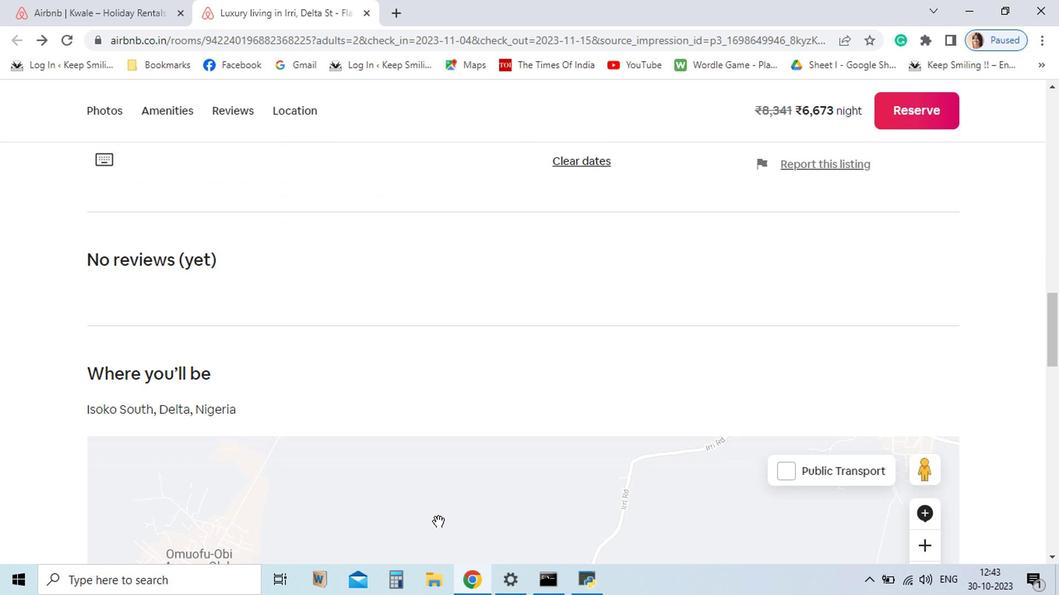 
Action: Mouse moved to (440, 527)
Screenshot: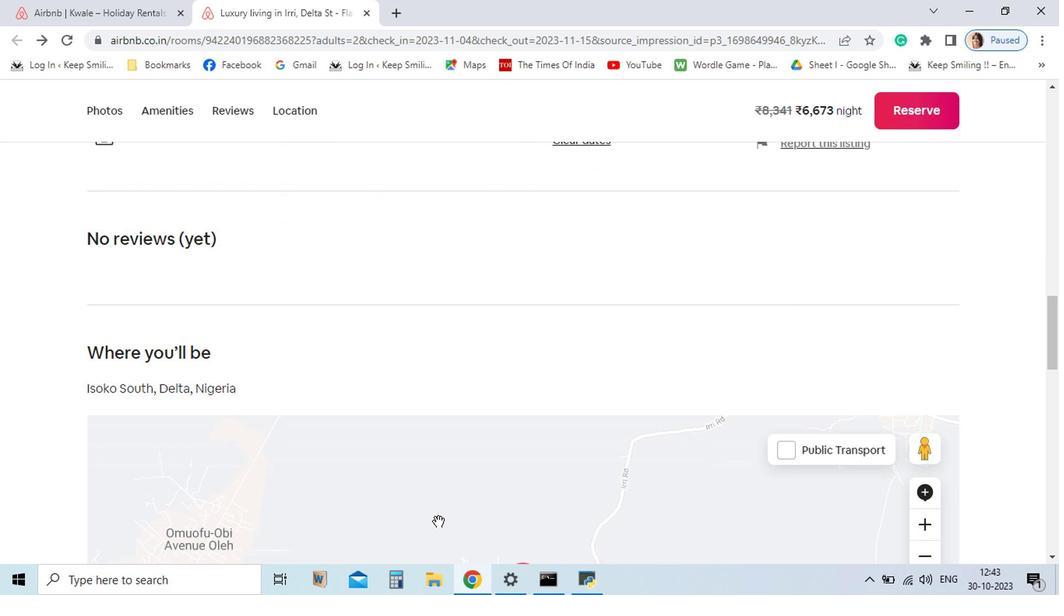 
Action: Mouse scrolled (440, 527) with delta (0, 0)
Screenshot: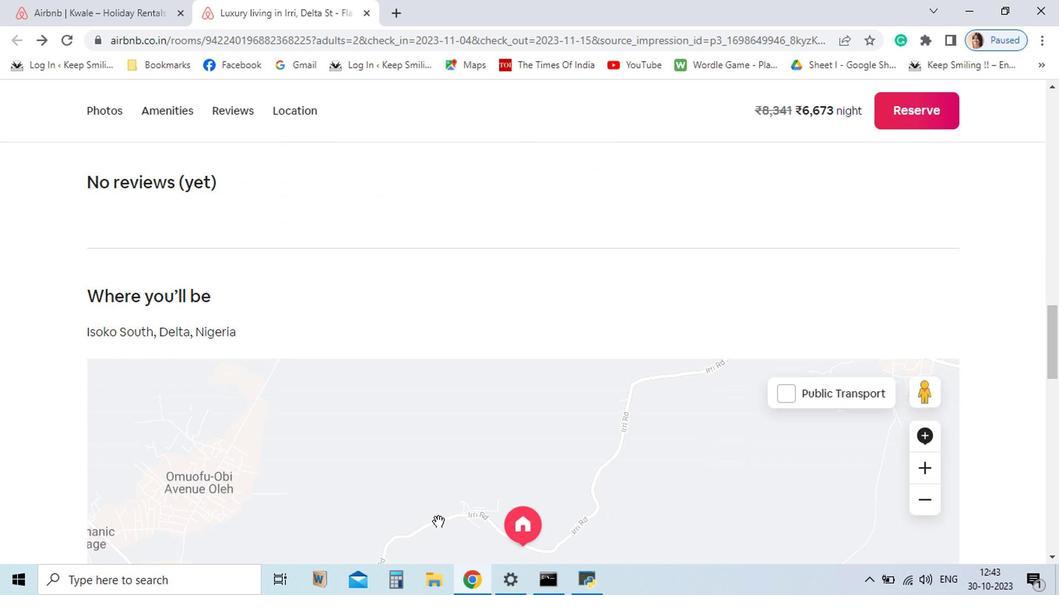 
Action: Mouse moved to (440, 527)
Screenshot: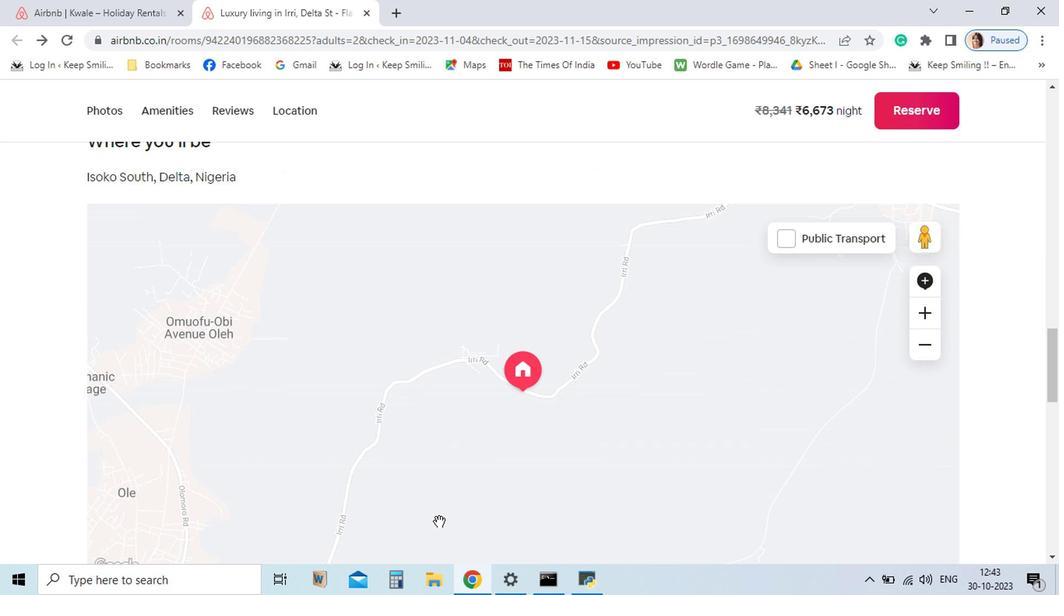 
Action: Mouse scrolled (440, 527) with delta (0, 0)
Screenshot: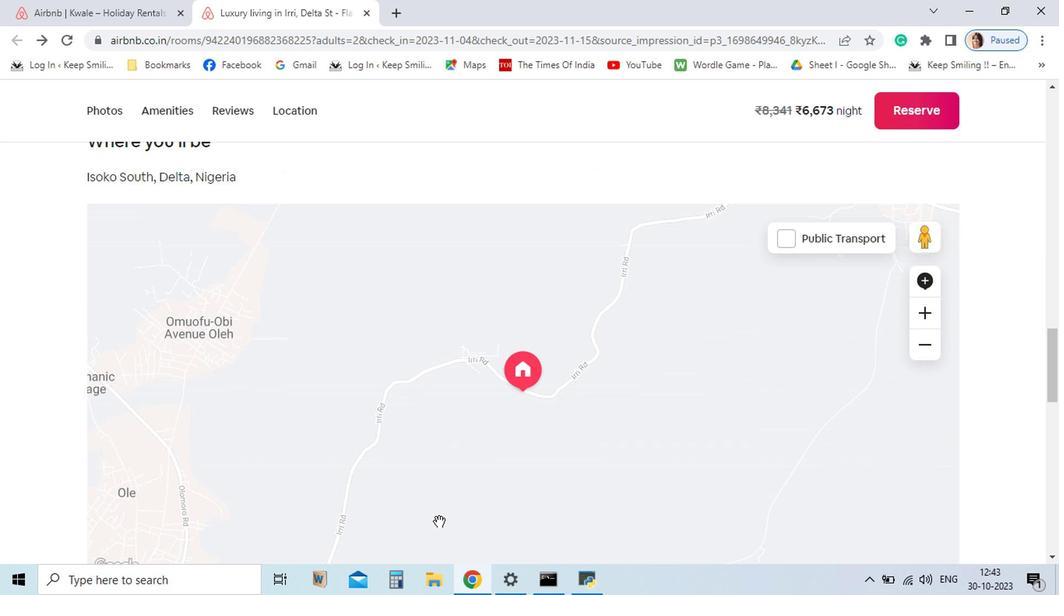 
Action: Mouse scrolled (440, 527) with delta (0, 0)
Screenshot: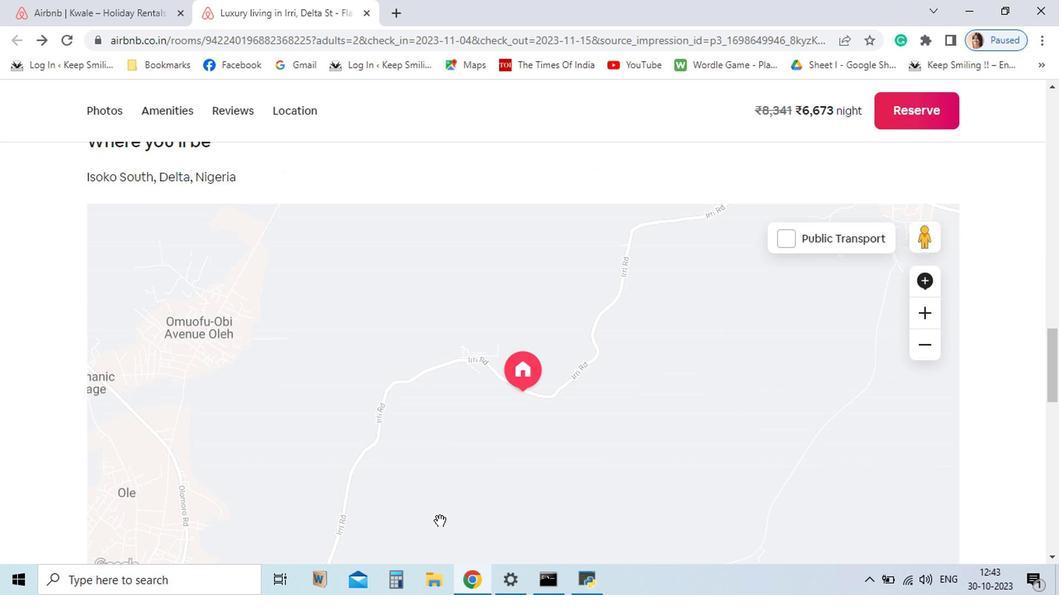 
Action: Mouse moved to (441, 527)
Screenshot: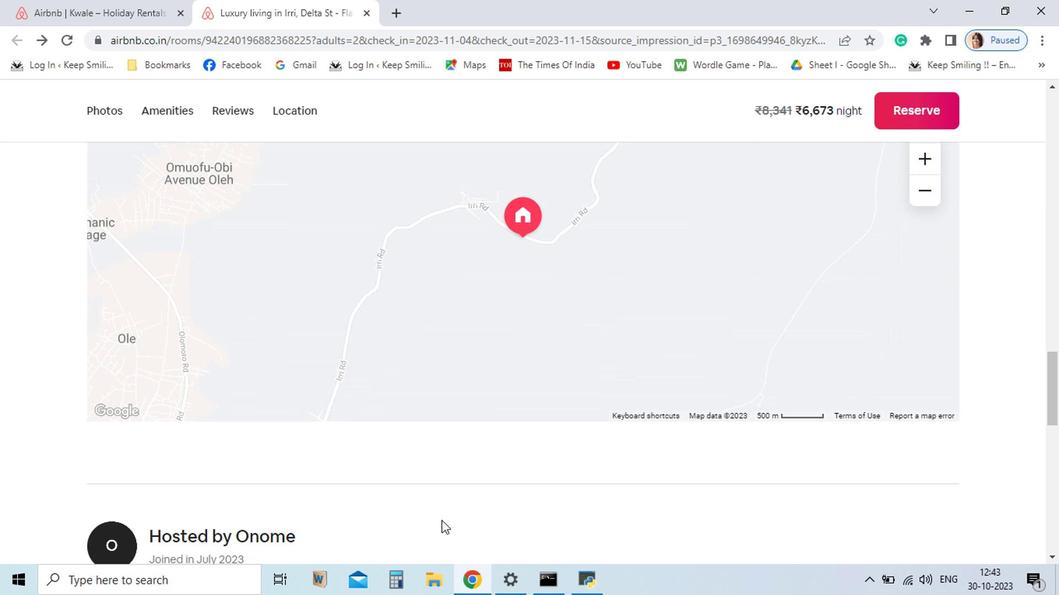 
Action: Mouse scrolled (441, 526) with delta (0, -1)
Screenshot: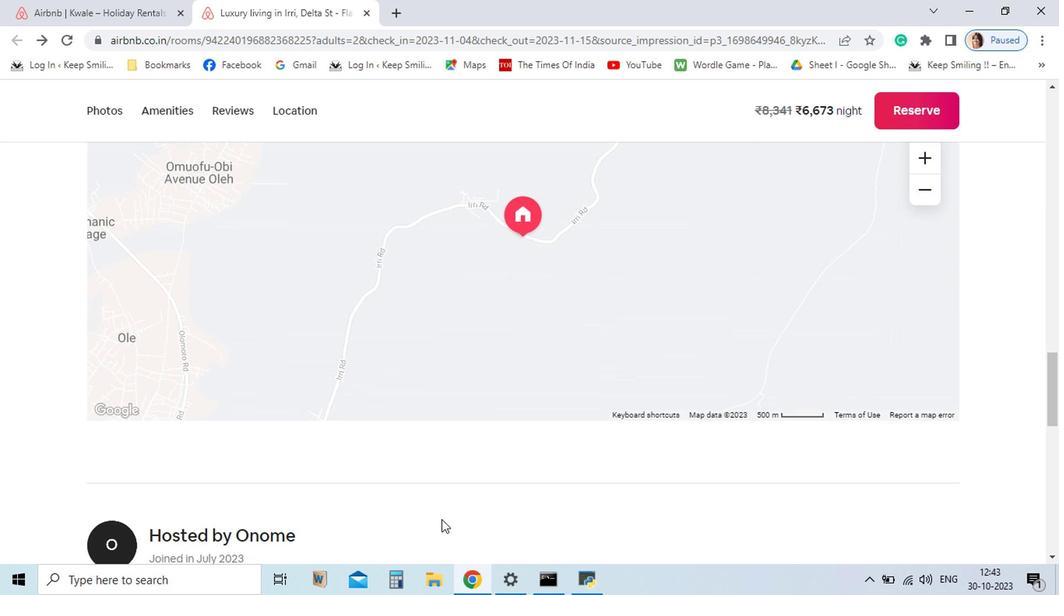 
Action: Mouse scrolled (441, 526) with delta (0, -1)
Screenshot: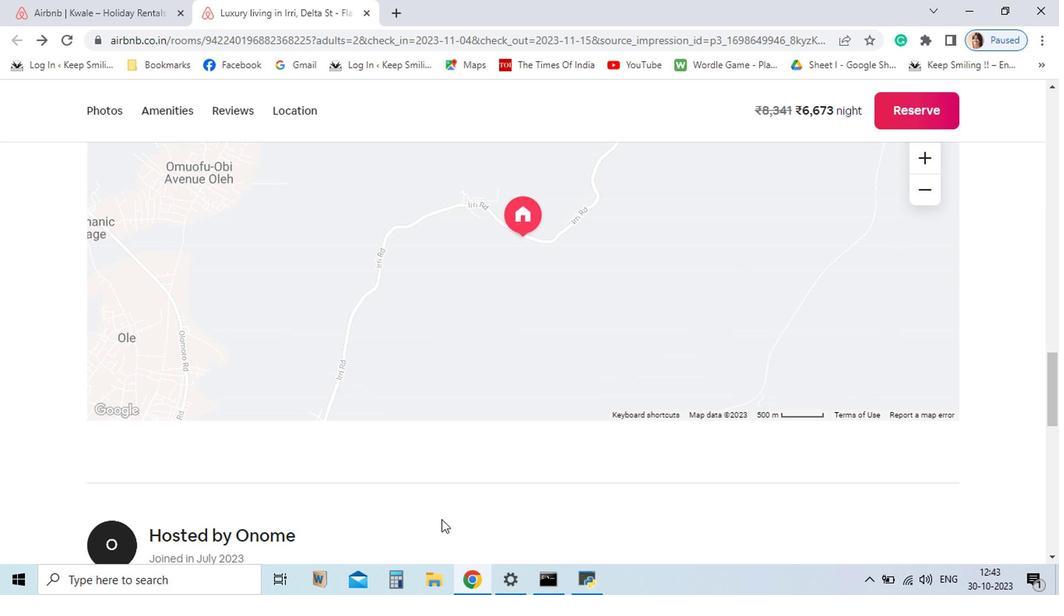 
Action: Mouse moved to (443, 525)
Screenshot: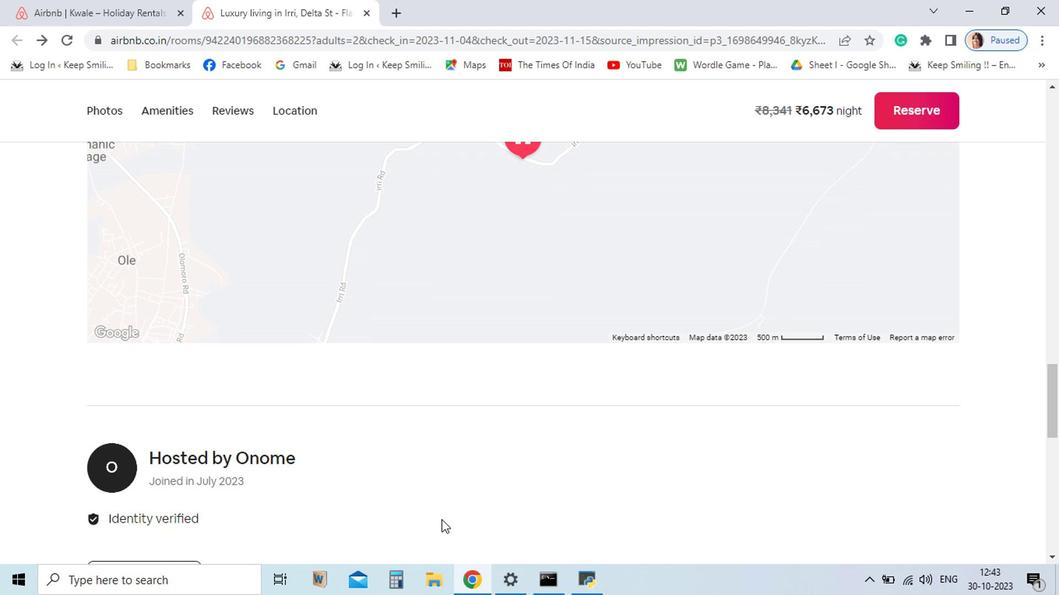 
Action: Mouse scrolled (443, 525) with delta (0, 0)
Screenshot: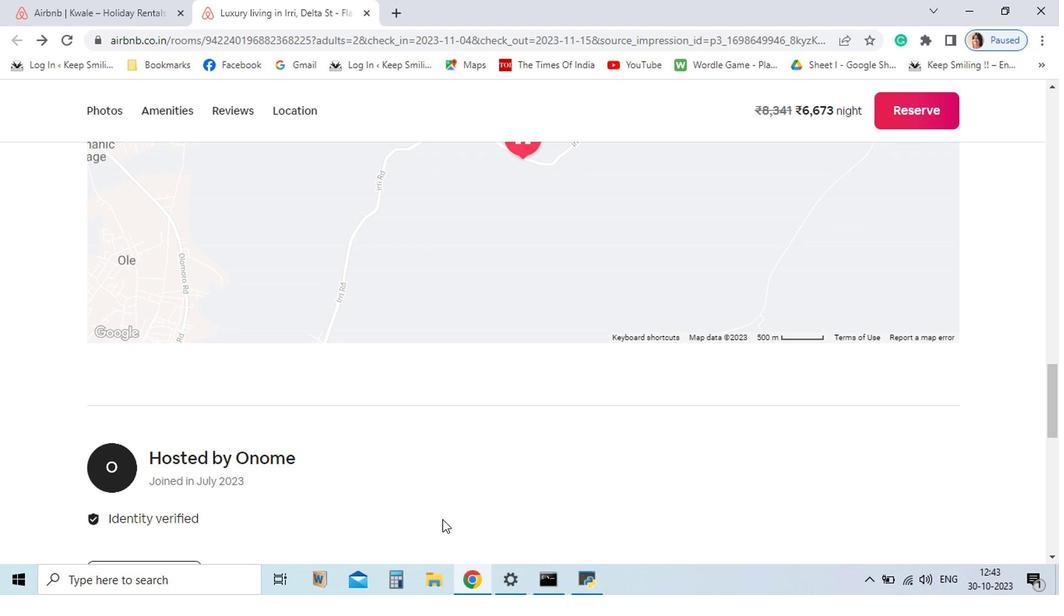 
Action: Mouse moved to (445, 525)
Screenshot: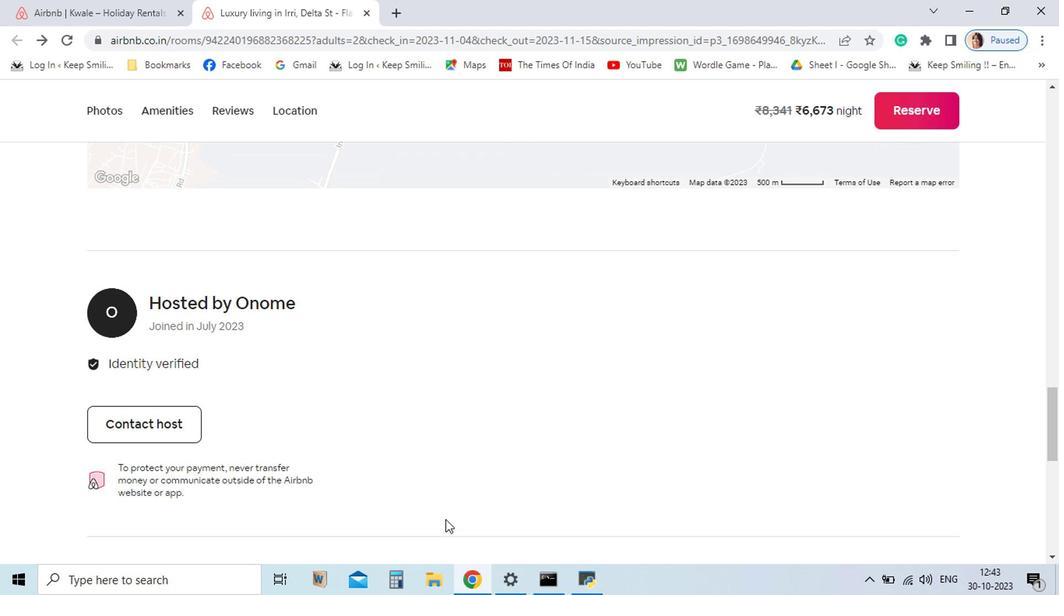 
Action: Mouse scrolled (445, 525) with delta (0, 0)
Screenshot: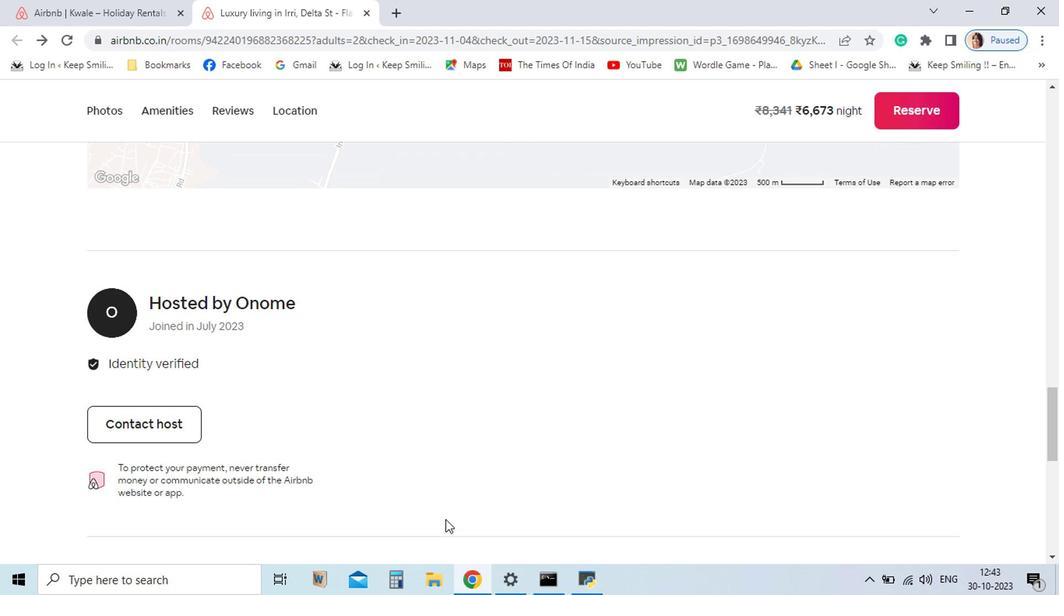 
Action: Mouse moved to (445, 525)
Screenshot: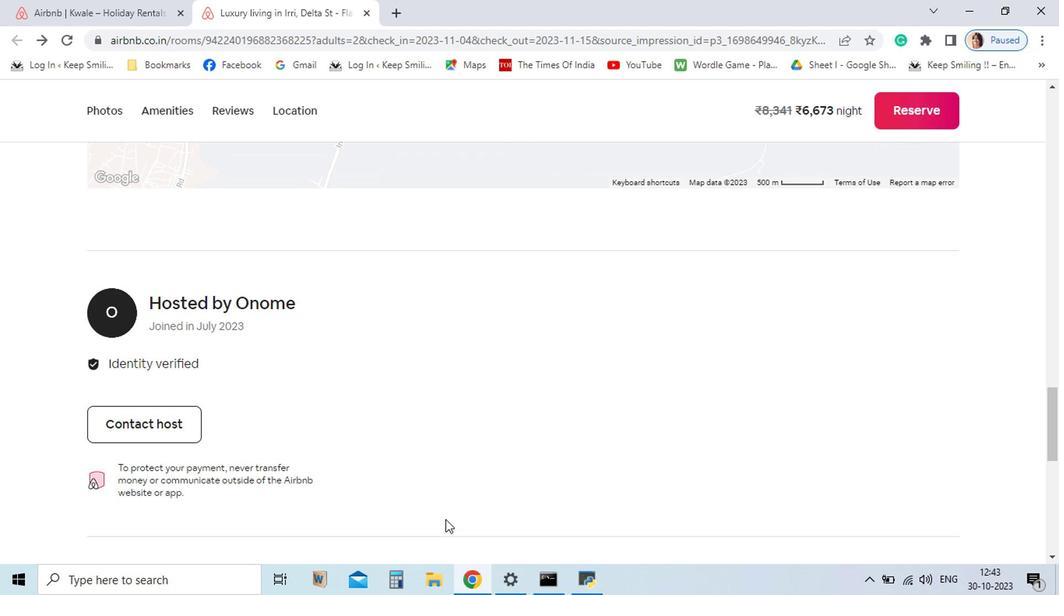 
Action: Mouse scrolled (445, 525) with delta (0, 0)
Screenshot: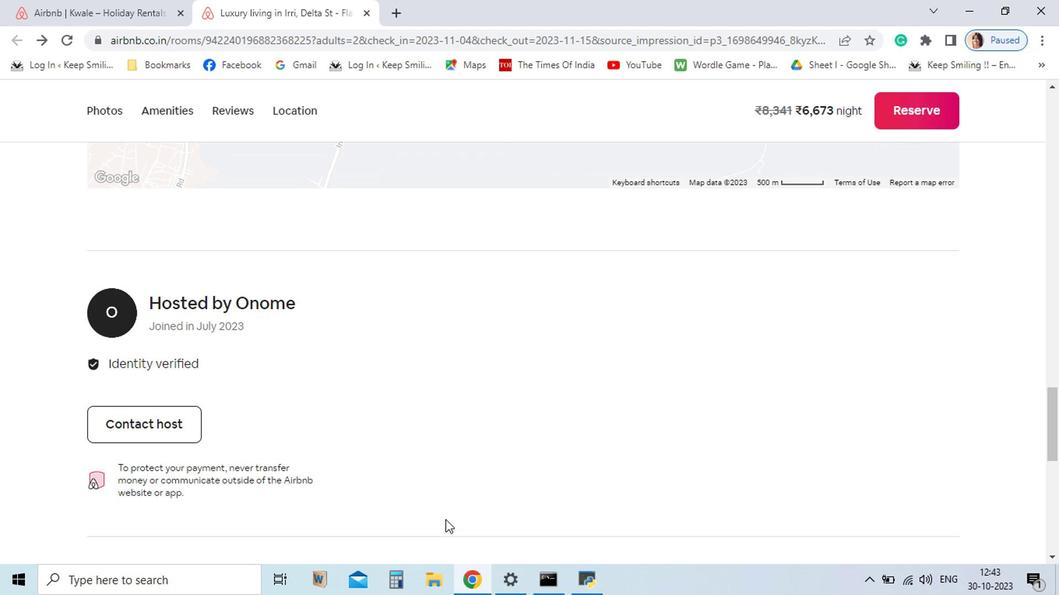 
Action: Mouse moved to (447, 525)
Screenshot: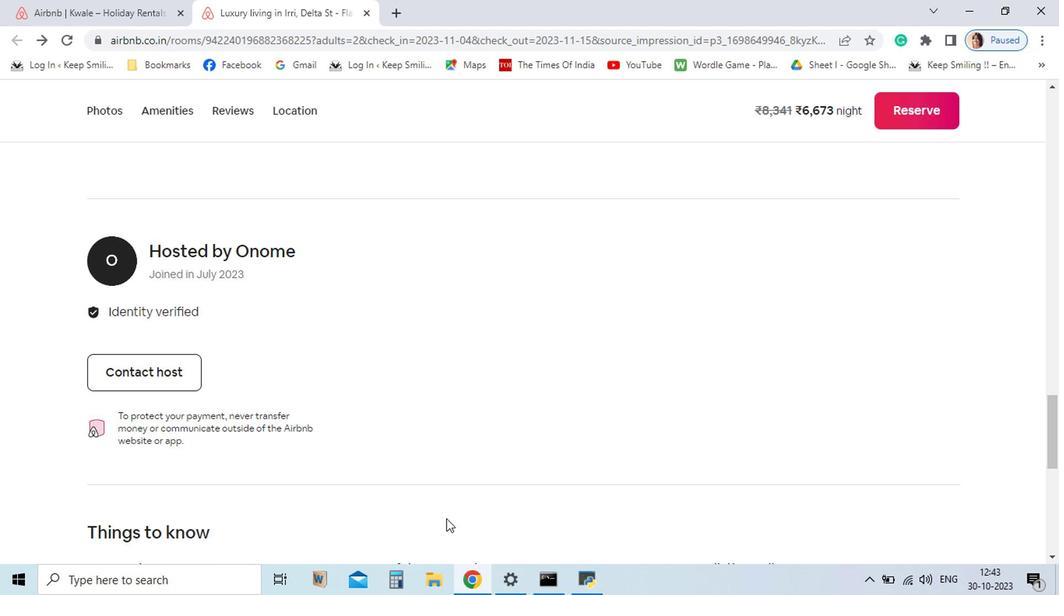 
Action: Mouse scrolled (447, 525) with delta (0, 0)
Screenshot: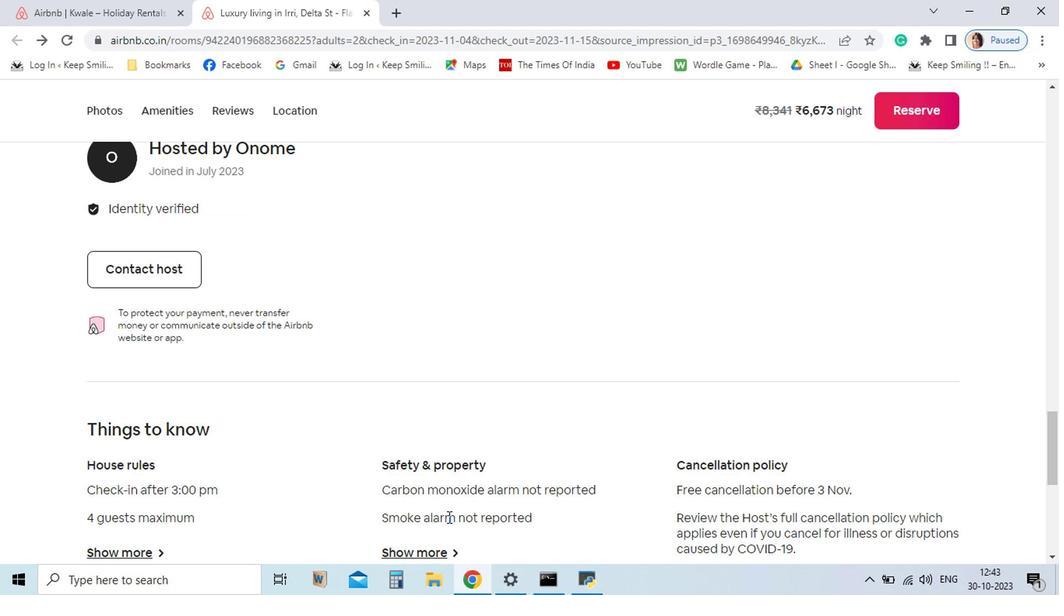 
Action: Mouse scrolled (447, 525) with delta (0, 0)
Screenshot: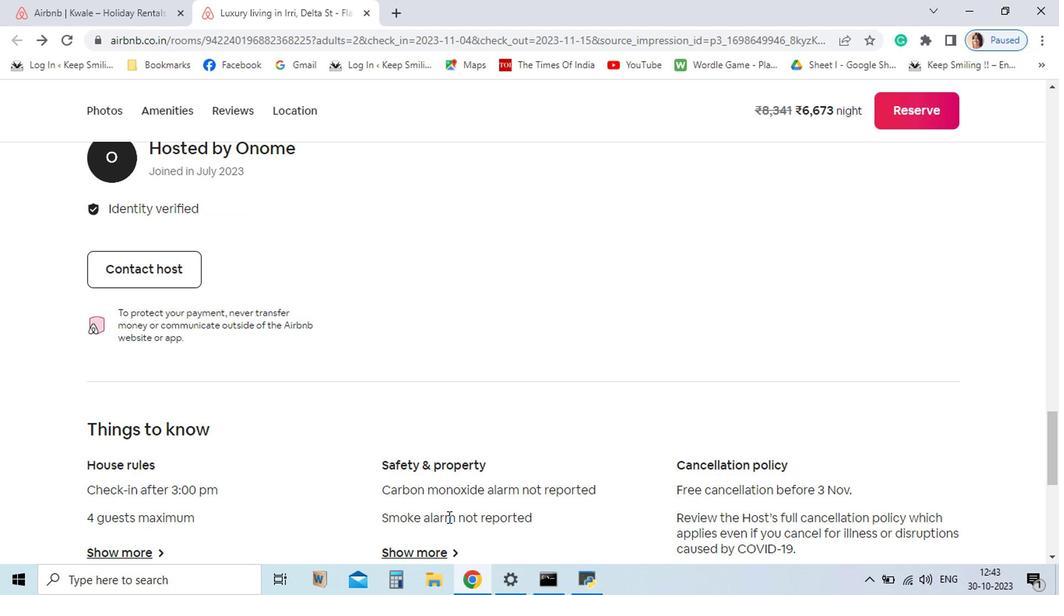 
Action: Mouse moved to (449, 523)
Screenshot: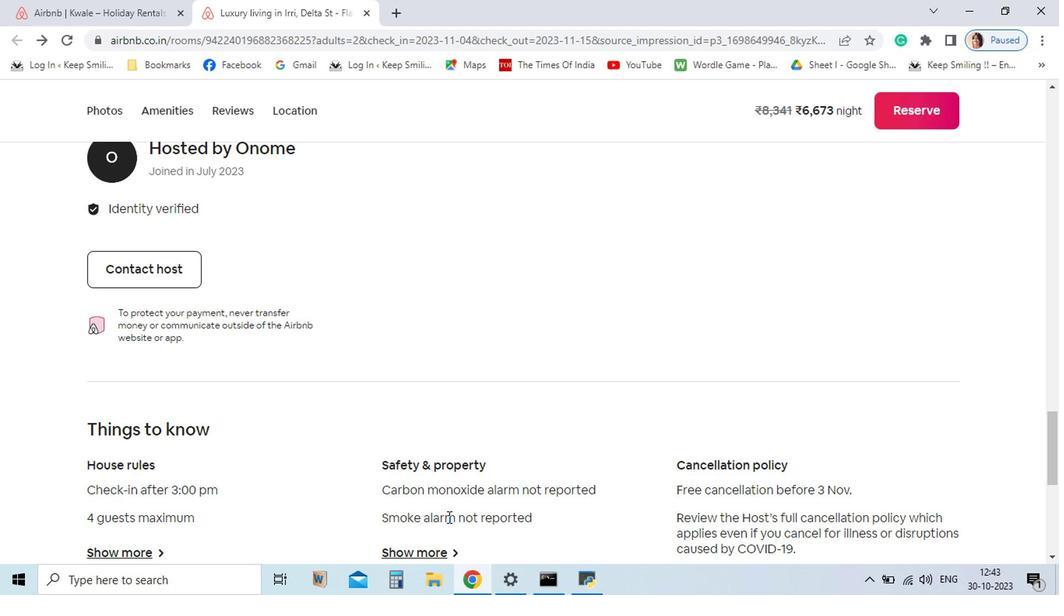 
Action: Mouse scrolled (449, 524) with delta (0, 0)
Screenshot: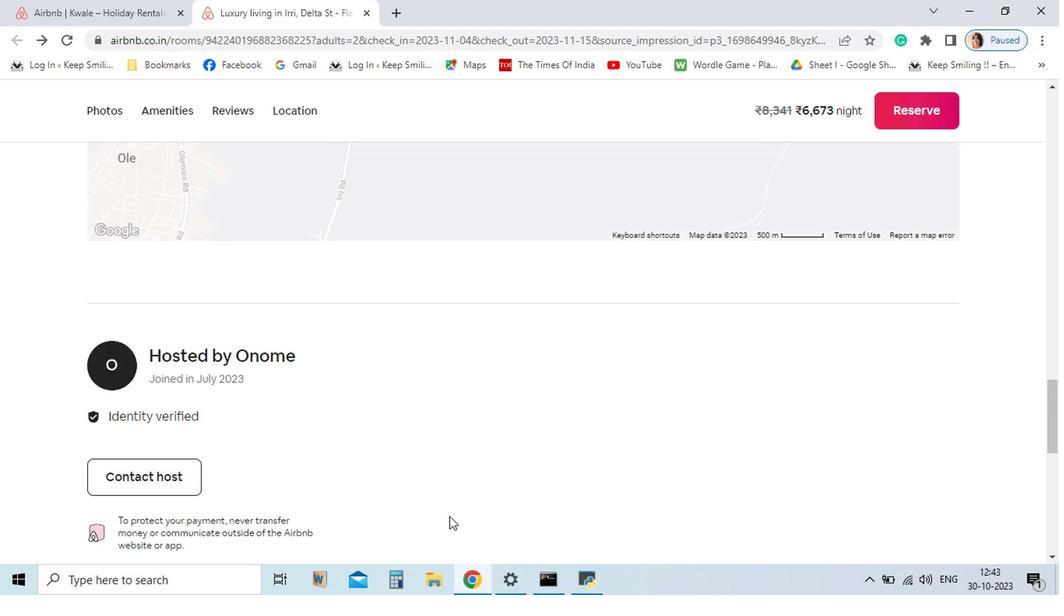 
Action: Mouse scrolled (449, 524) with delta (0, 0)
Screenshot: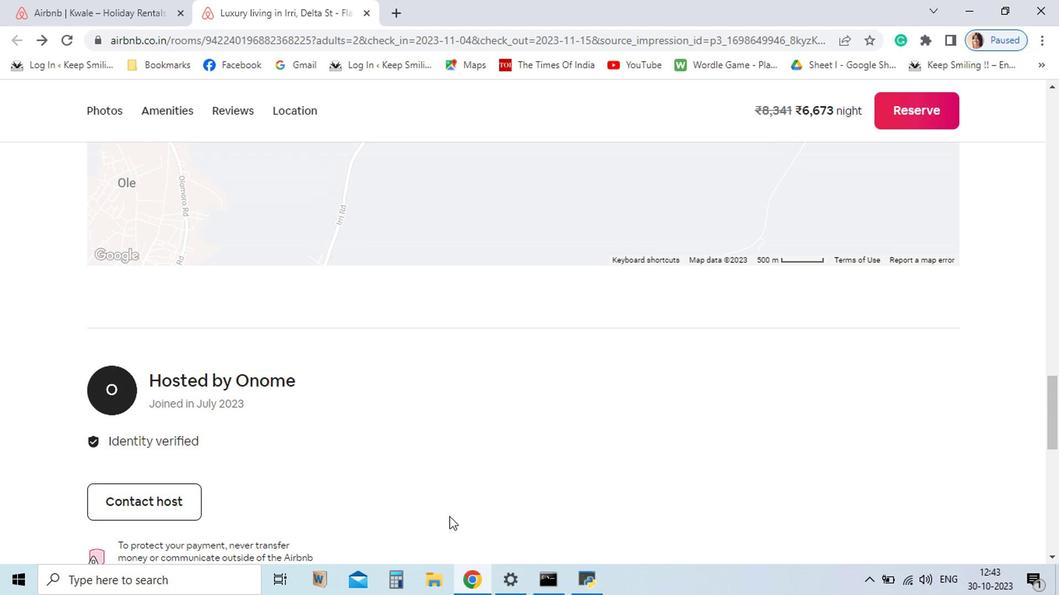 
Action: Mouse scrolled (449, 524) with delta (0, 0)
Screenshot: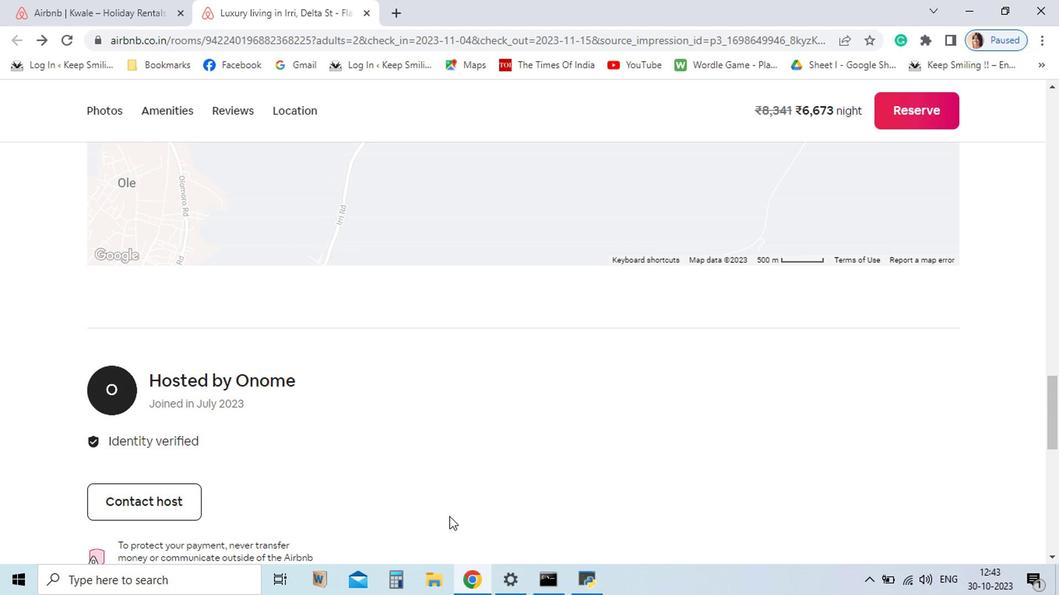 
Action: Mouse moved to (451, 523)
Screenshot: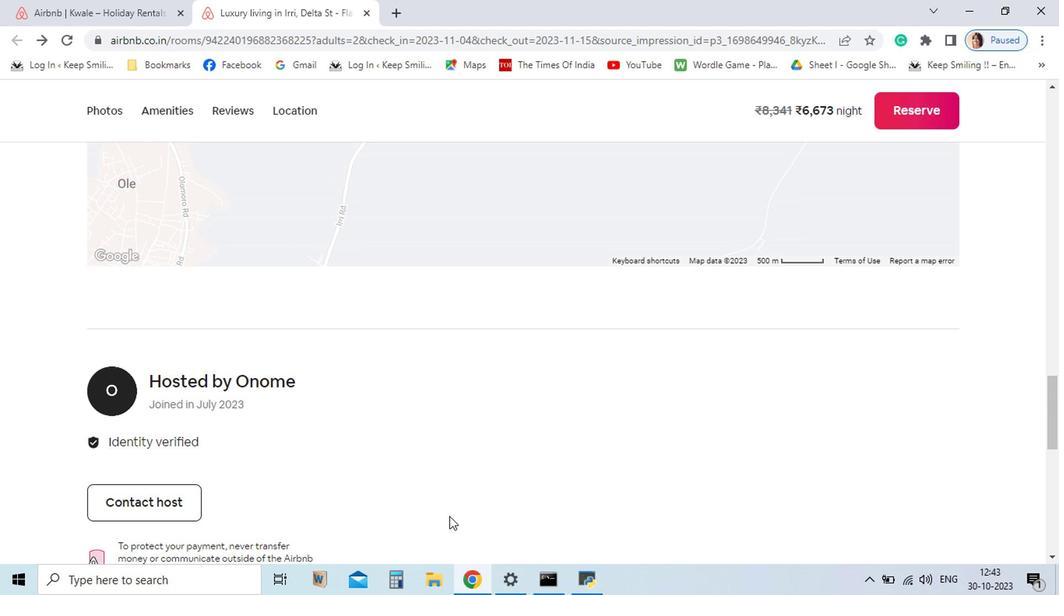 
Action: Mouse scrolled (451, 523) with delta (0, 0)
Screenshot: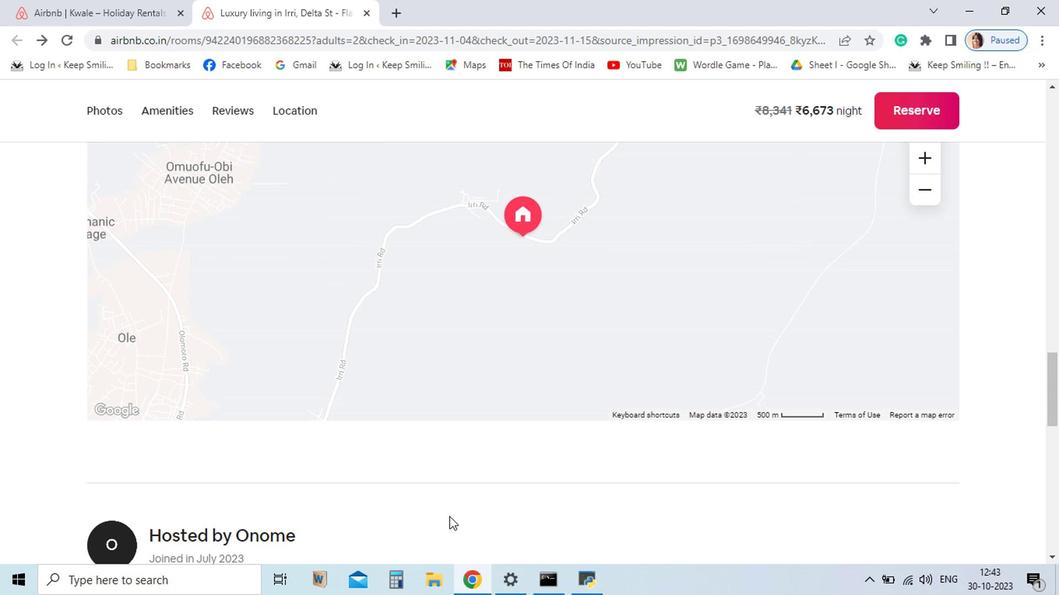 
Action: Mouse scrolled (451, 523) with delta (0, 0)
Screenshot: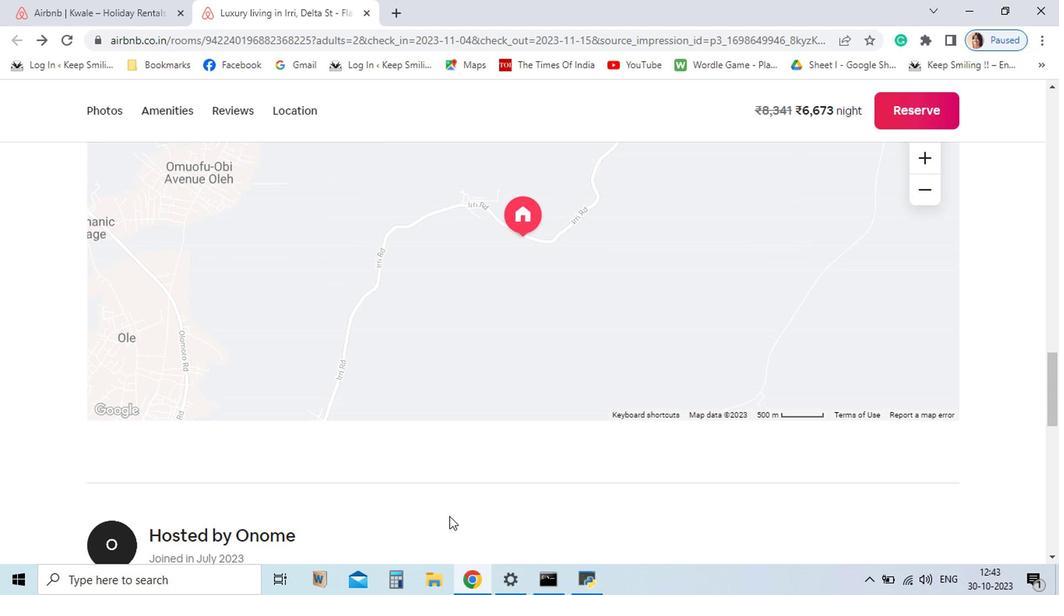 
Action: Mouse scrolled (451, 523) with delta (0, 0)
Screenshot: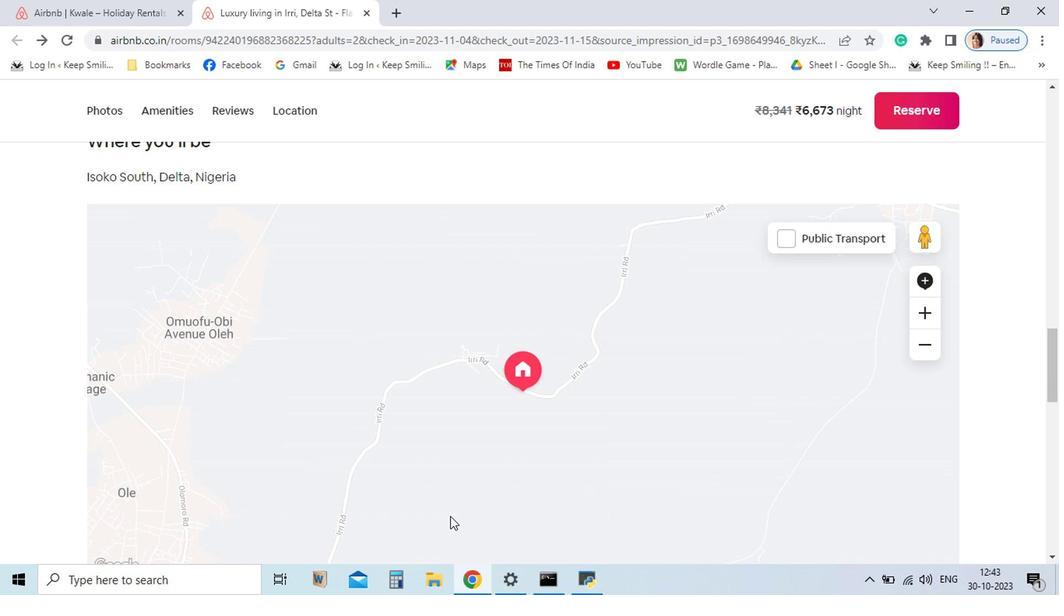 
Action: Mouse moved to (451, 523)
Screenshot: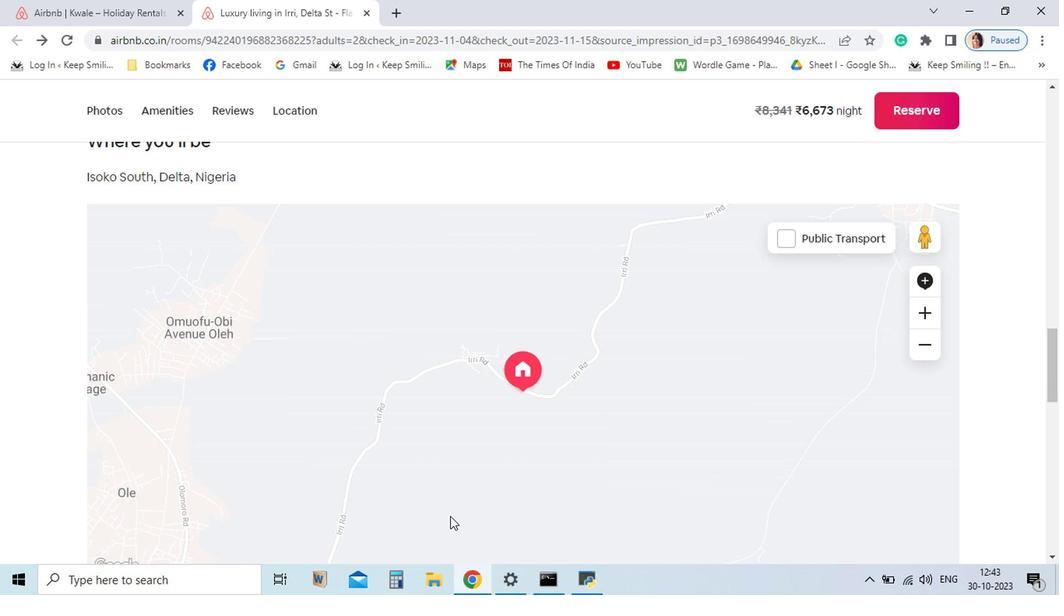 
Action: Mouse scrolled (451, 523) with delta (0, 0)
Screenshot: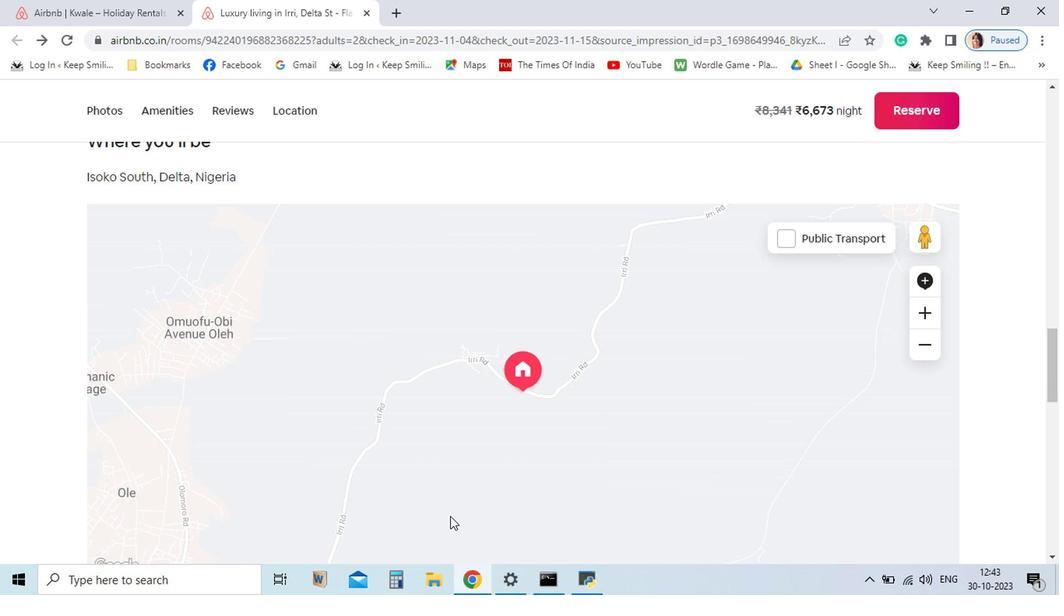 
Action: Mouse scrolled (451, 523) with delta (0, 0)
Screenshot: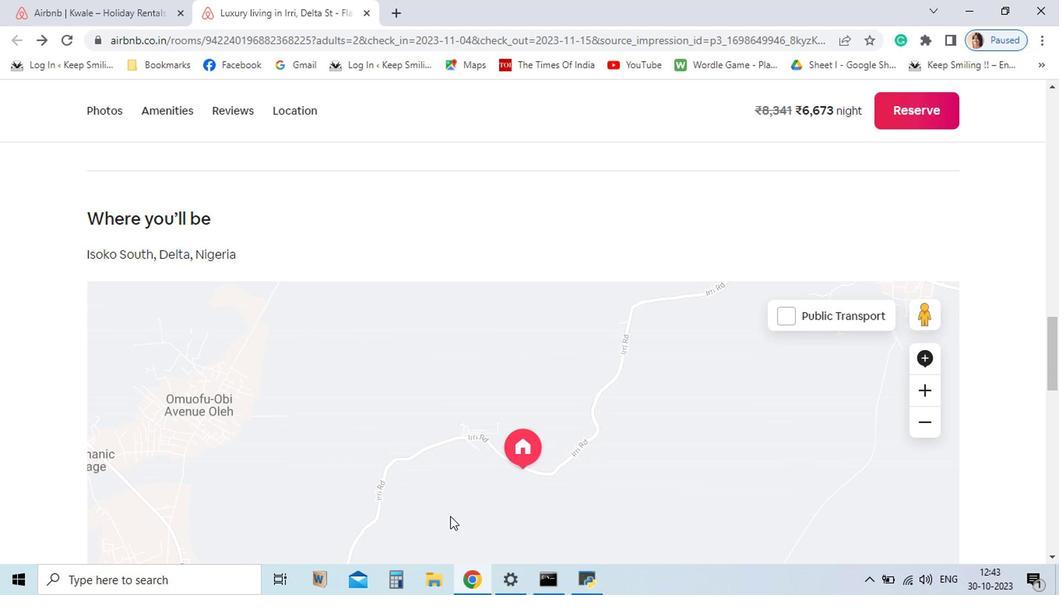 
Action: Mouse moved to (452, 523)
Screenshot: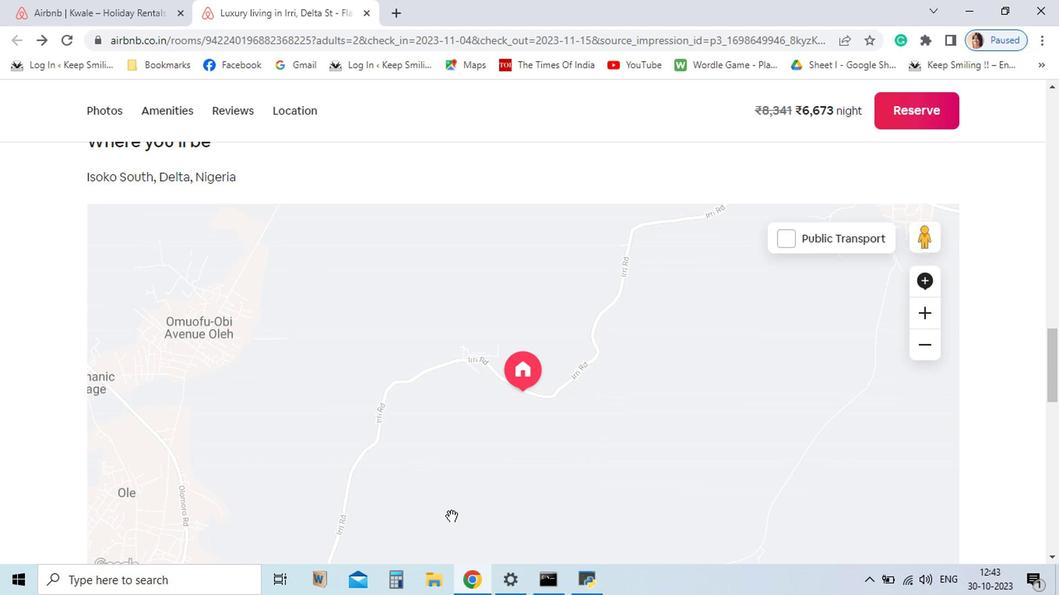 
Action: Mouse scrolled (452, 521) with delta (0, -1)
Screenshot: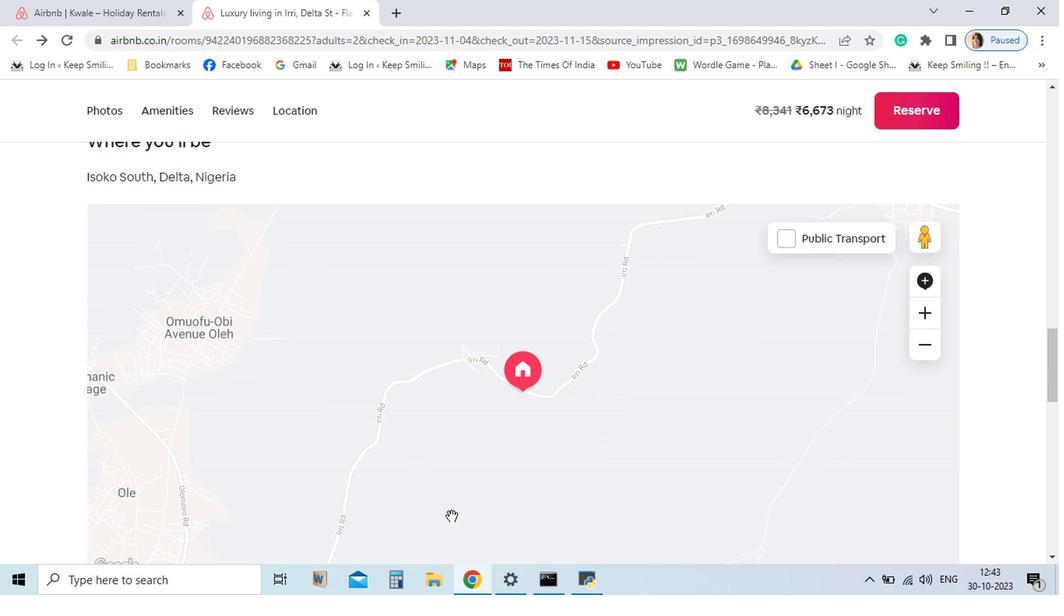 
Action: Mouse moved to (453, 523)
Screenshot: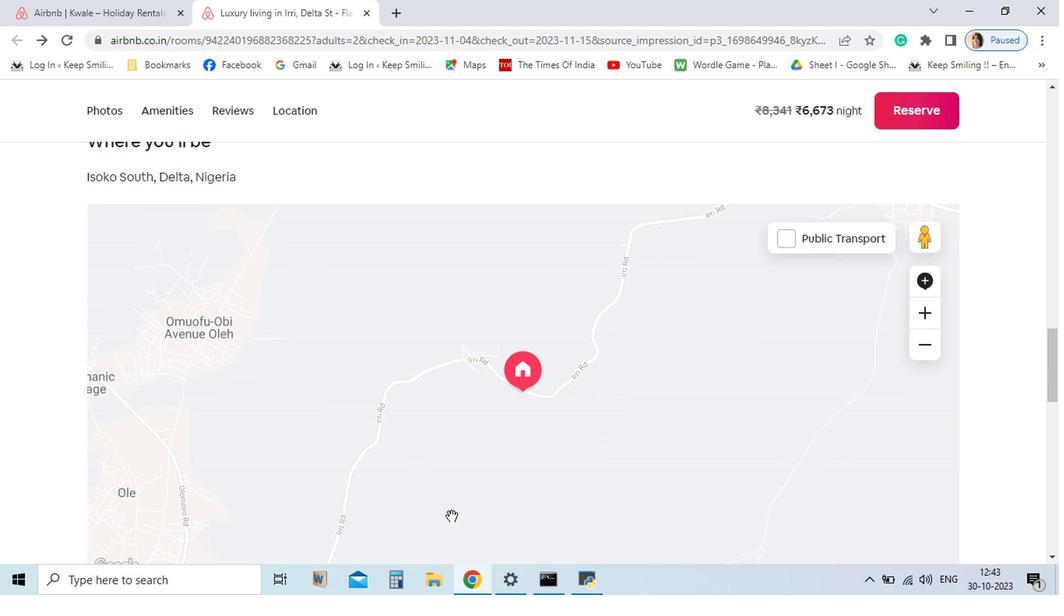 
Action: Mouse scrolled (453, 521) with delta (0, -1)
Screenshot: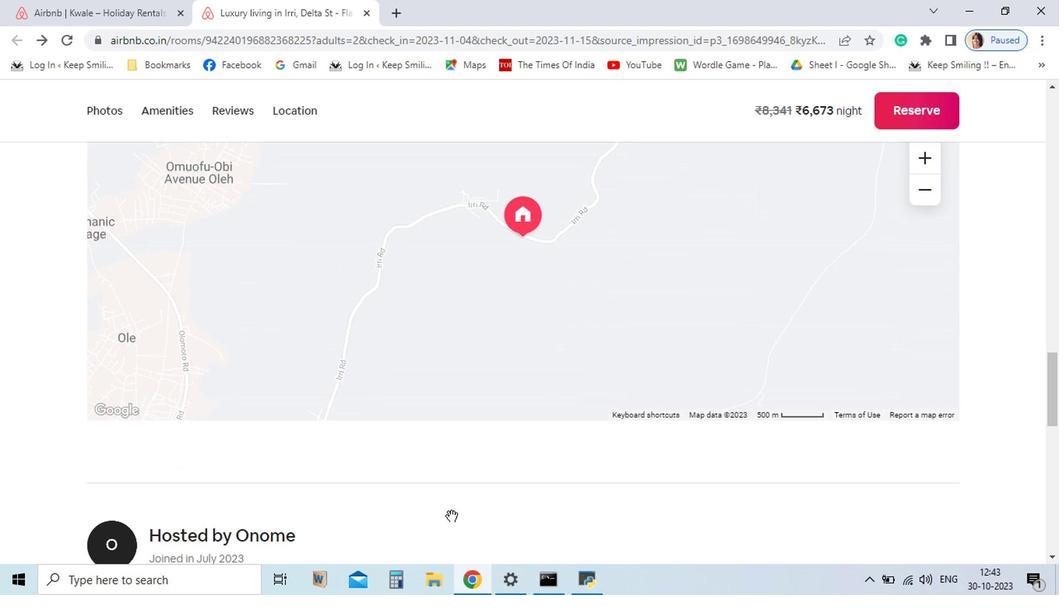 
Action: Mouse scrolled (453, 521) with delta (0, -1)
Screenshot: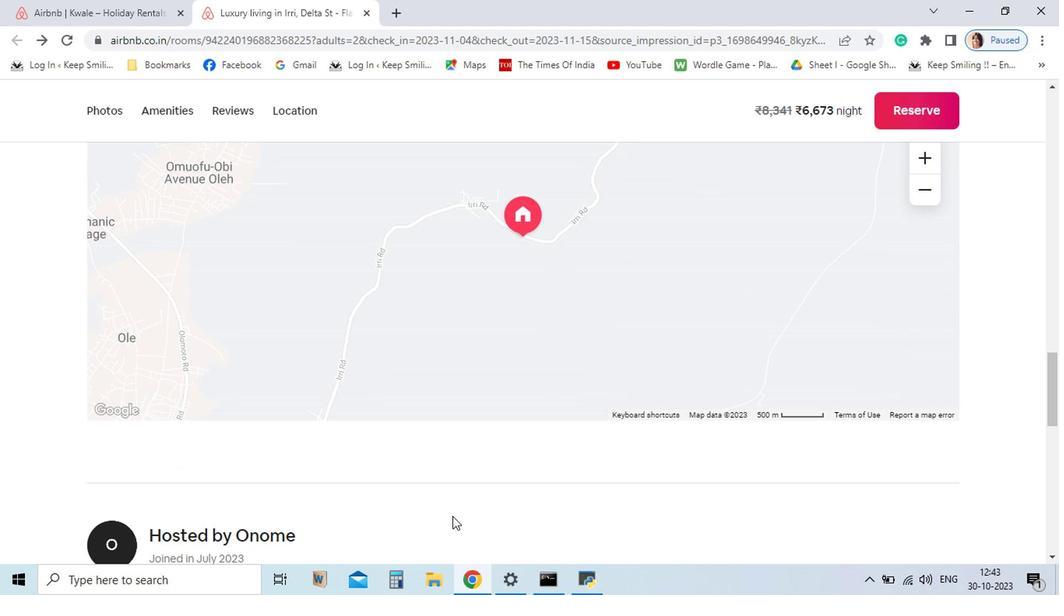
Action: Mouse moved to (454, 523)
Screenshot: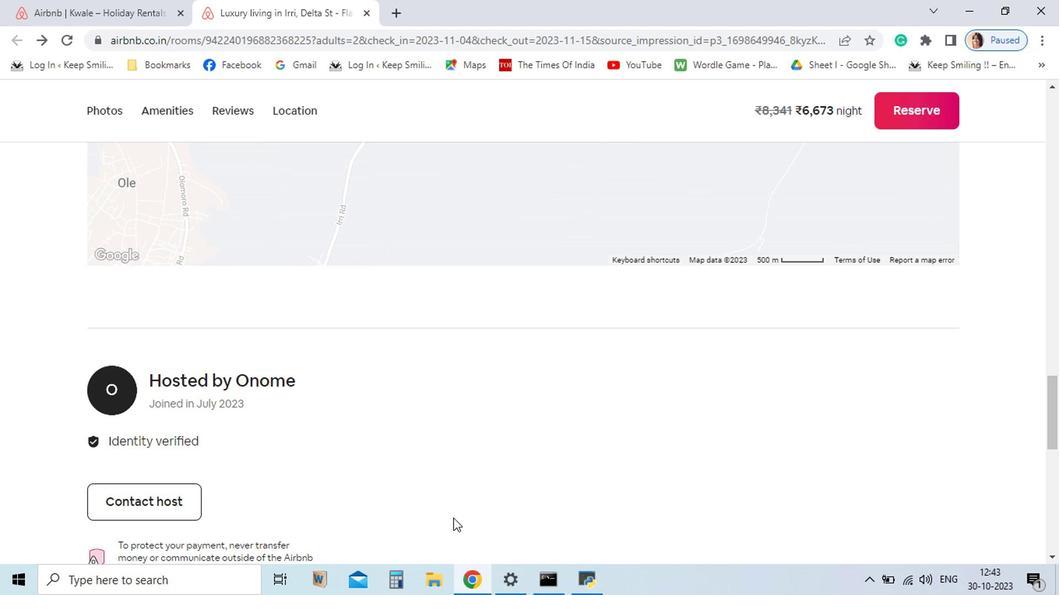 
Action: Mouse scrolled (454, 521) with delta (0, -1)
Screenshot: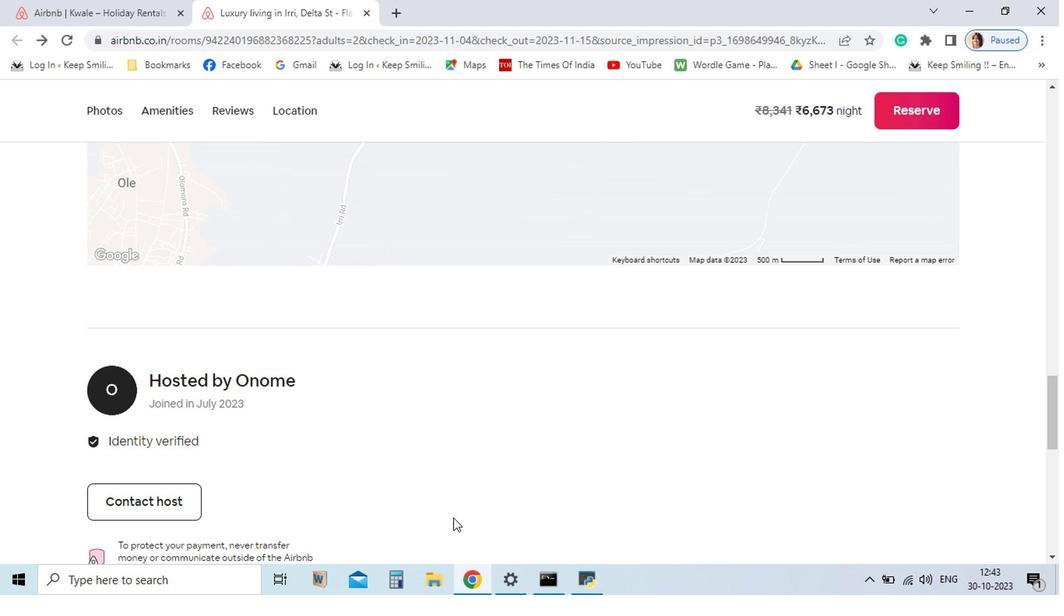 
Action: Mouse moved to (454, 524)
Screenshot: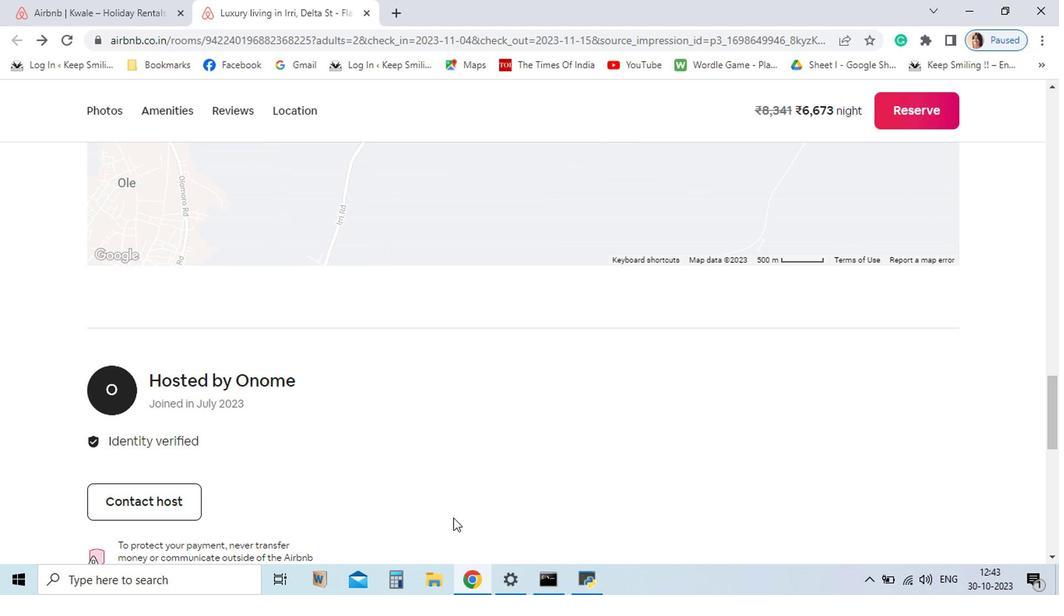 
Action: Mouse scrolled (454, 523) with delta (0, 0)
Screenshot: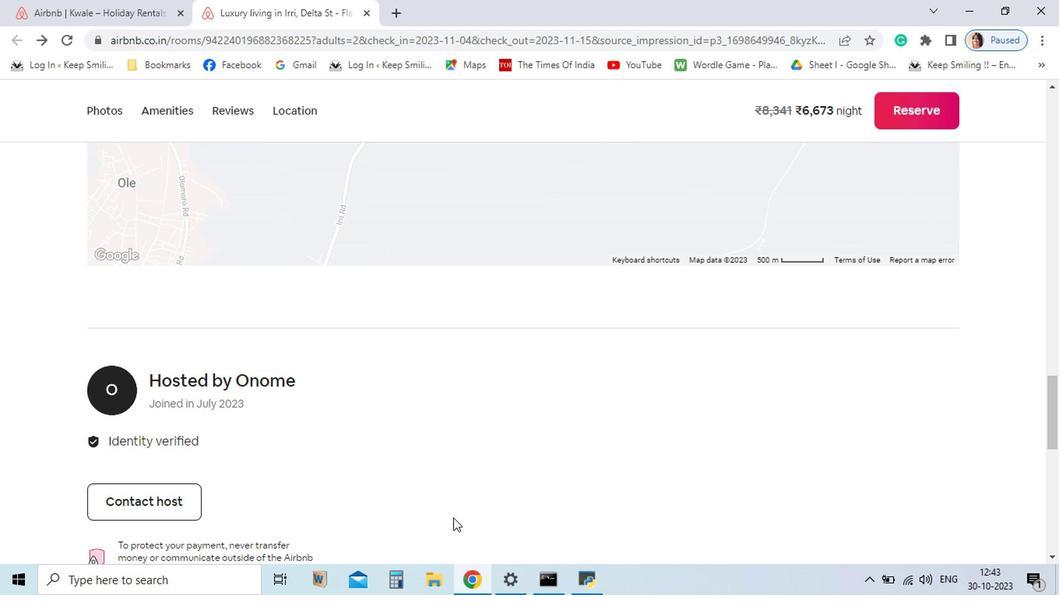 
Action: Mouse moved to (455, 524)
Screenshot: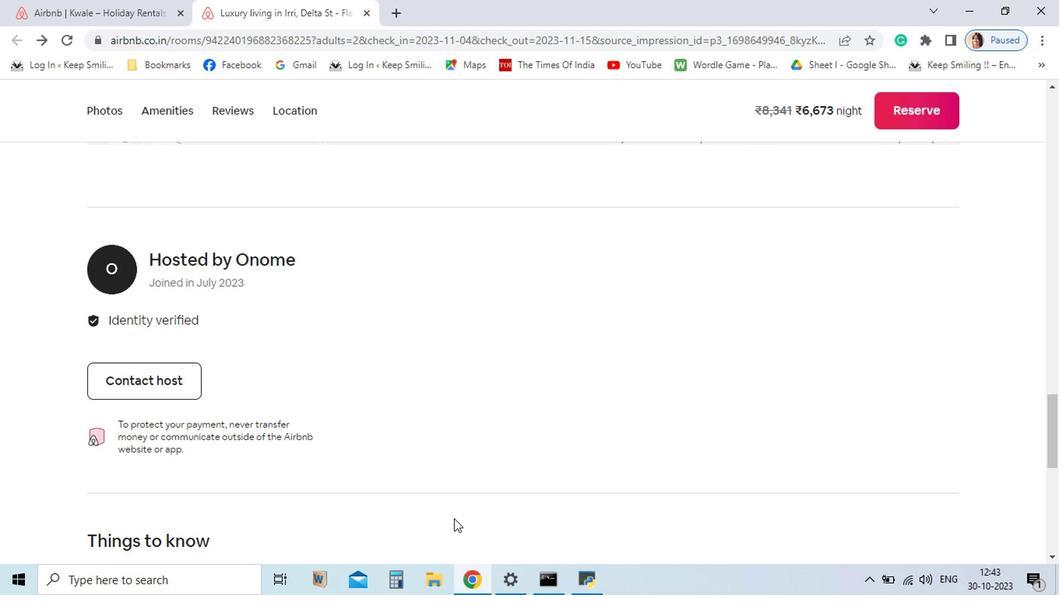 
Action: Mouse scrolled (455, 523) with delta (0, 0)
Screenshot: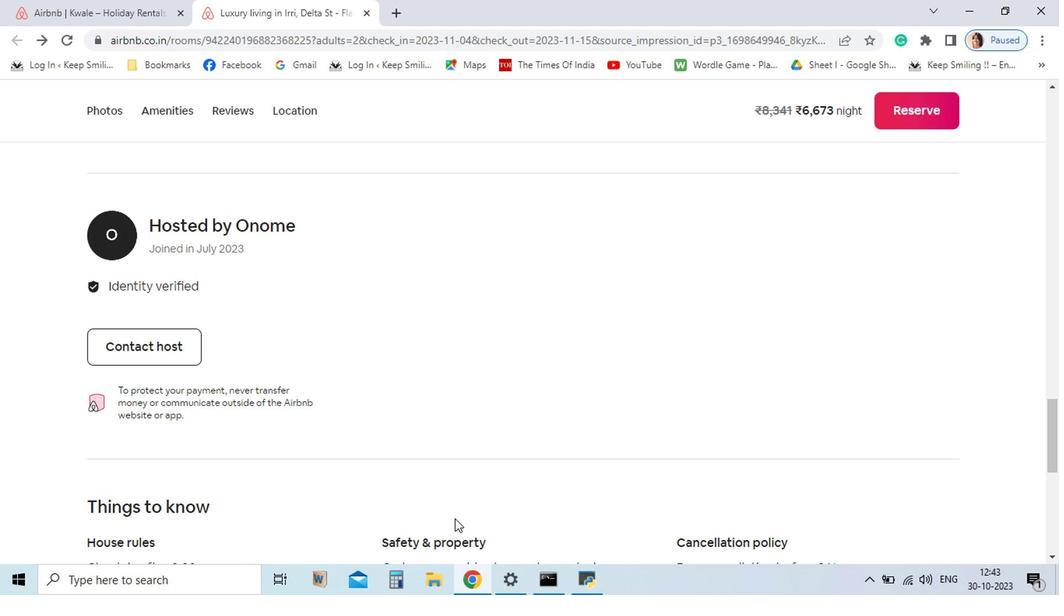 
Action: Mouse moved to (455, 525)
Screenshot: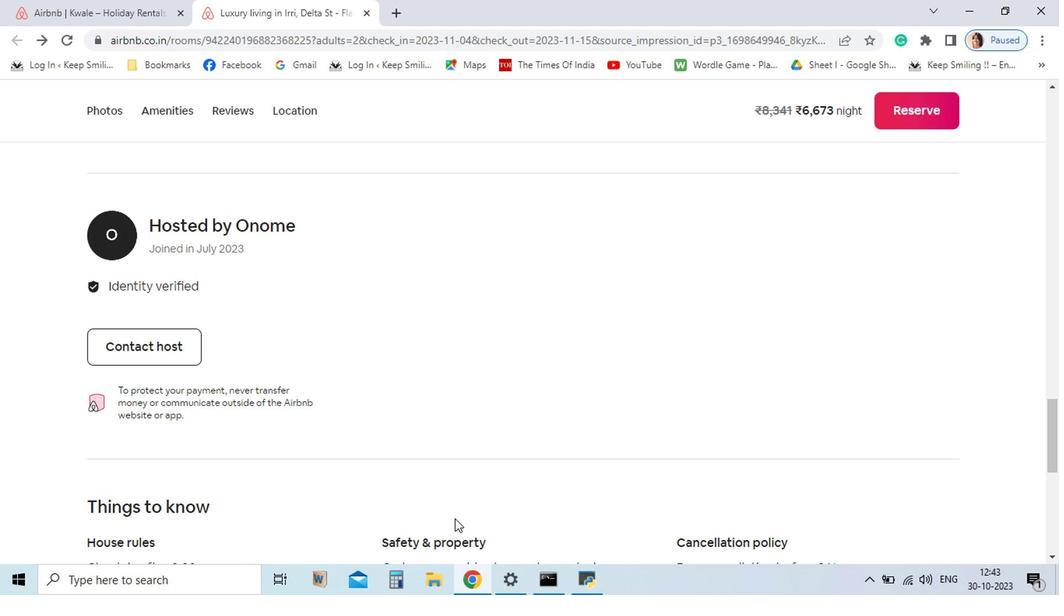 
Action: Mouse scrolled (455, 524) with delta (0, -1)
Screenshot: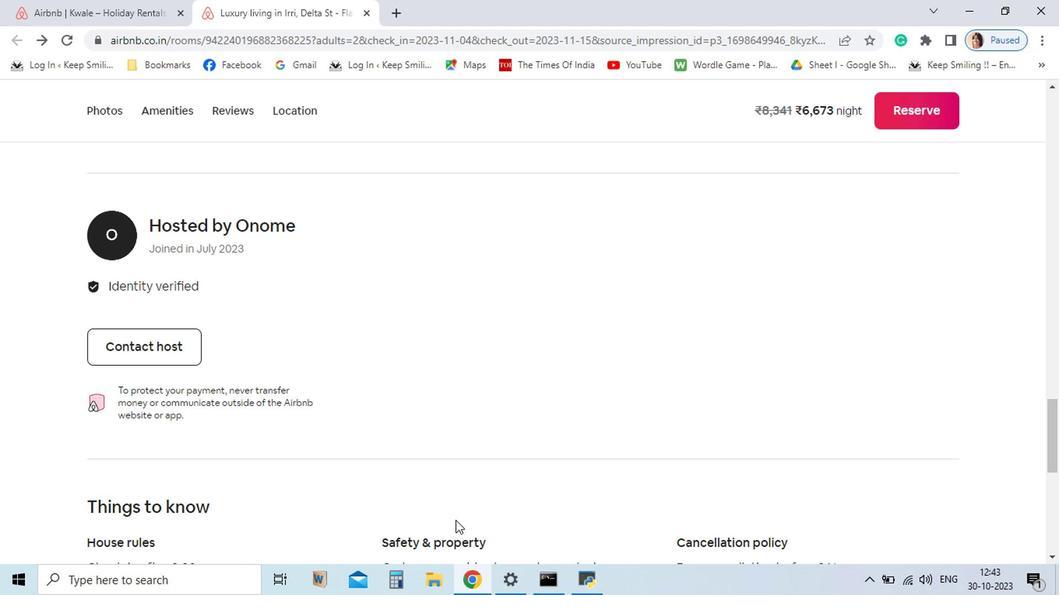 
Action: Mouse moved to (456, 525)
Screenshot: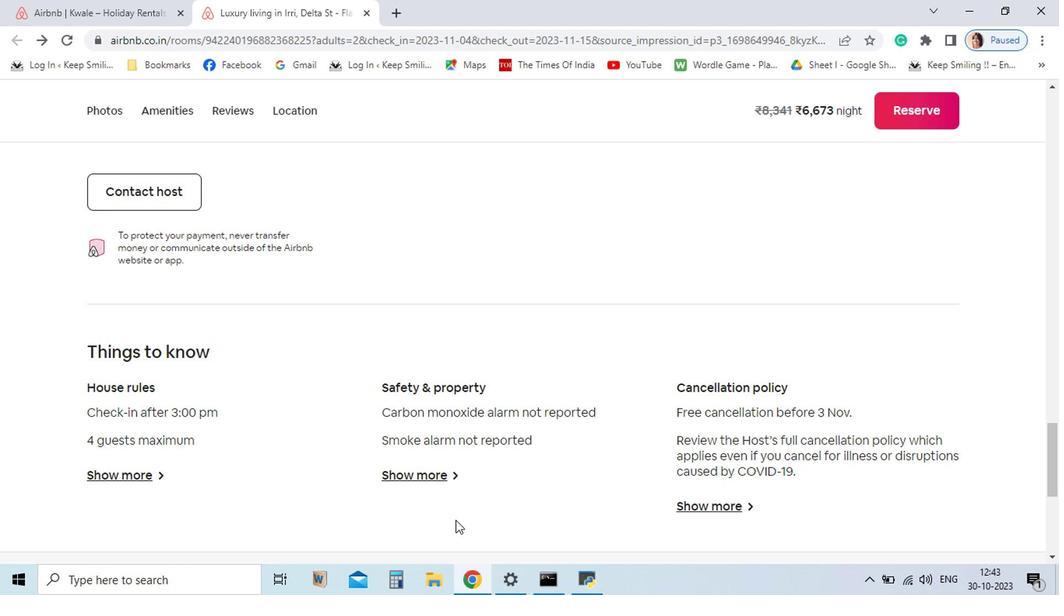 
Action: Mouse scrolled (456, 524) with delta (0, -1)
Screenshot: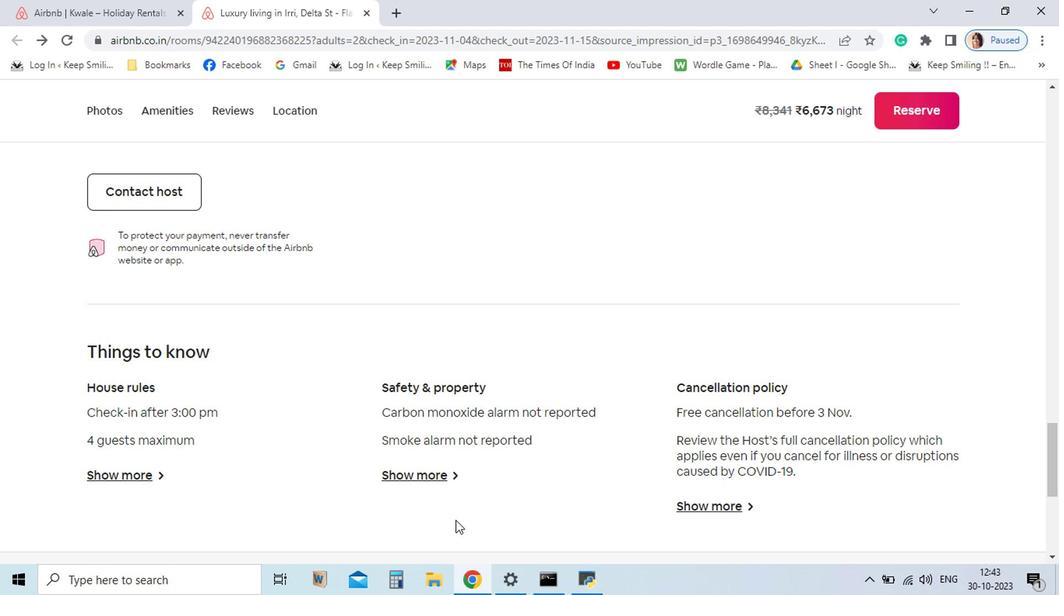 
Action: Mouse moved to (457, 526)
Screenshot: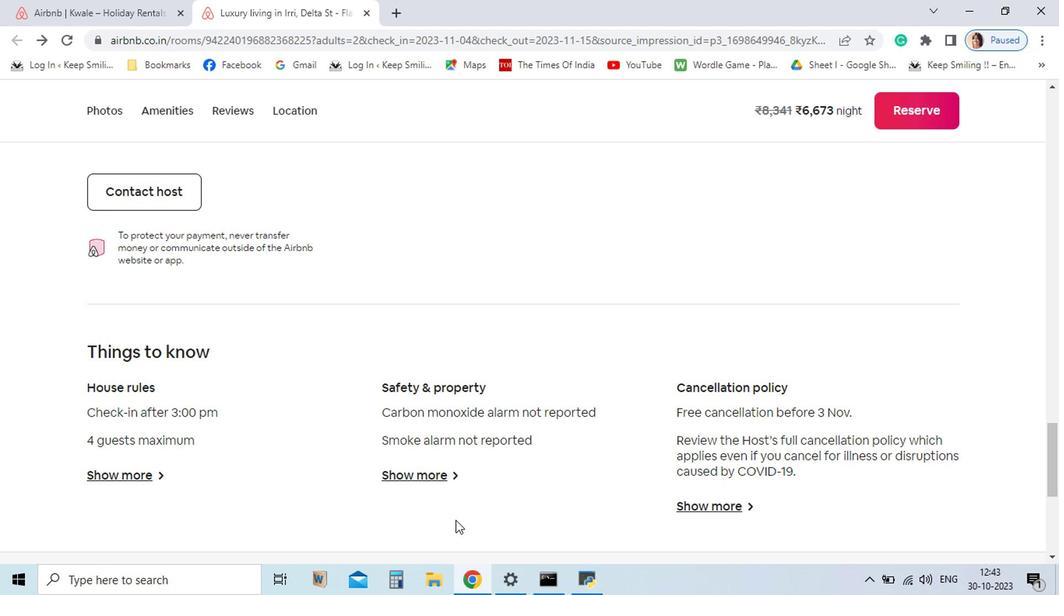 
Action: Mouse scrolled (457, 525) with delta (0, 0)
Screenshot: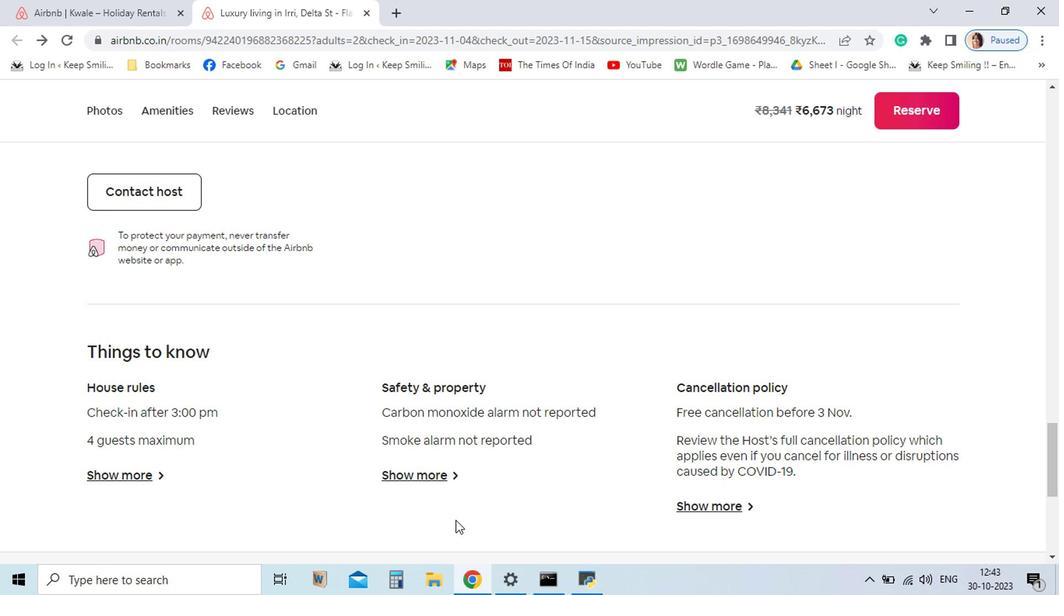
Action: Mouse moved to (457, 527)
Screenshot: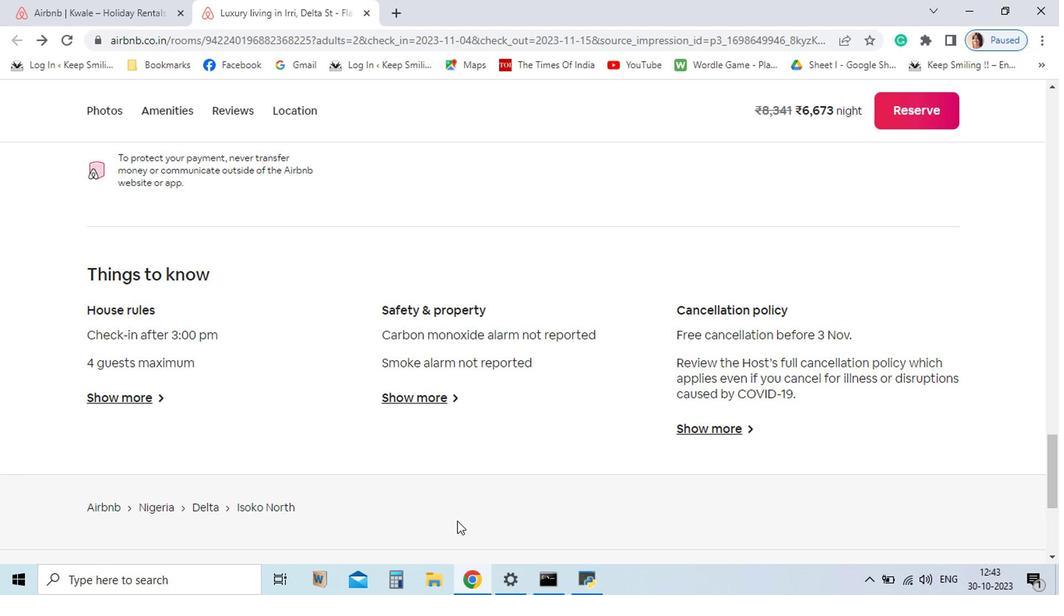 
Action: Mouse scrolled (457, 526) with delta (0, -1)
Screenshot: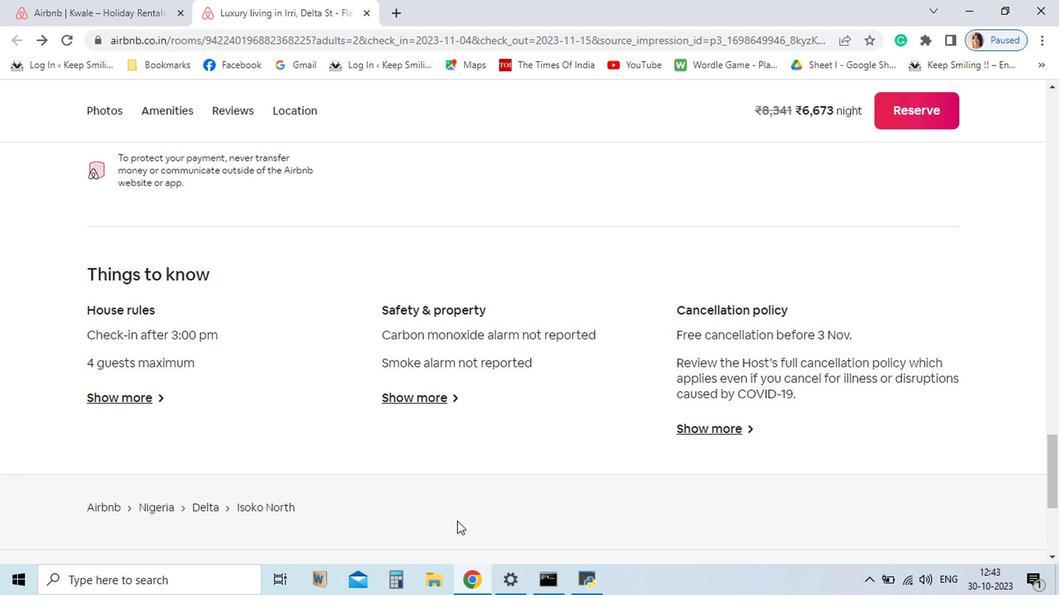 
Action: Mouse moved to (459, 527)
Screenshot: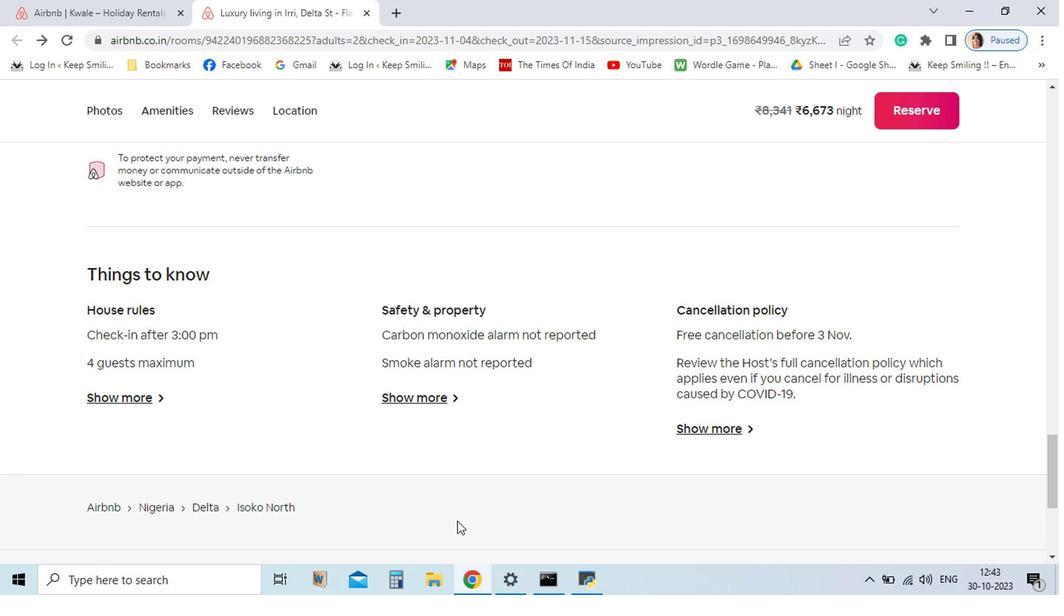 
Action: Mouse scrolled (459, 526) with delta (0, -1)
Screenshot: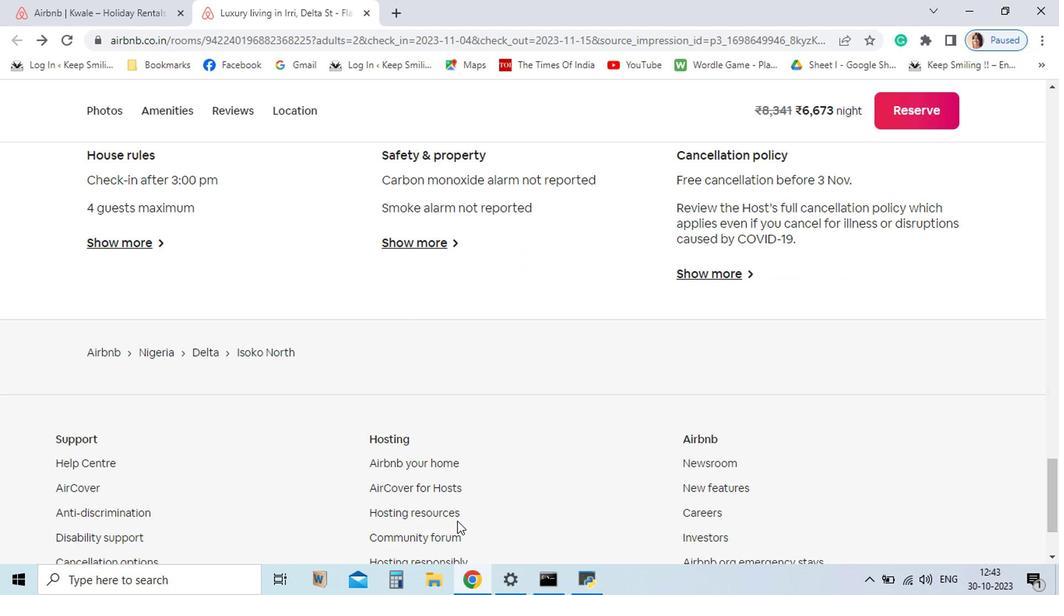 
Action: Mouse scrolled (459, 526) with delta (0, -1)
Screenshot: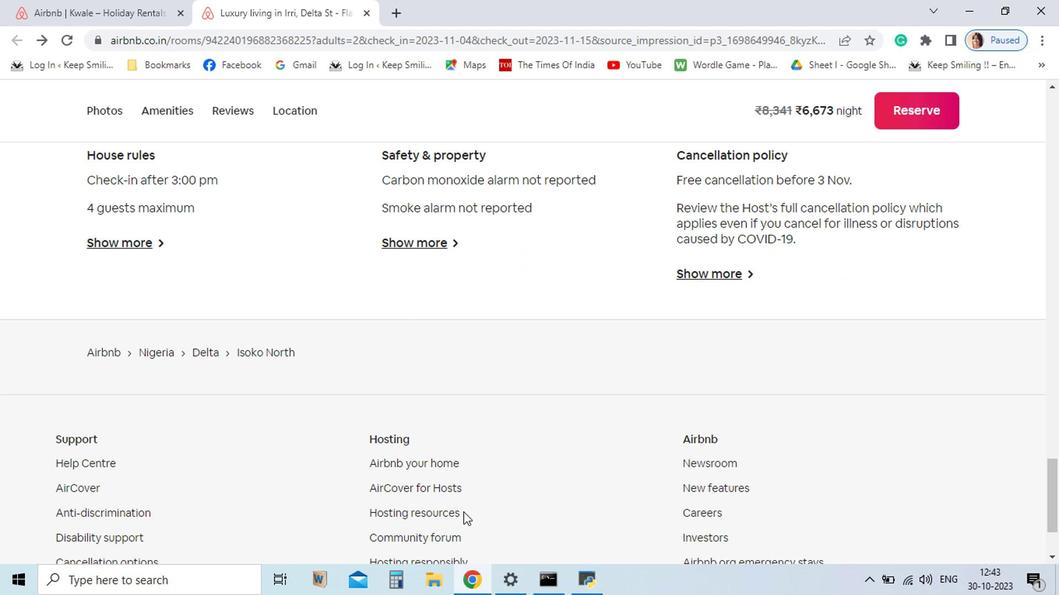 
Action: Mouse moved to (465, 516)
Screenshot: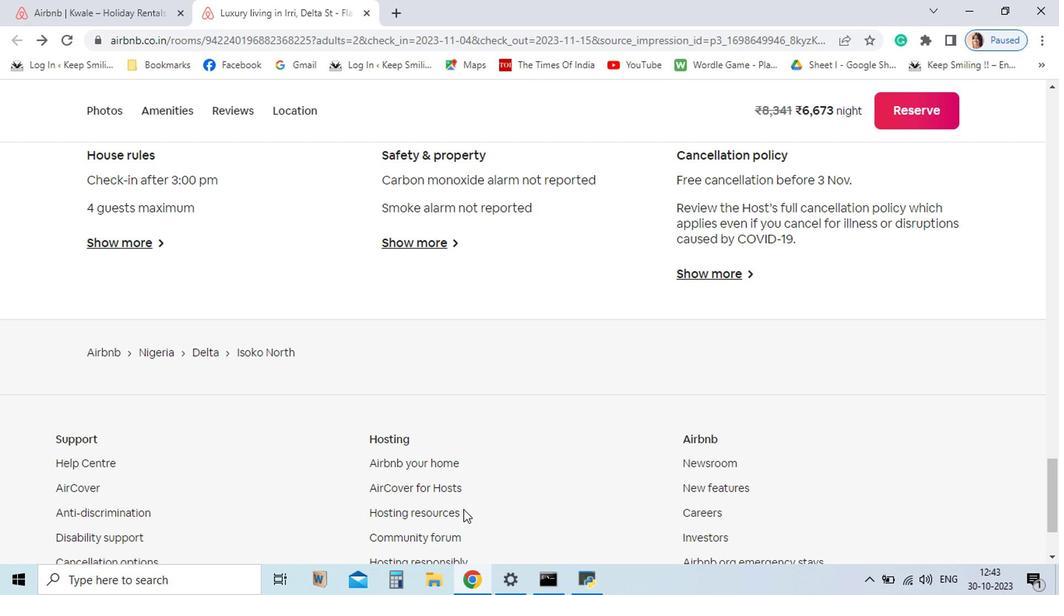 
Action: Mouse scrolled (465, 516) with delta (0, 0)
Screenshot: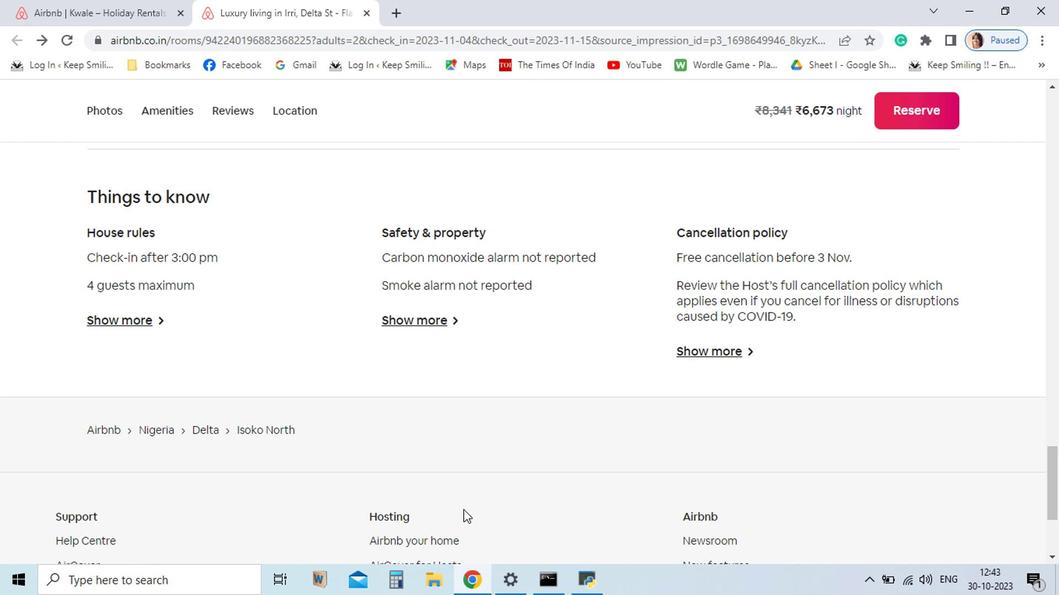 
Action: Mouse moved to (134, 329)
Screenshot: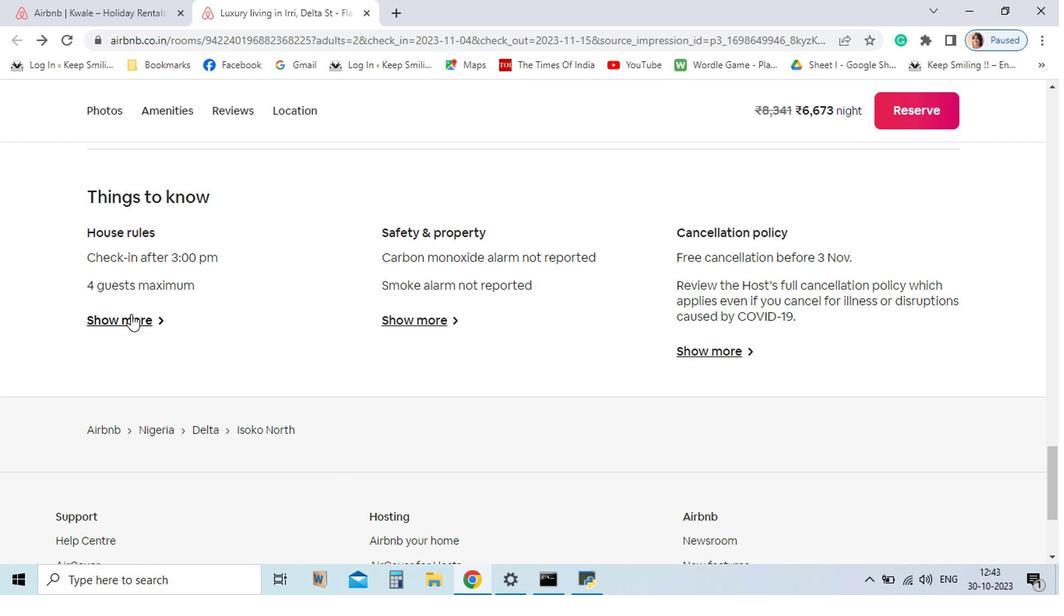 
Action: Mouse pressed left at (134, 329)
Screenshot: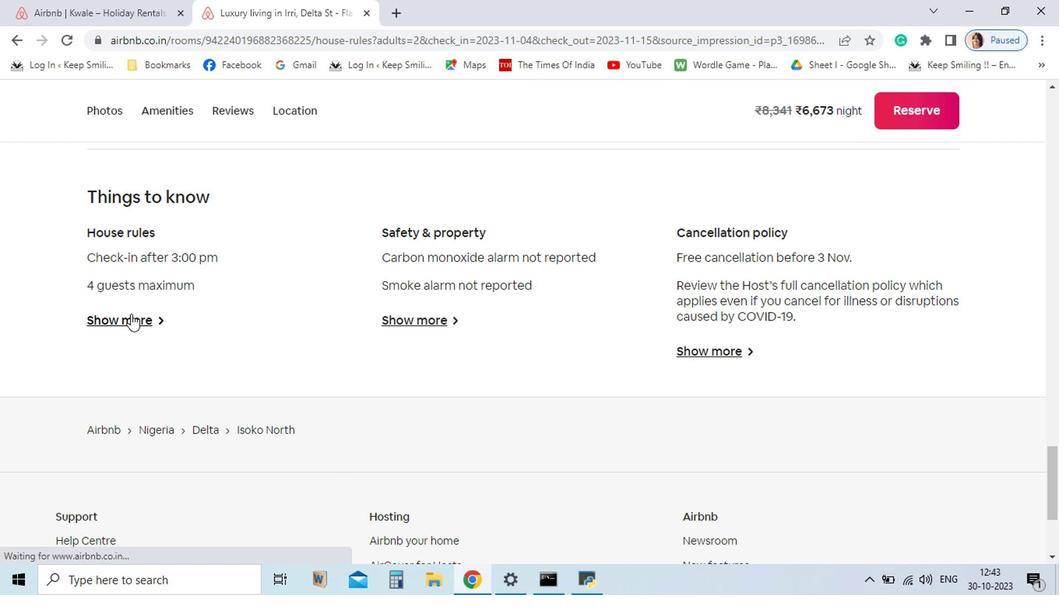 
Action: Mouse moved to (255, 173)
Screenshot: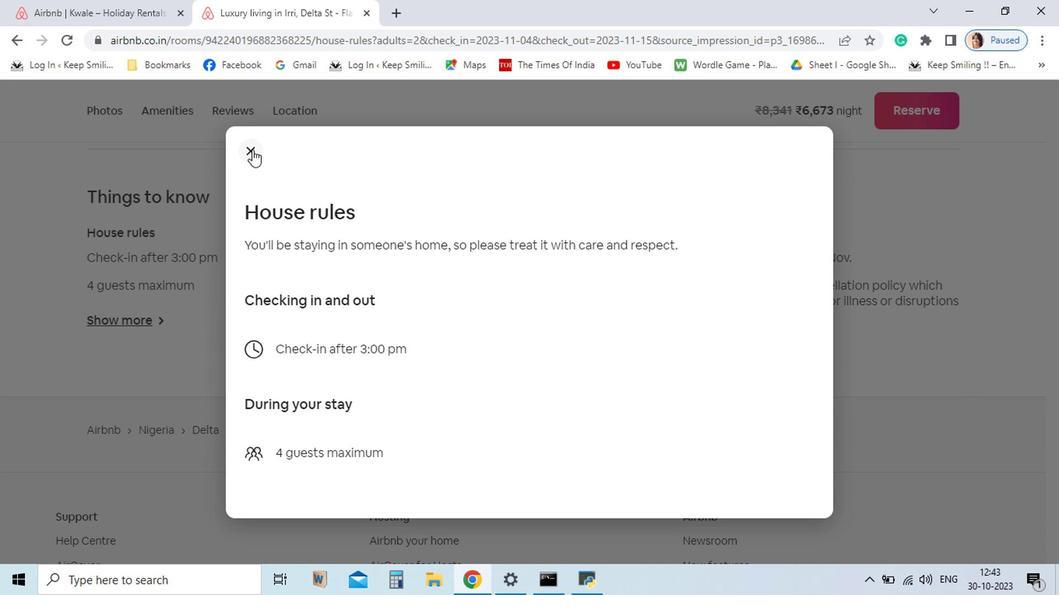
Action: Mouse pressed left at (255, 173)
Screenshot: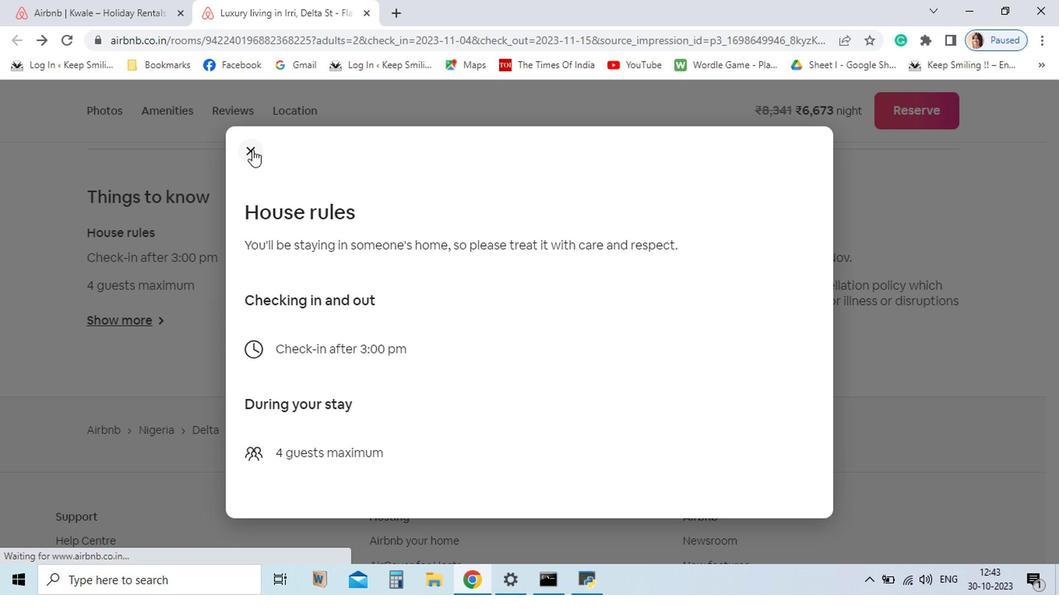 
Action: Mouse moved to (434, 337)
Screenshot: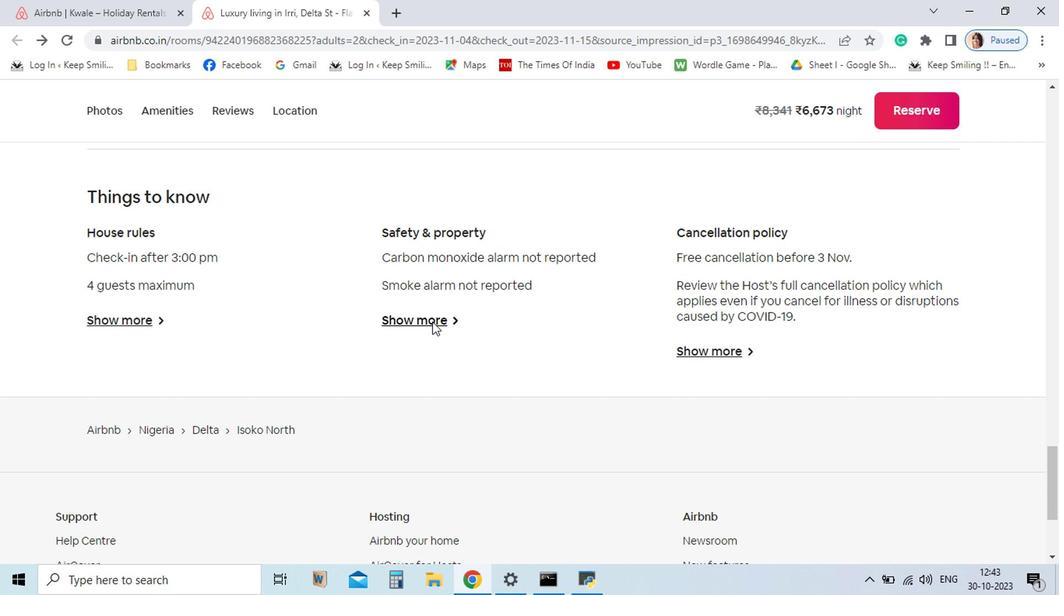 
Action: Mouse pressed left at (434, 337)
Screenshot: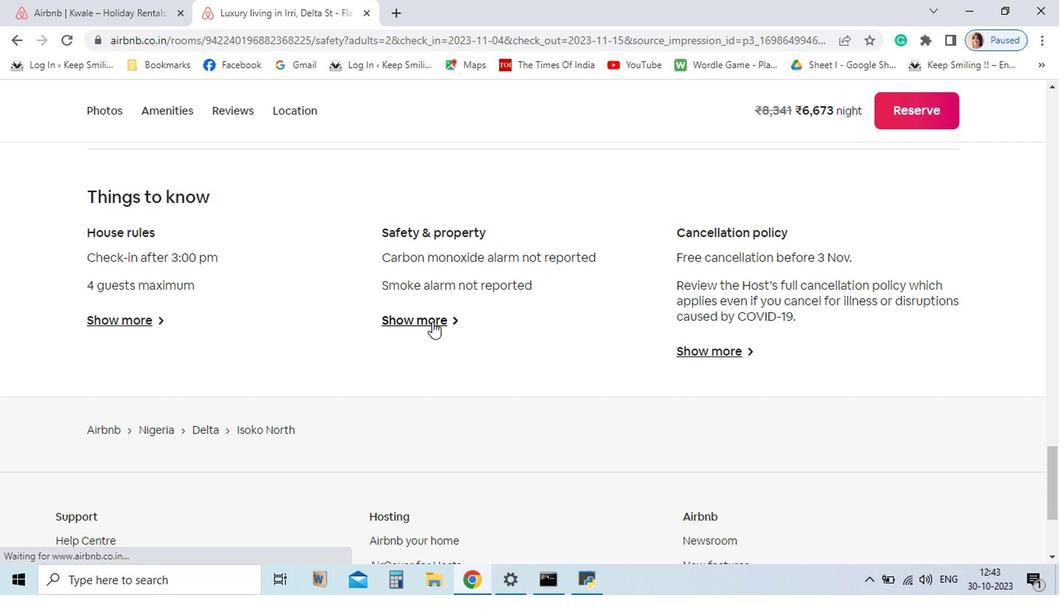 
Action: Mouse moved to (252, 163)
Screenshot: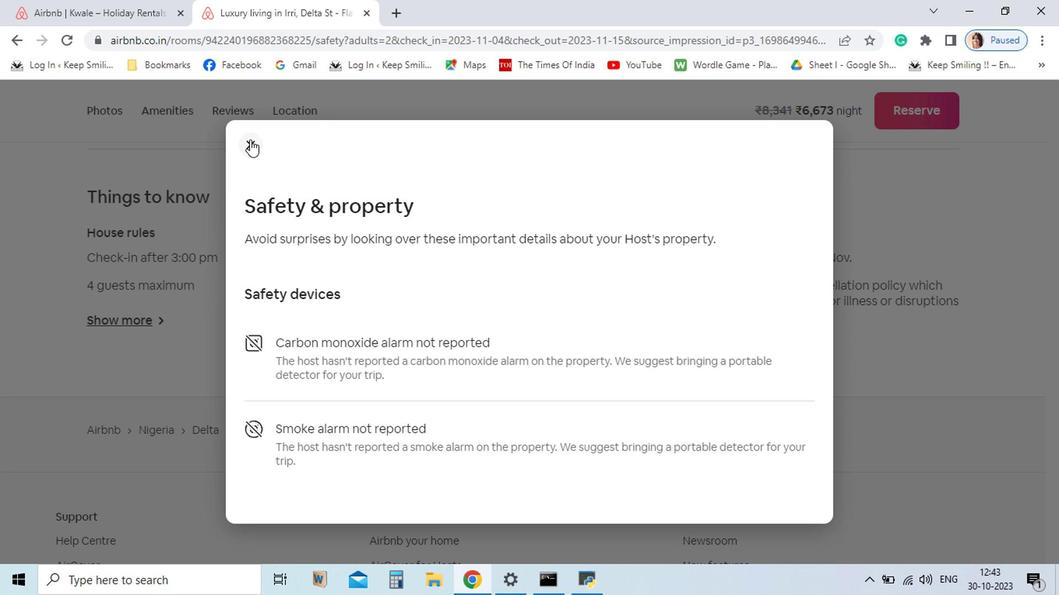
Action: Mouse pressed left at (252, 163)
Screenshot: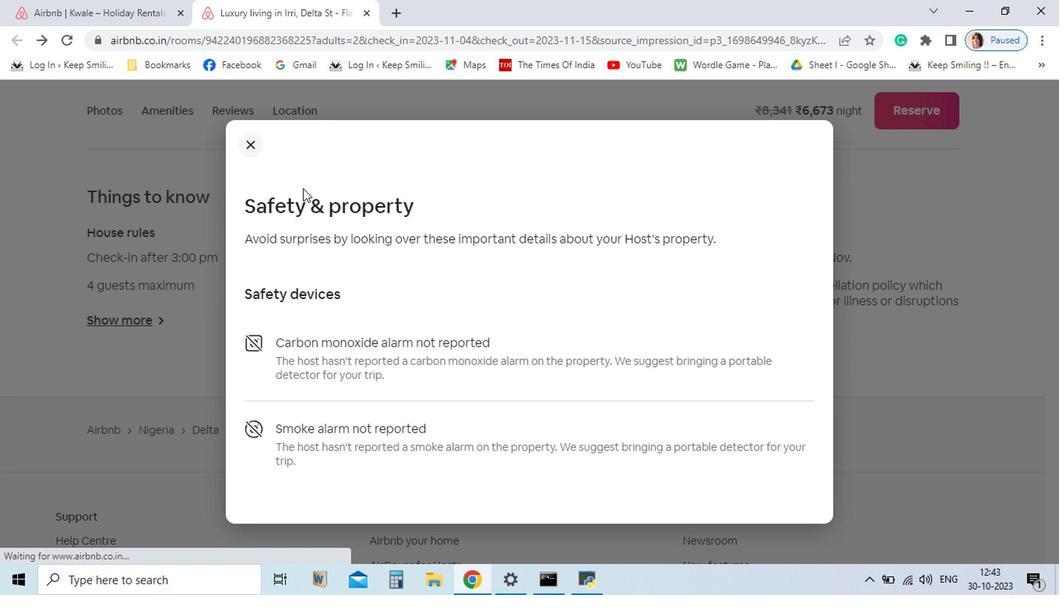 
Action: Mouse moved to (717, 359)
Screenshot: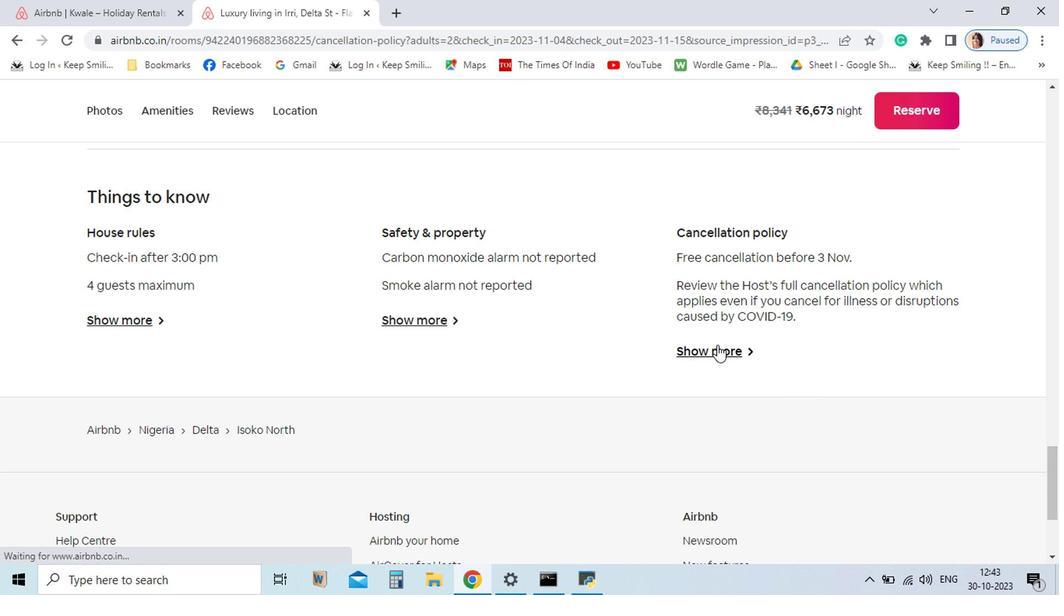 
Action: Mouse pressed left at (717, 359)
Screenshot: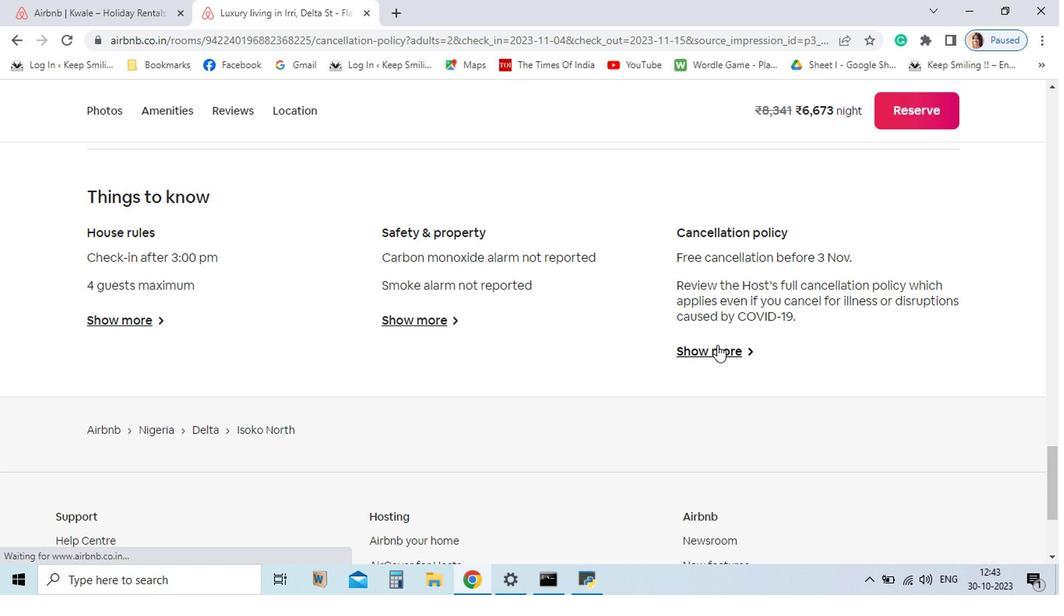 
Action: Mouse moved to (743, 345)
Screenshot: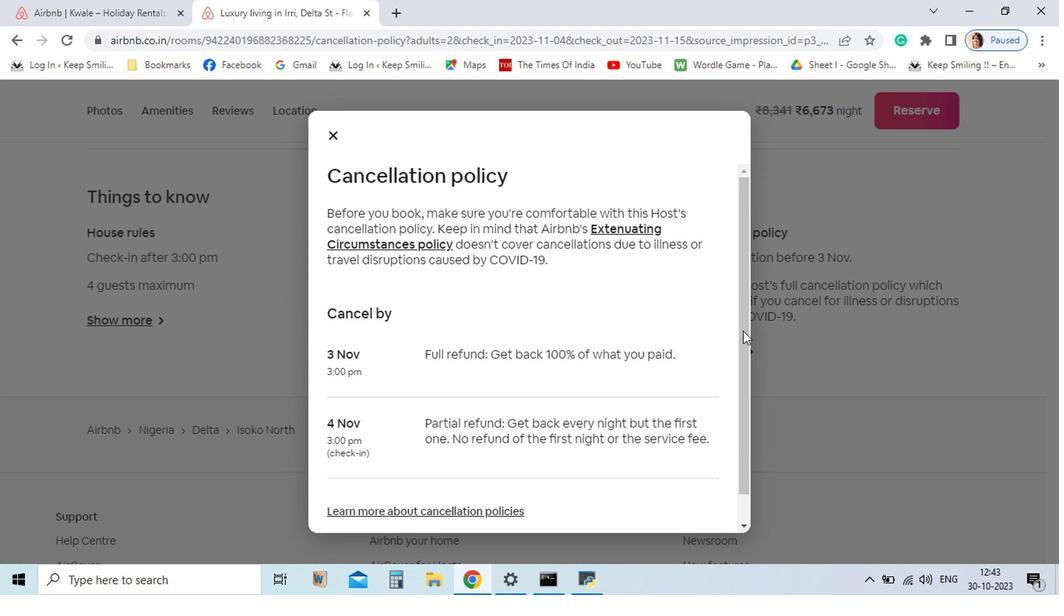 
Action: Mouse pressed left at (743, 345)
Screenshot: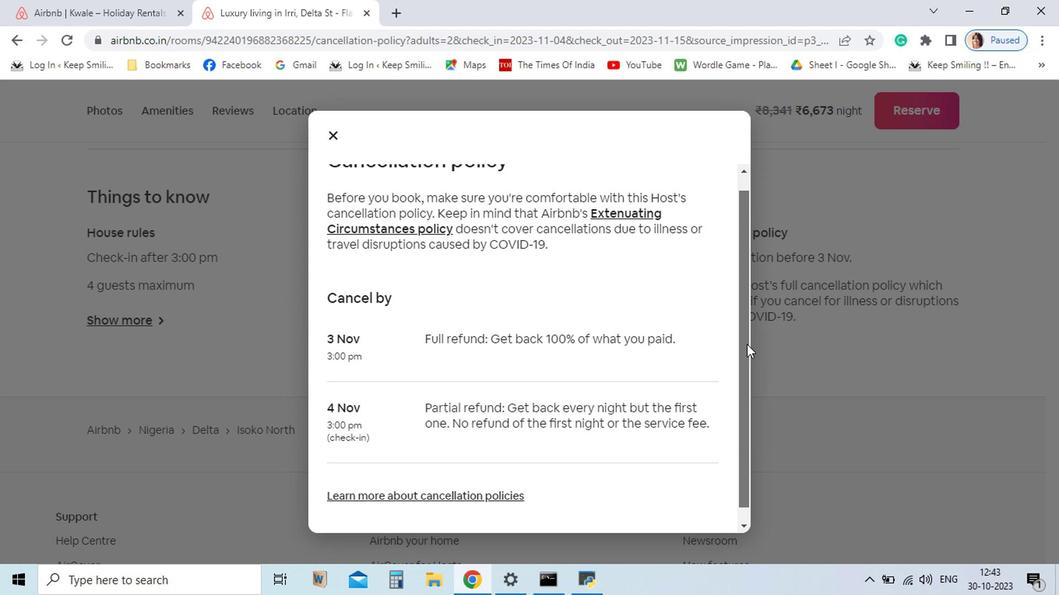 
Action: Mouse moved to (334, 161)
Screenshot: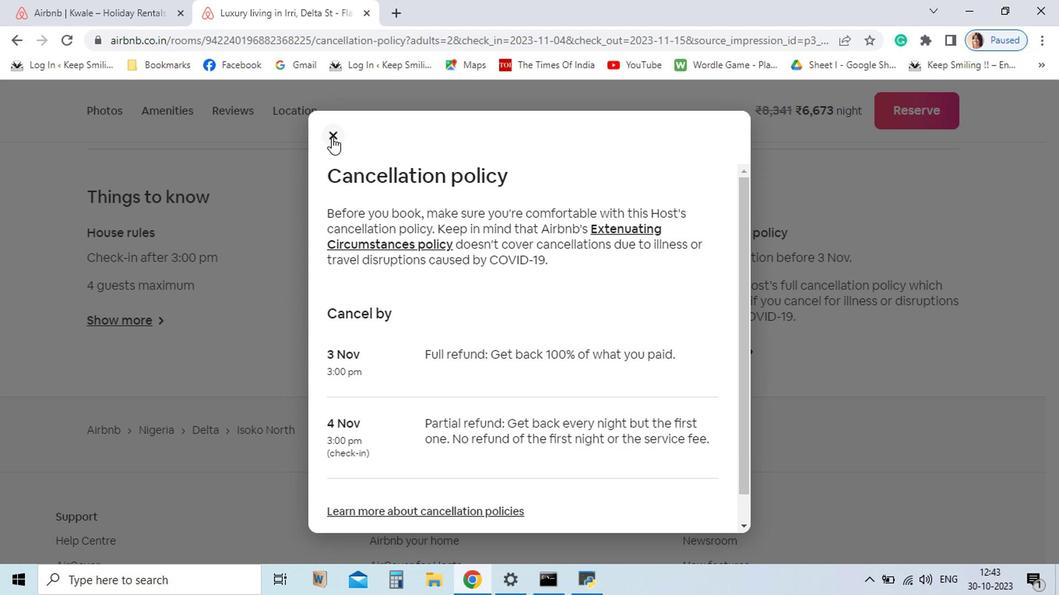 
Action: Mouse pressed left at (334, 161)
Screenshot: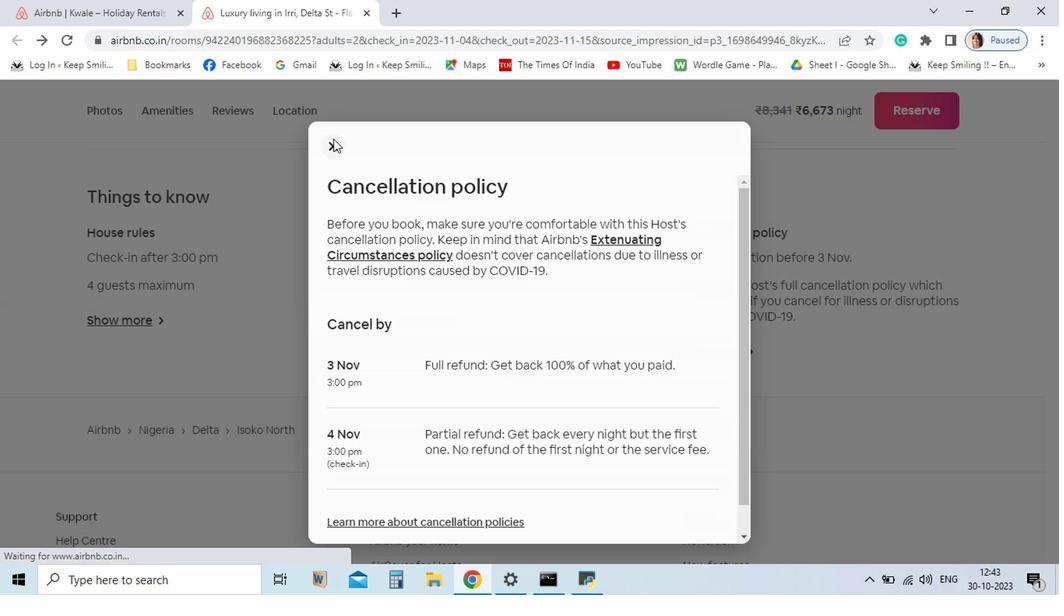 
Action: Mouse moved to (365, 41)
Screenshot: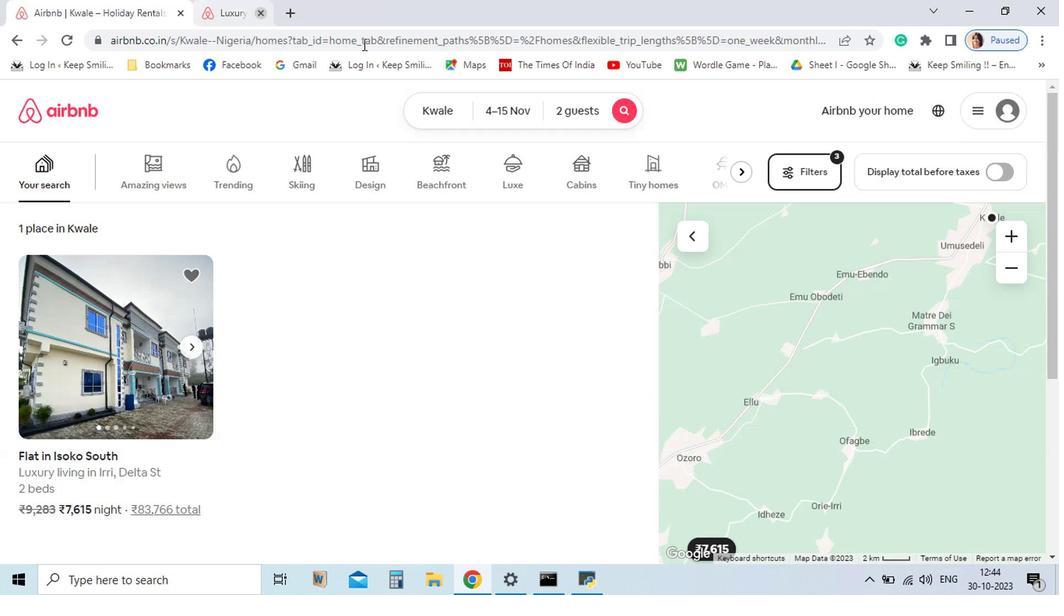 
Action: Mouse pressed left at (365, 41)
Screenshot: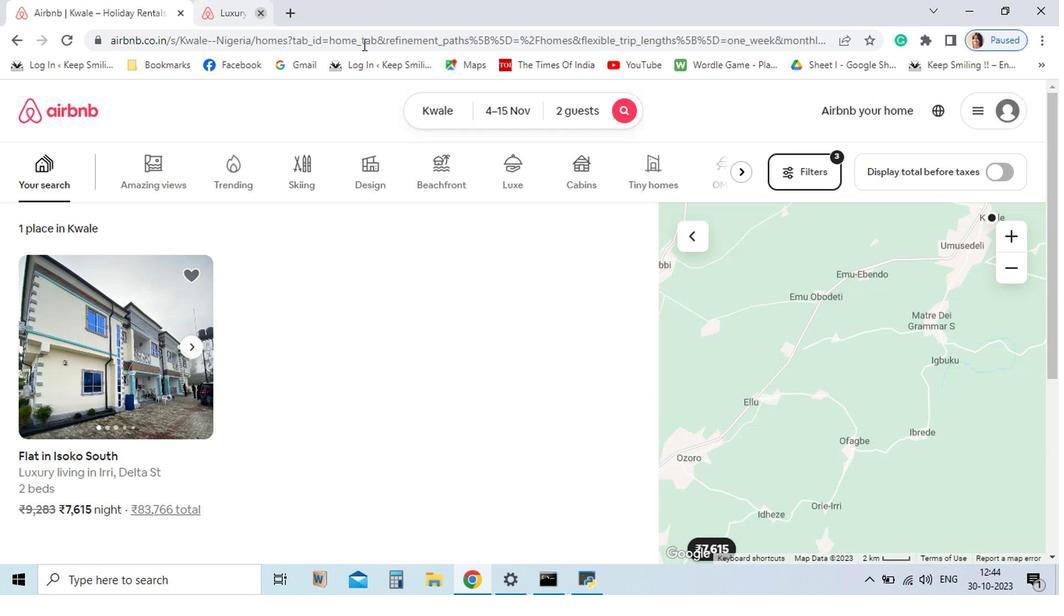 
Action: Mouse moved to (365, 77)
Screenshot: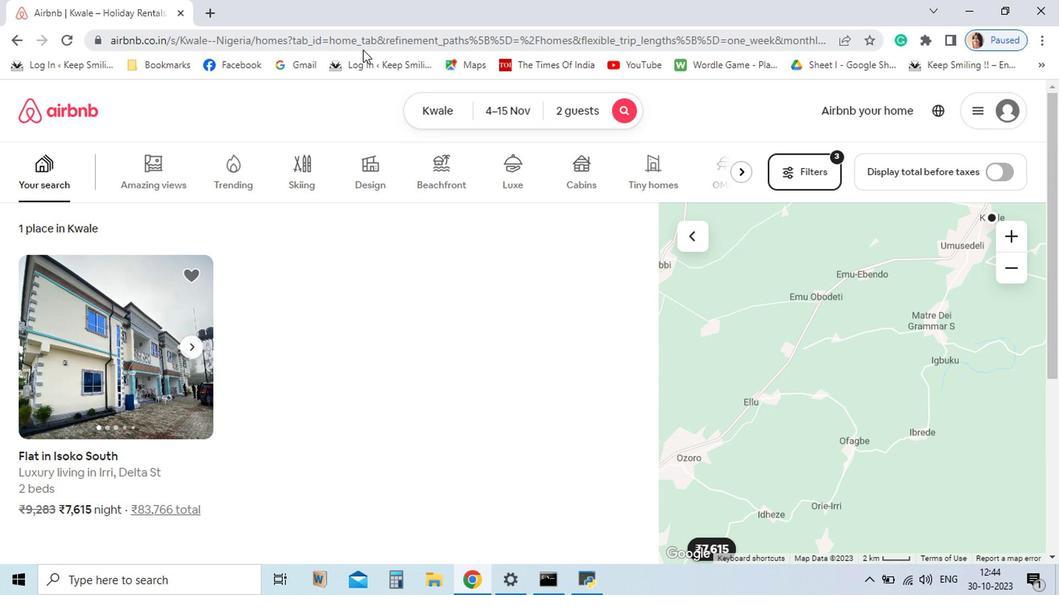 
